 Task: Look for space in Ishikawa, Japan from 2nd June, 2023 to 9th June, 2023 for 5 adults in price range Rs.7000 to Rs.13000. Place can be shared room with 2 bedrooms having 5 beds and 2 bathrooms. Property type can be house, flat, guest house. Amenities needed are: wifi. Booking option can be shelf check-in. Required host language is English.
Action: Mouse moved to (584, 155)
Screenshot: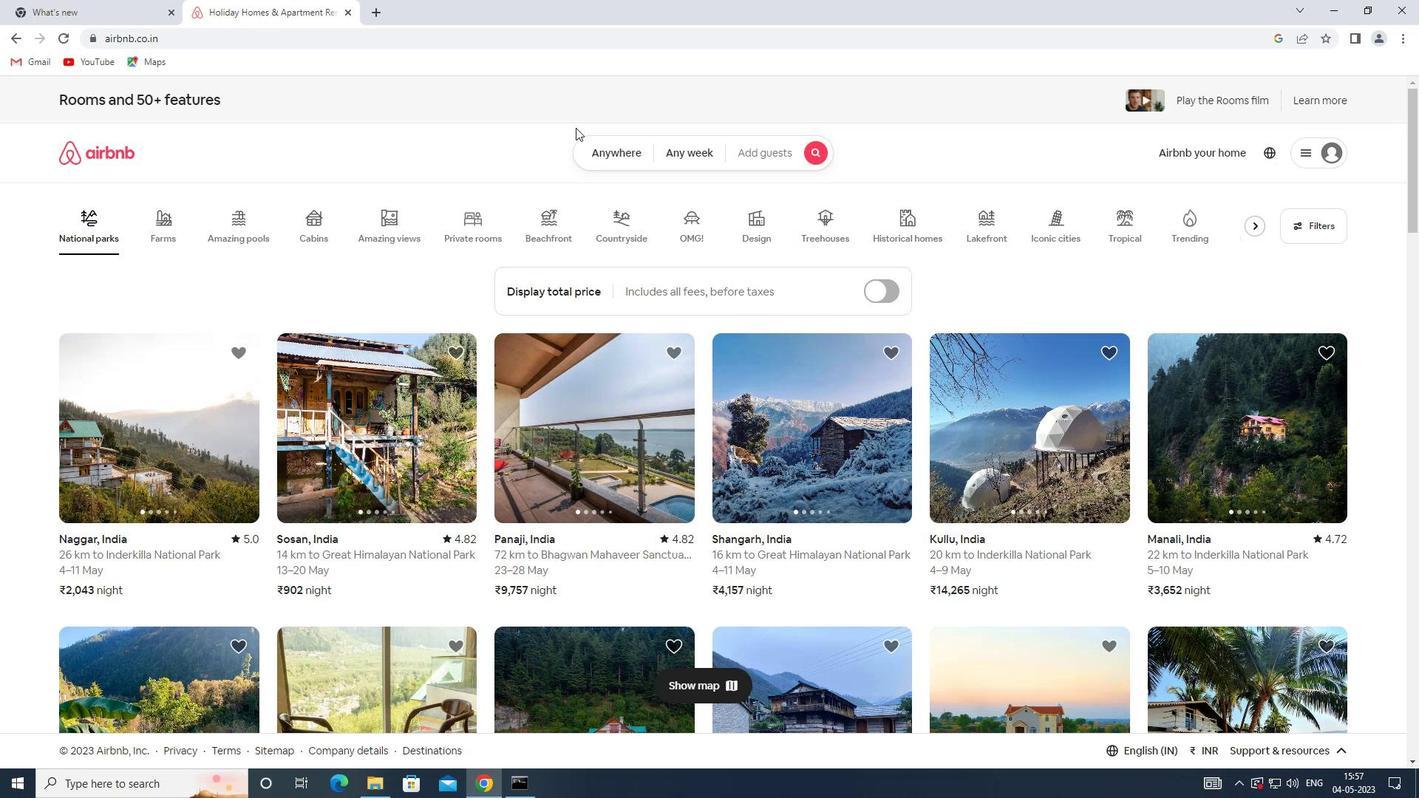 
Action: Mouse pressed left at (584, 155)
Screenshot: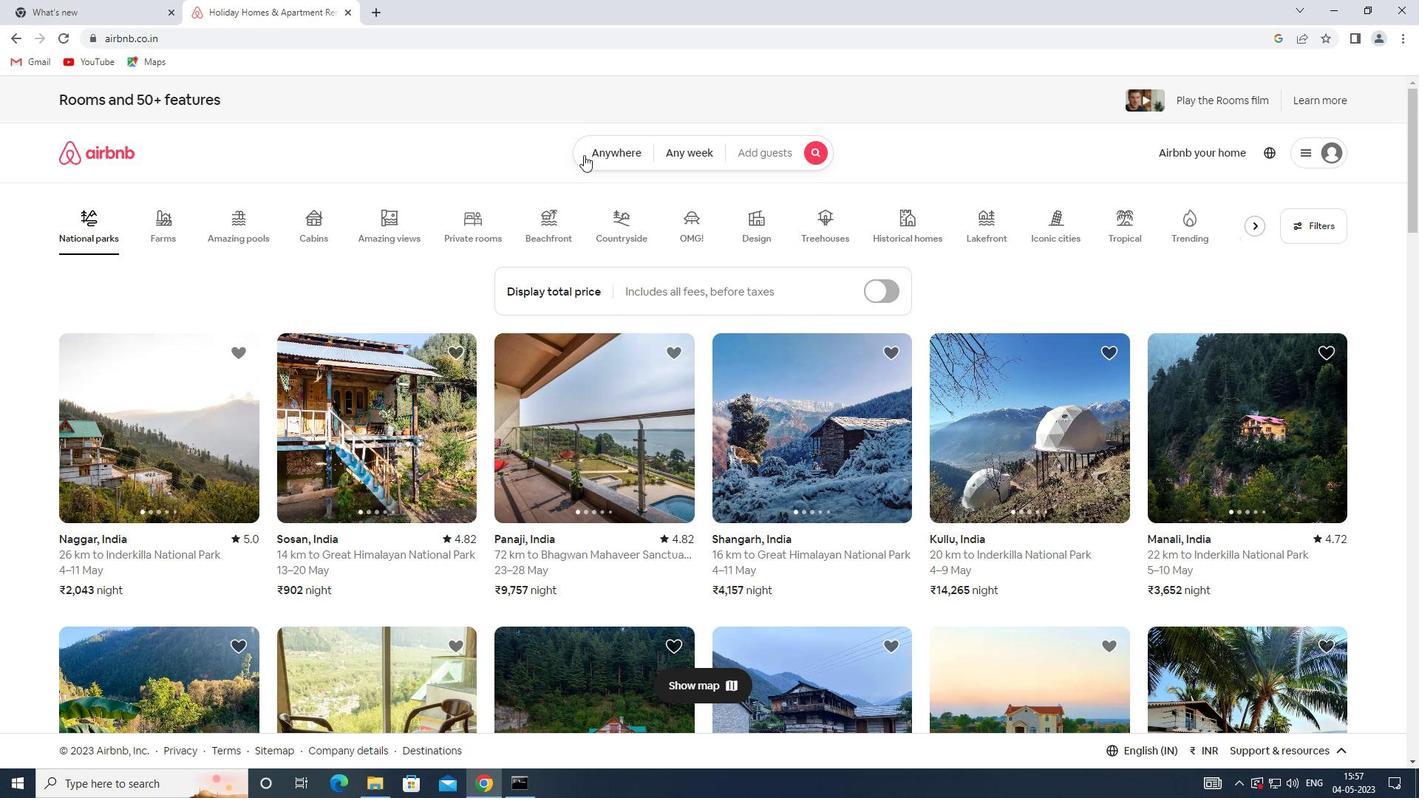 
Action: Mouse moved to (448, 217)
Screenshot: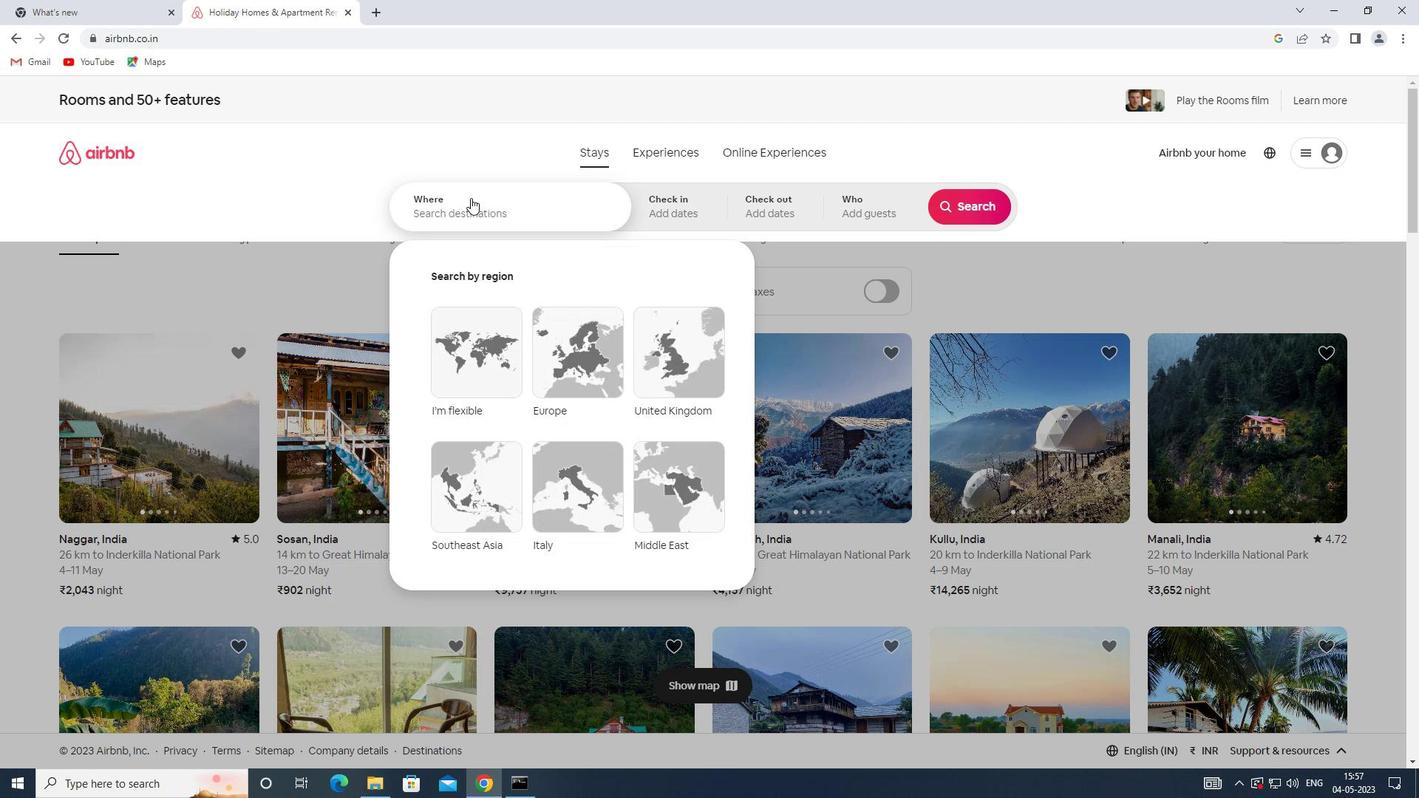 
Action: Mouse pressed left at (448, 217)
Screenshot: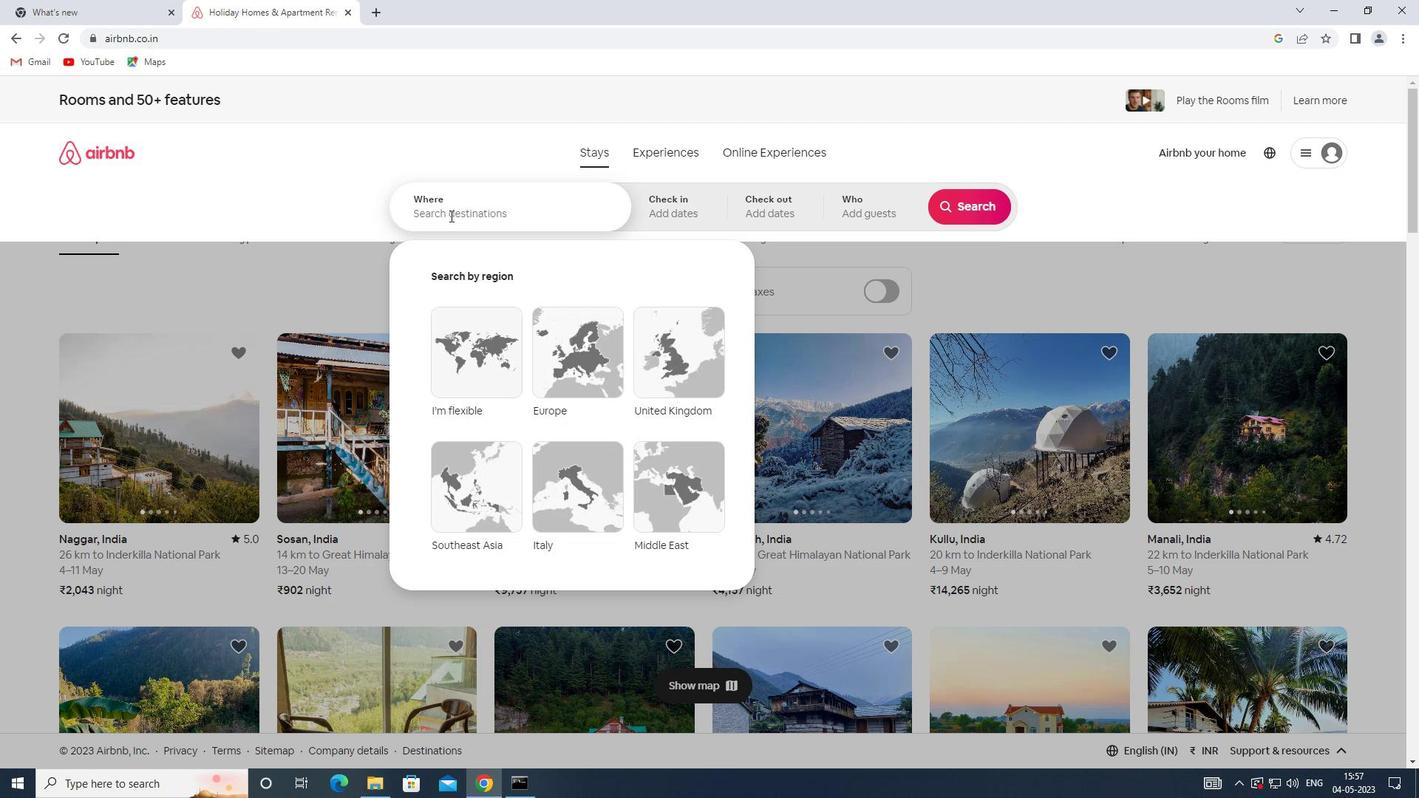 
Action: Key pressed <Key.shift>ISHIKAWA,<Key.shift>JAPAN
Screenshot: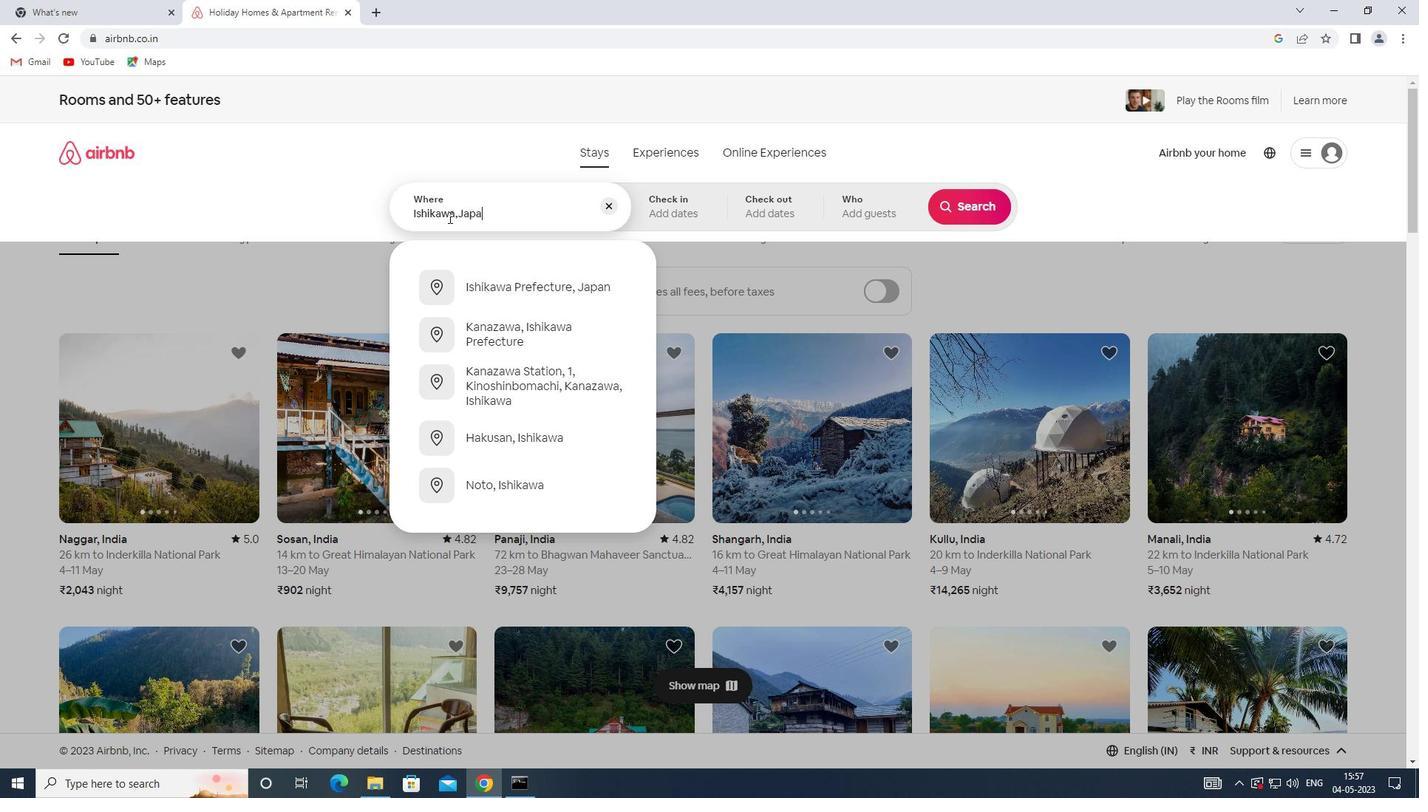 
Action: Mouse moved to (672, 218)
Screenshot: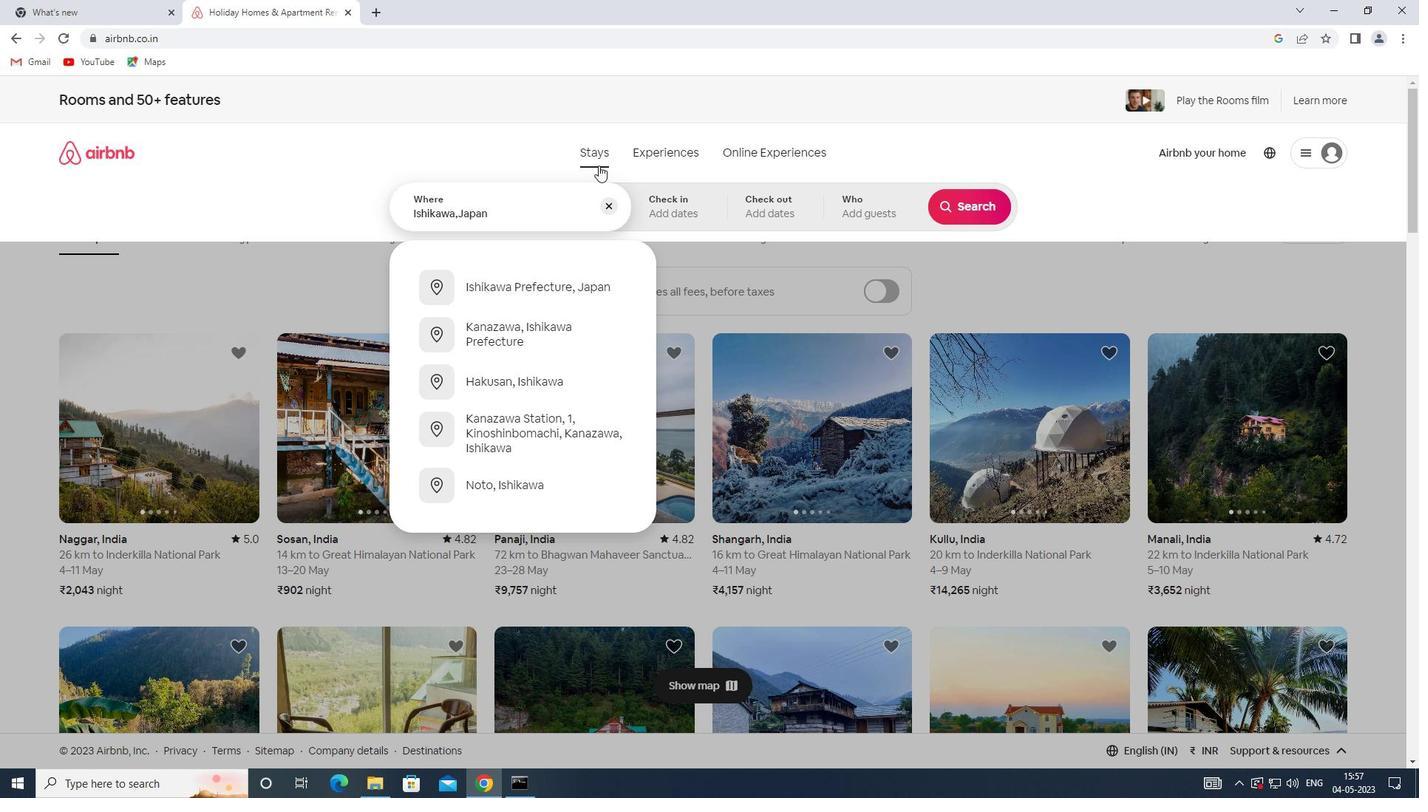 
Action: Mouse pressed left at (672, 218)
Screenshot: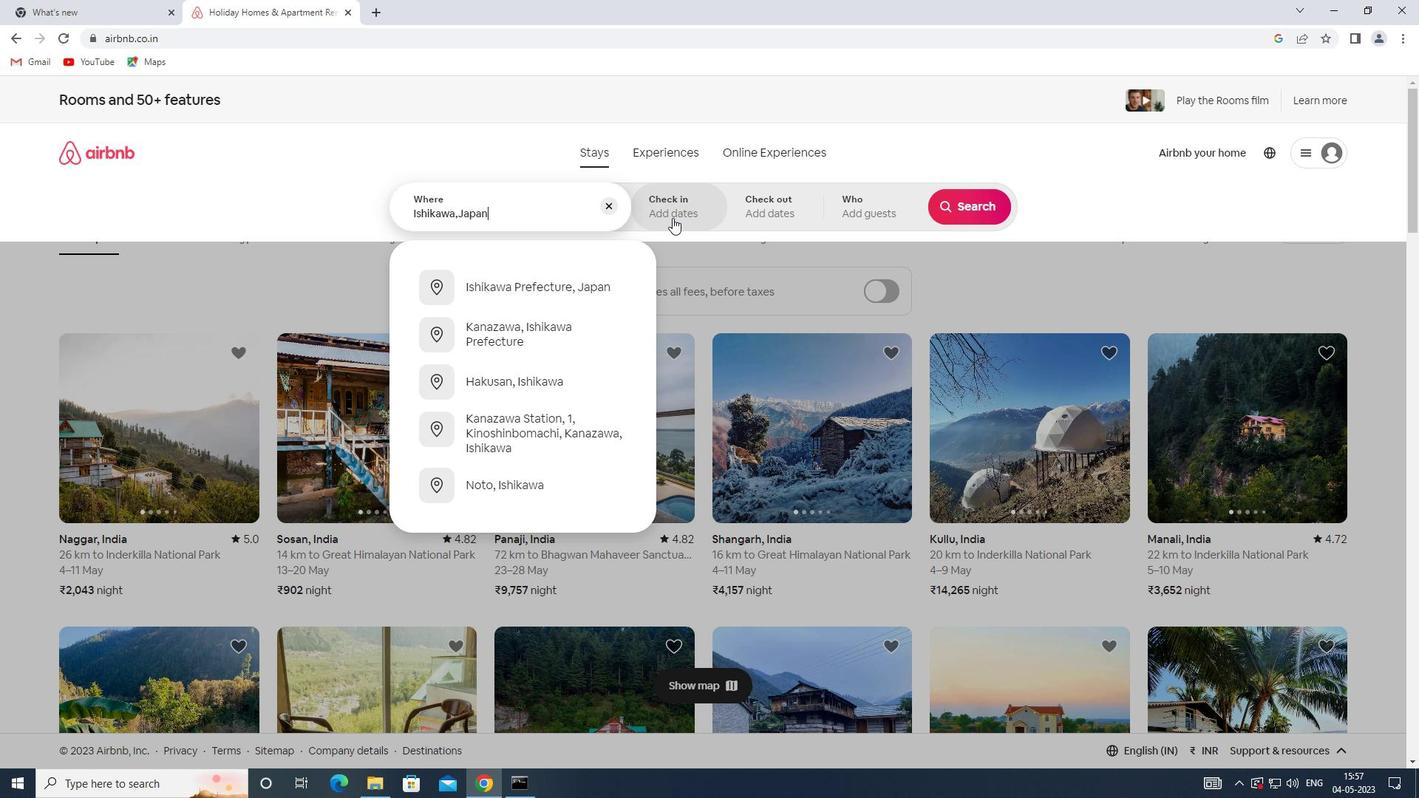 
Action: Mouse moved to (910, 381)
Screenshot: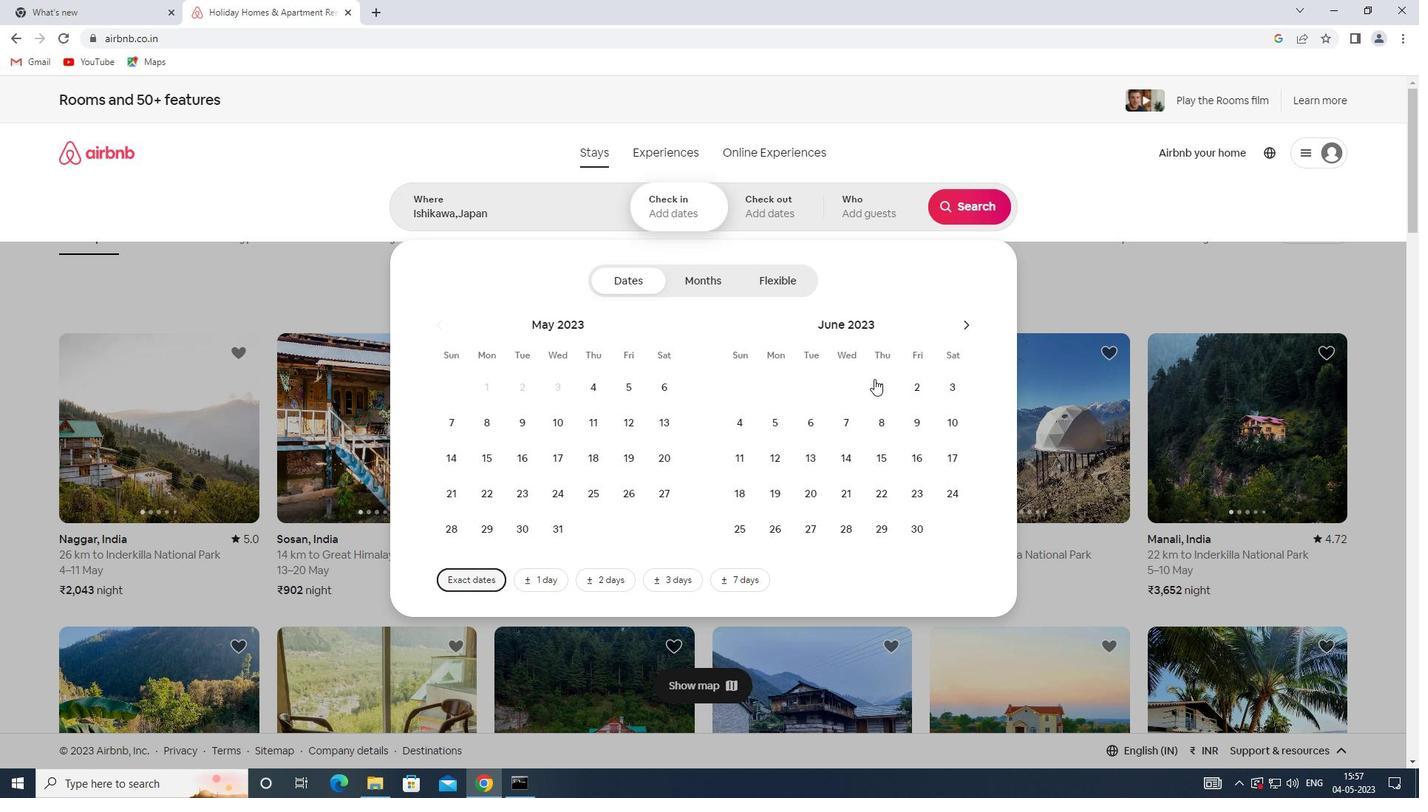 
Action: Mouse pressed left at (910, 381)
Screenshot: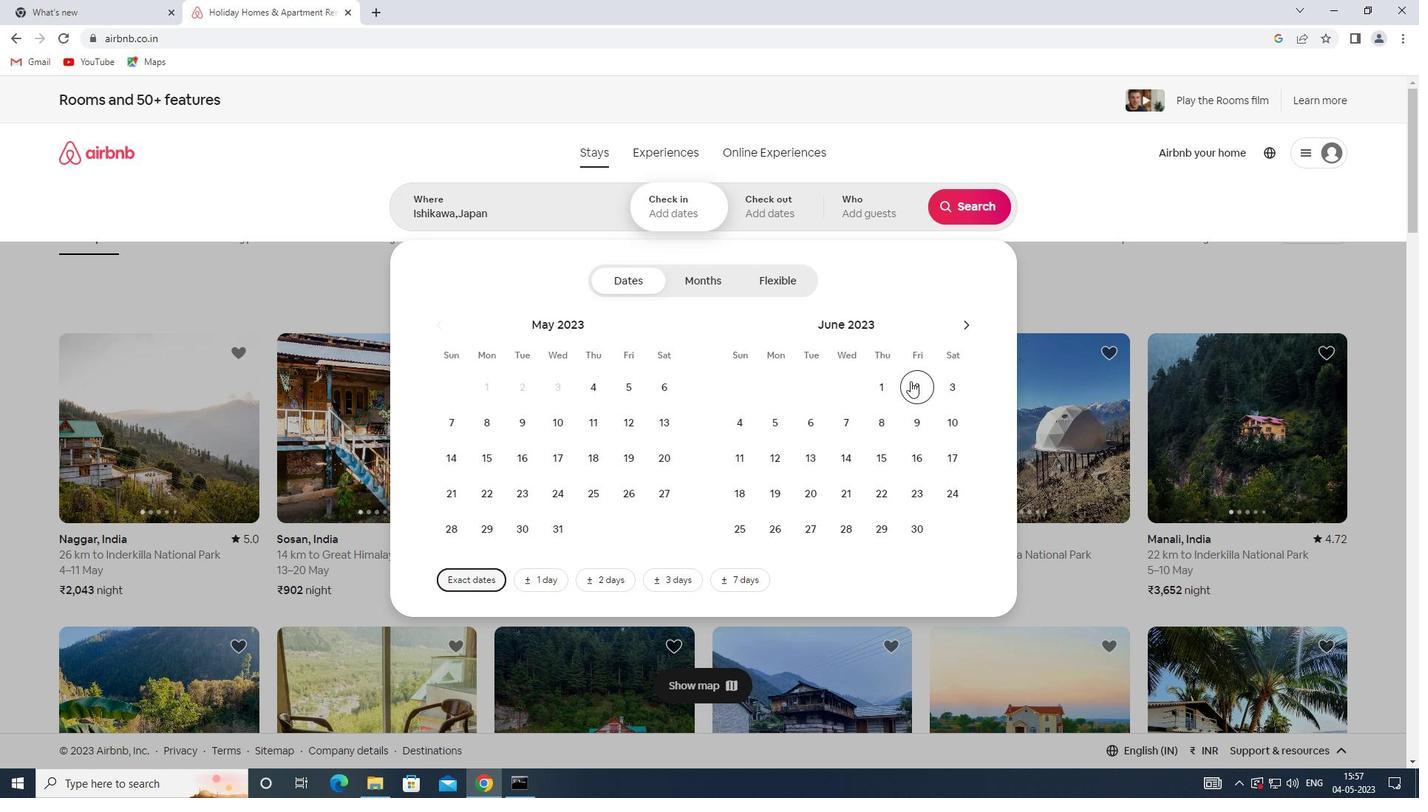 
Action: Mouse moved to (912, 420)
Screenshot: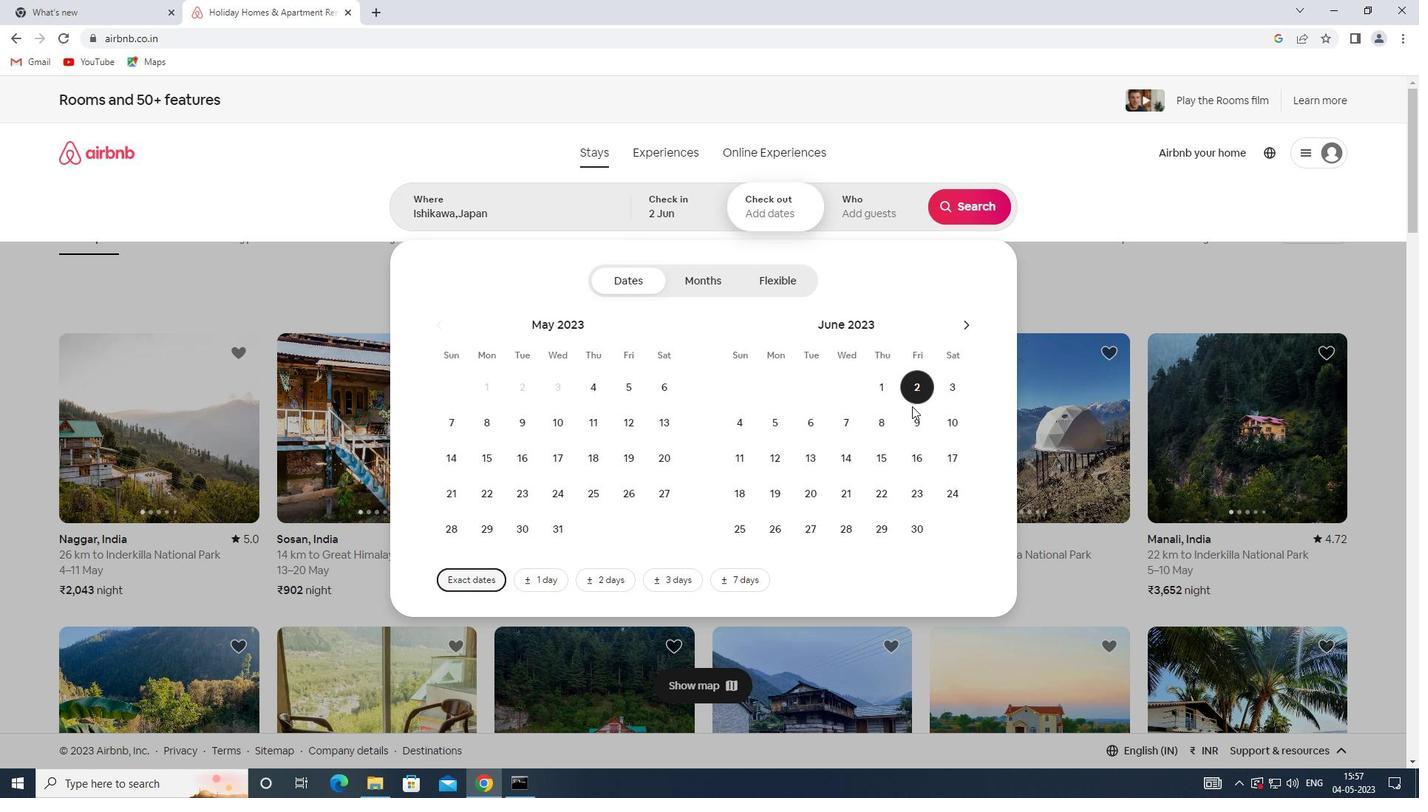 
Action: Mouse pressed left at (912, 420)
Screenshot: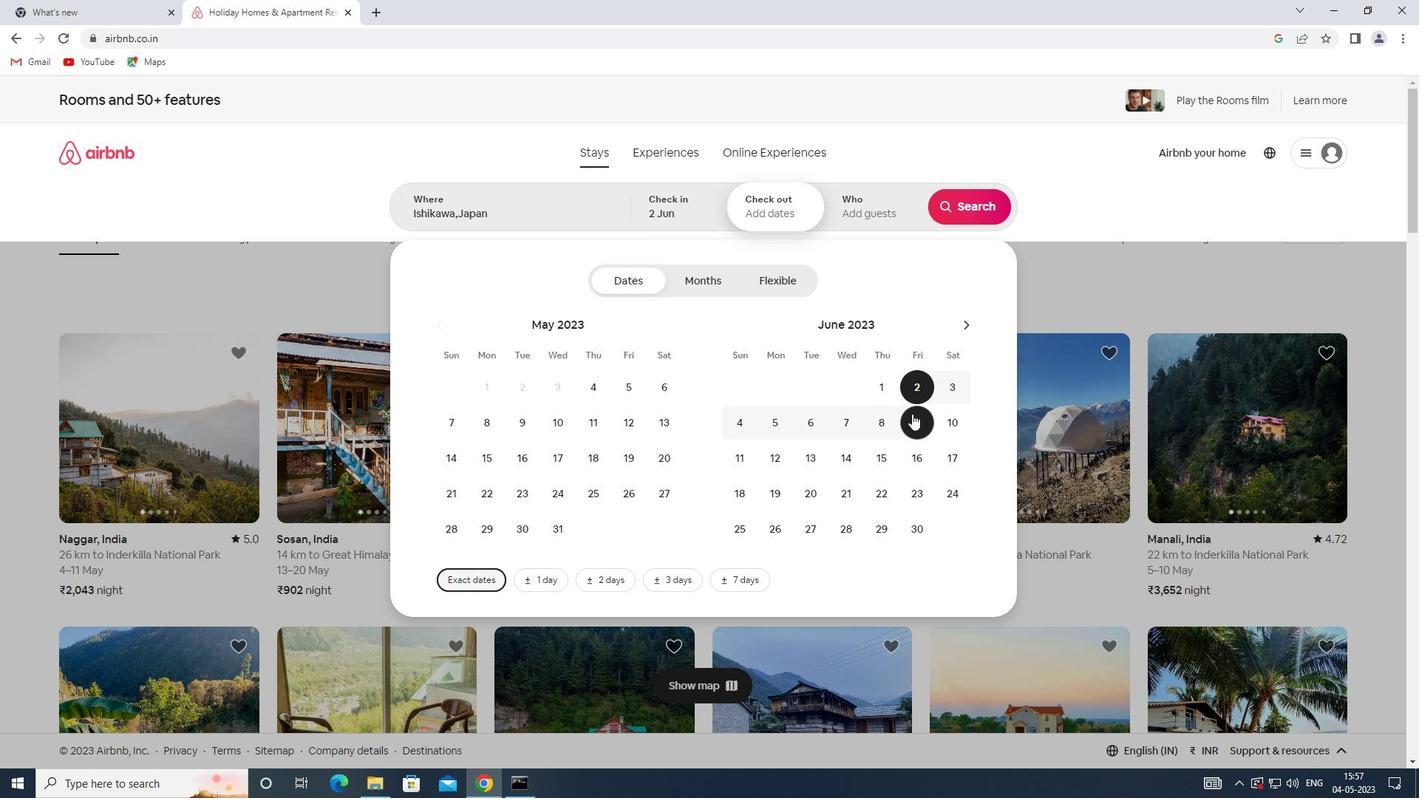 
Action: Mouse moved to (833, 206)
Screenshot: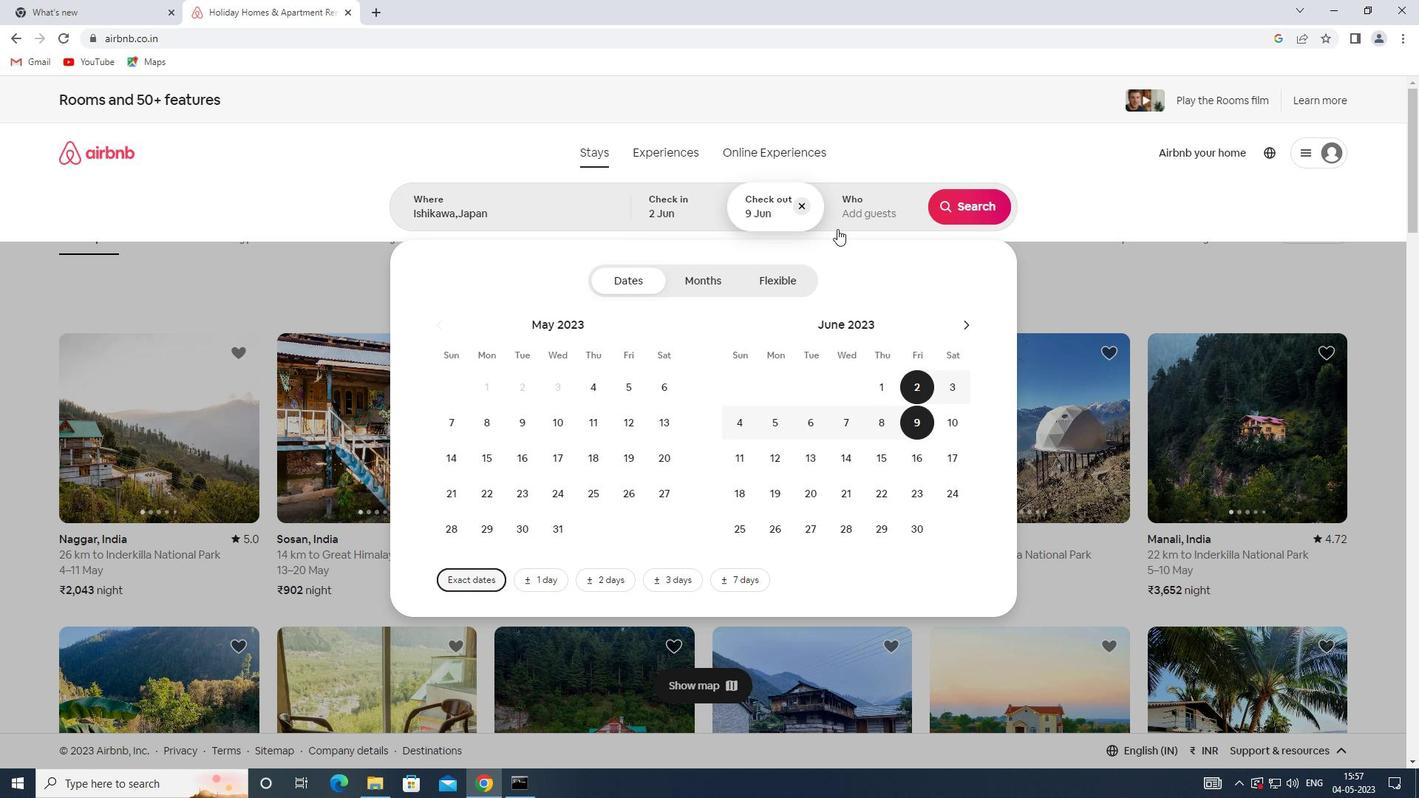 
Action: Mouse pressed left at (833, 206)
Screenshot: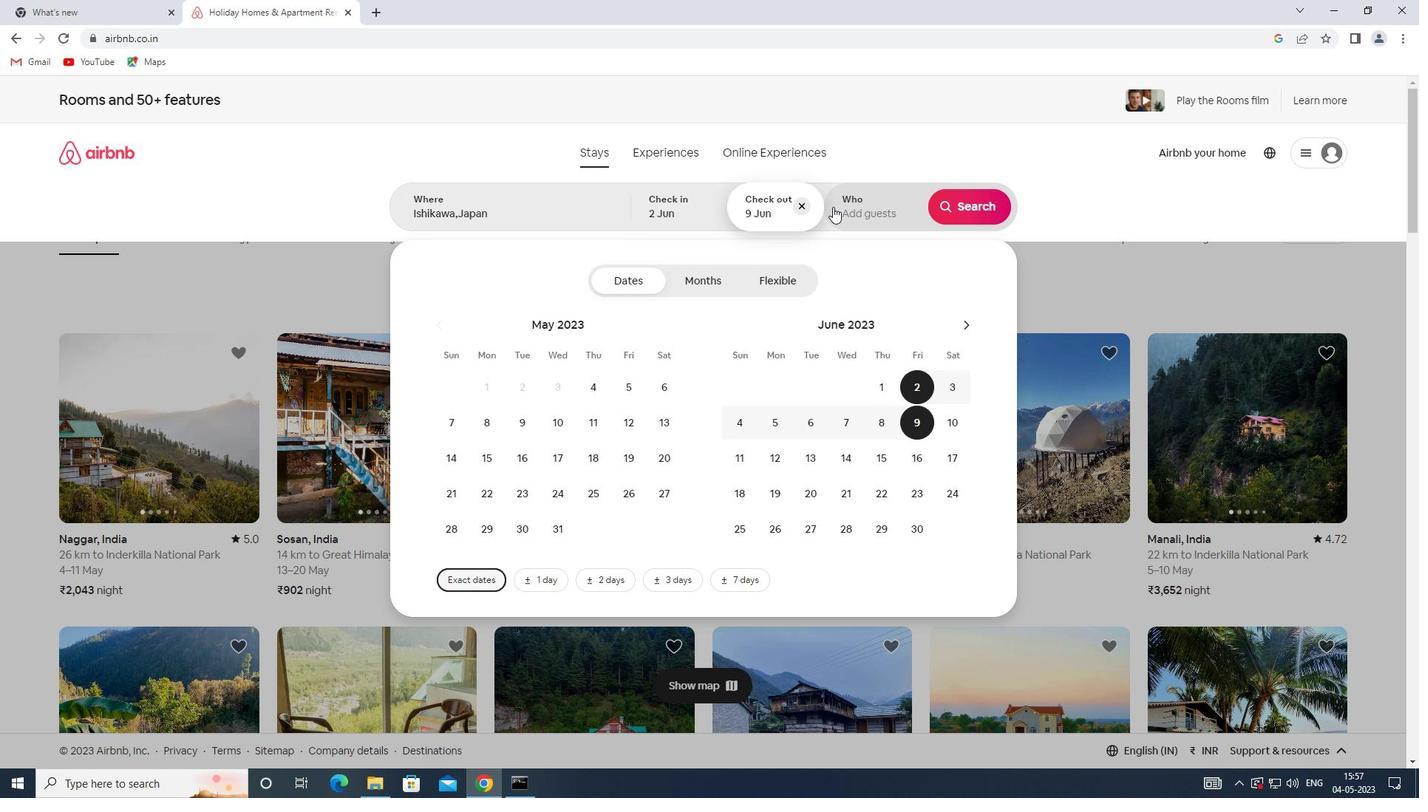 
Action: Mouse moved to (971, 284)
Screenshot: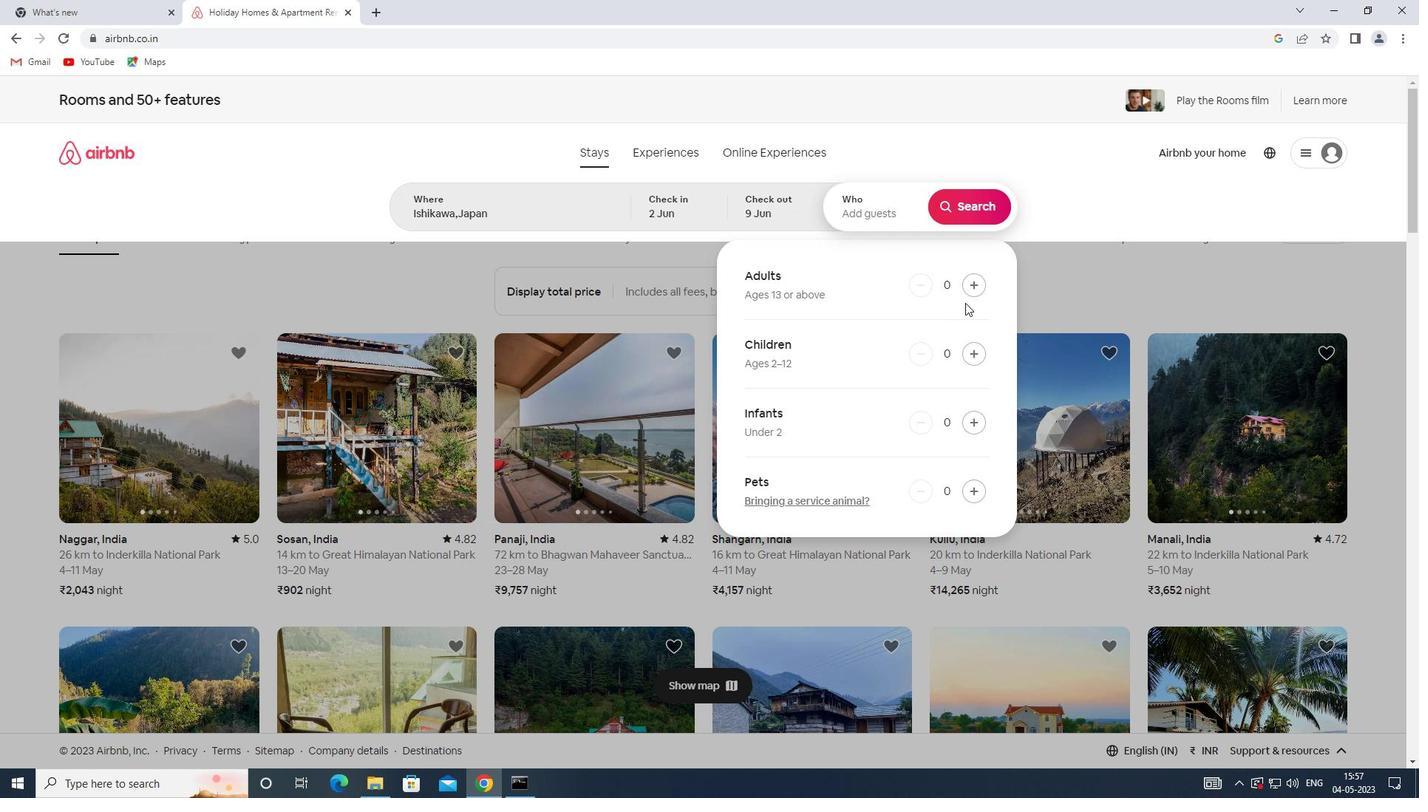 
Action: Mouse pressed left at (971, 284)
Screenshot: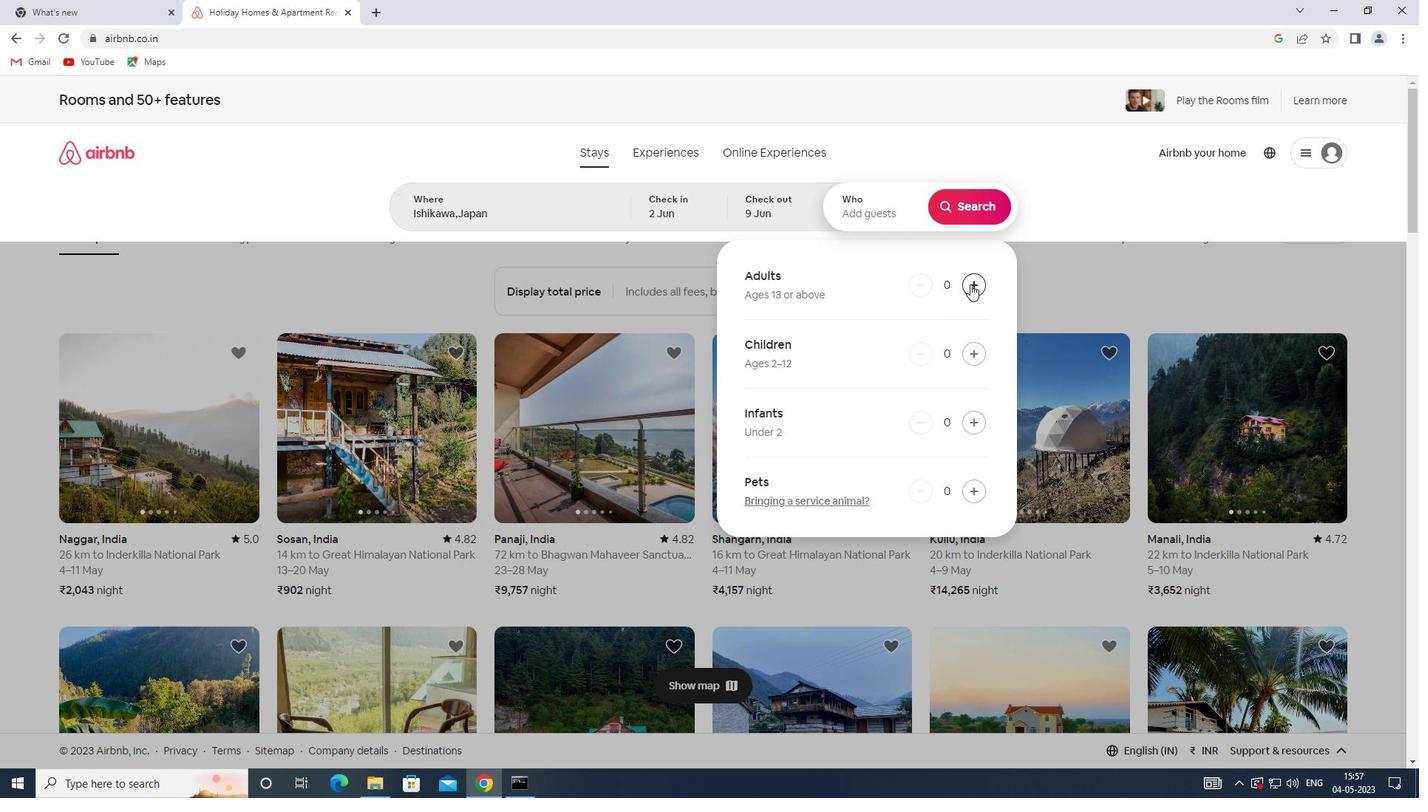 
Action: Mouse pressed left at (971, 284)
Screenshot: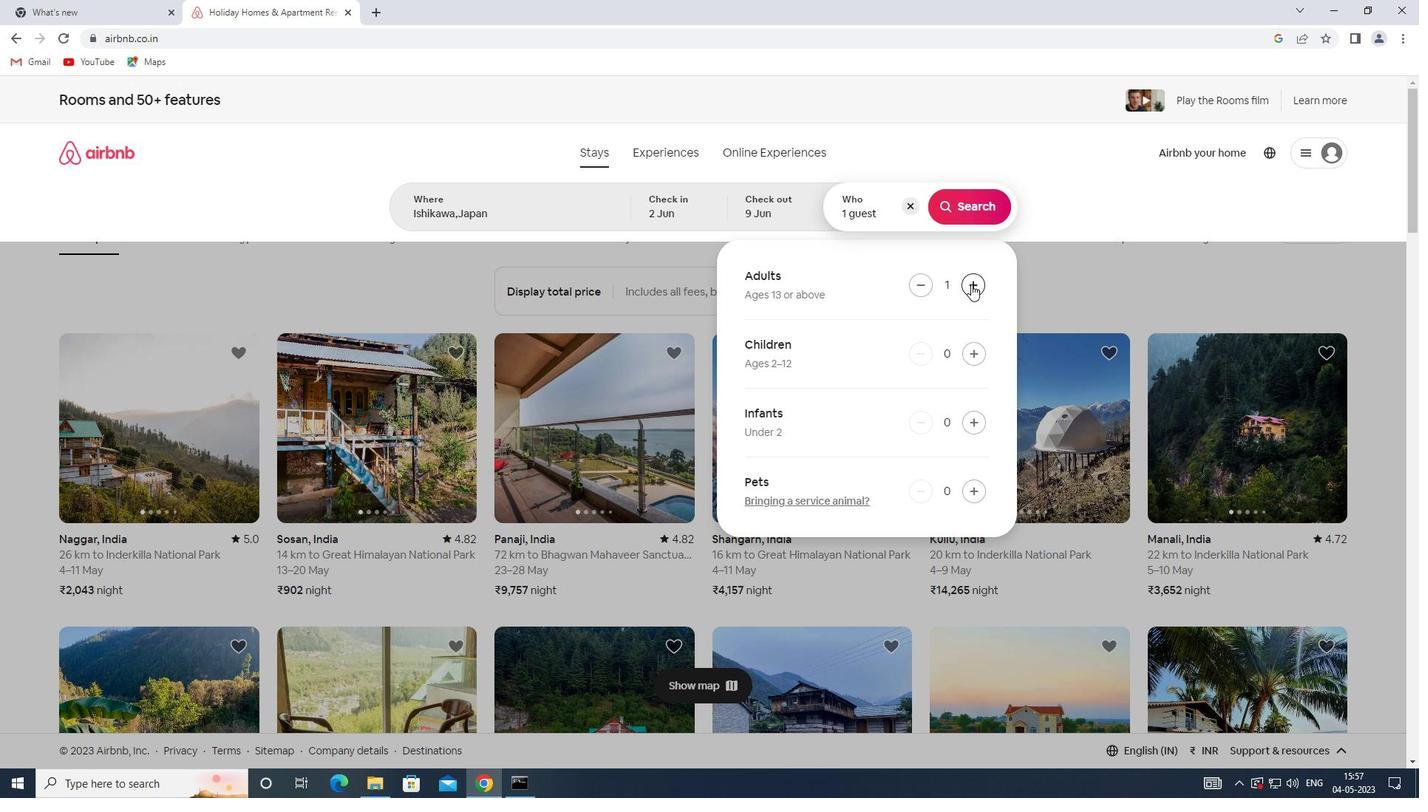 
Action: Mouse pressed left at (971, 284)
Screenshot: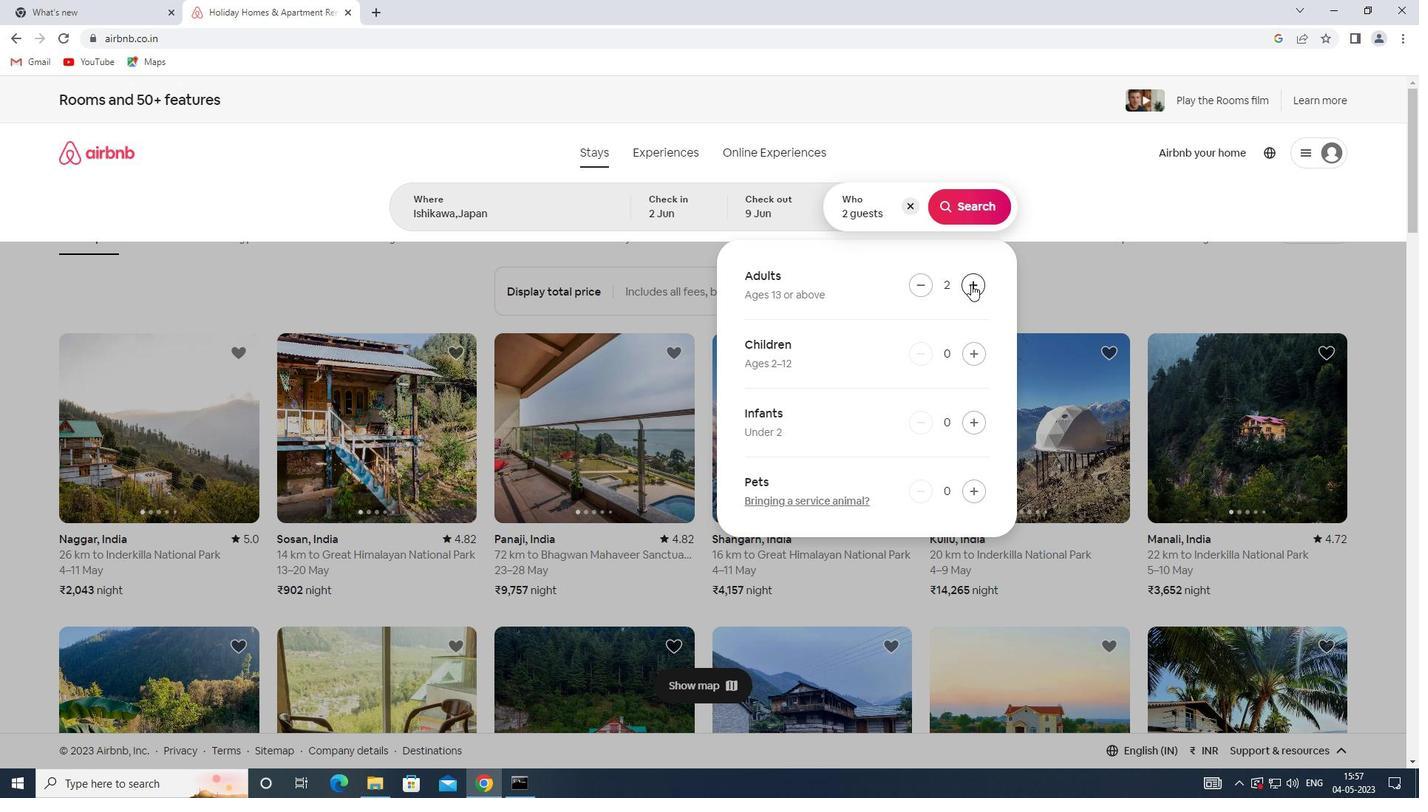 
Action: Mouse pressed left at (971, 284)
Screenshot: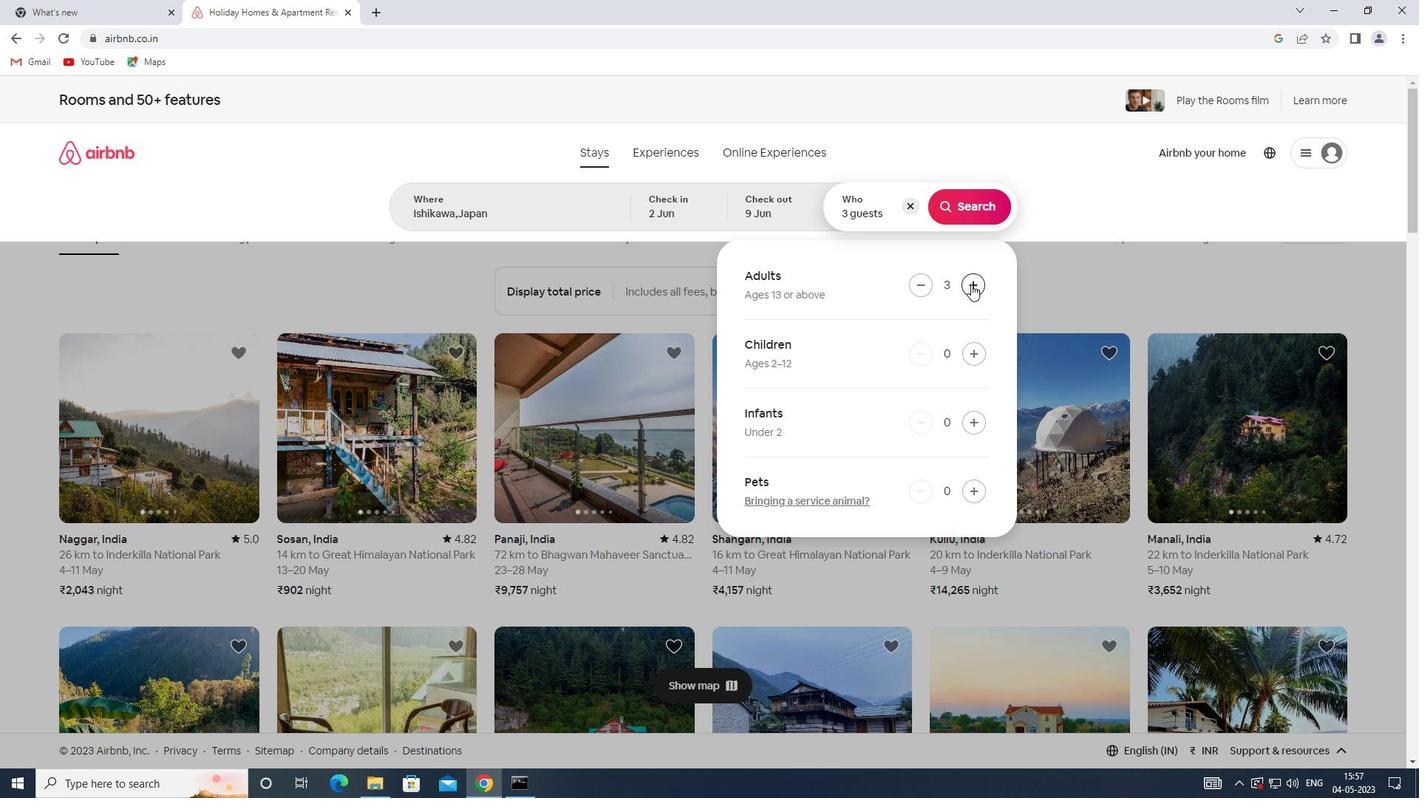 
Action: Mouse pressed left at (971, 284)
Screenshot: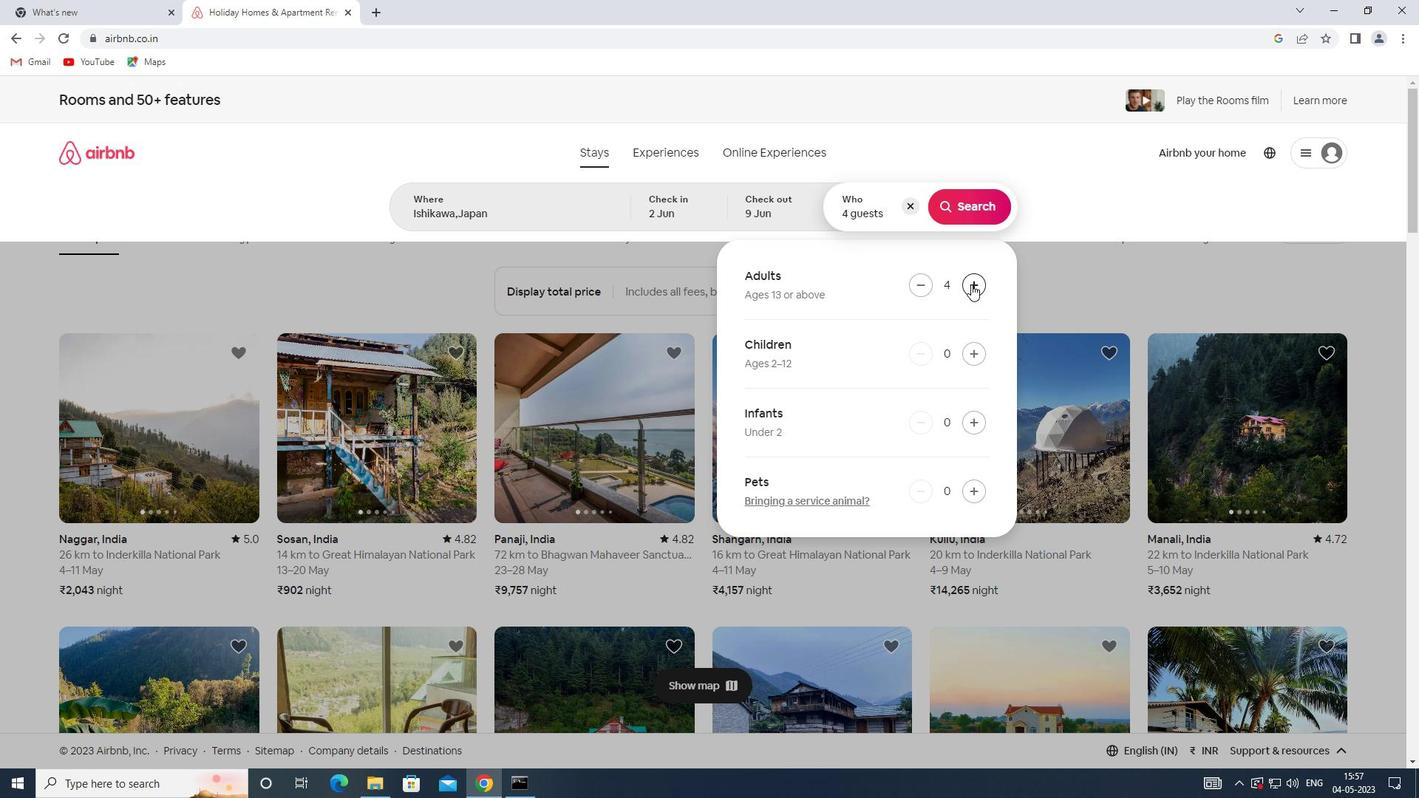 
Action: Mouse moved to (963, 215)
Screenshot: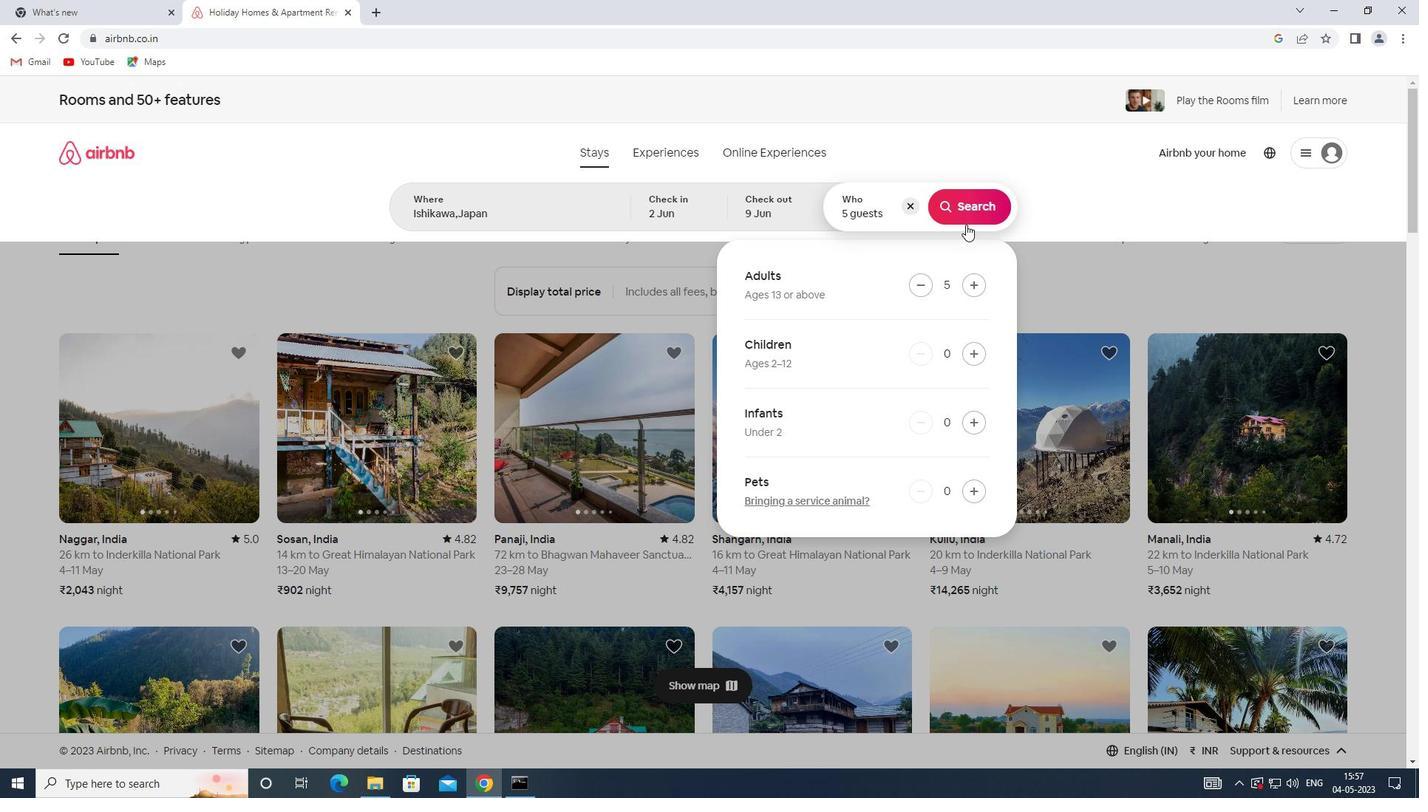 
Action: Mouse pressed left at (963, 215)
Screenshot: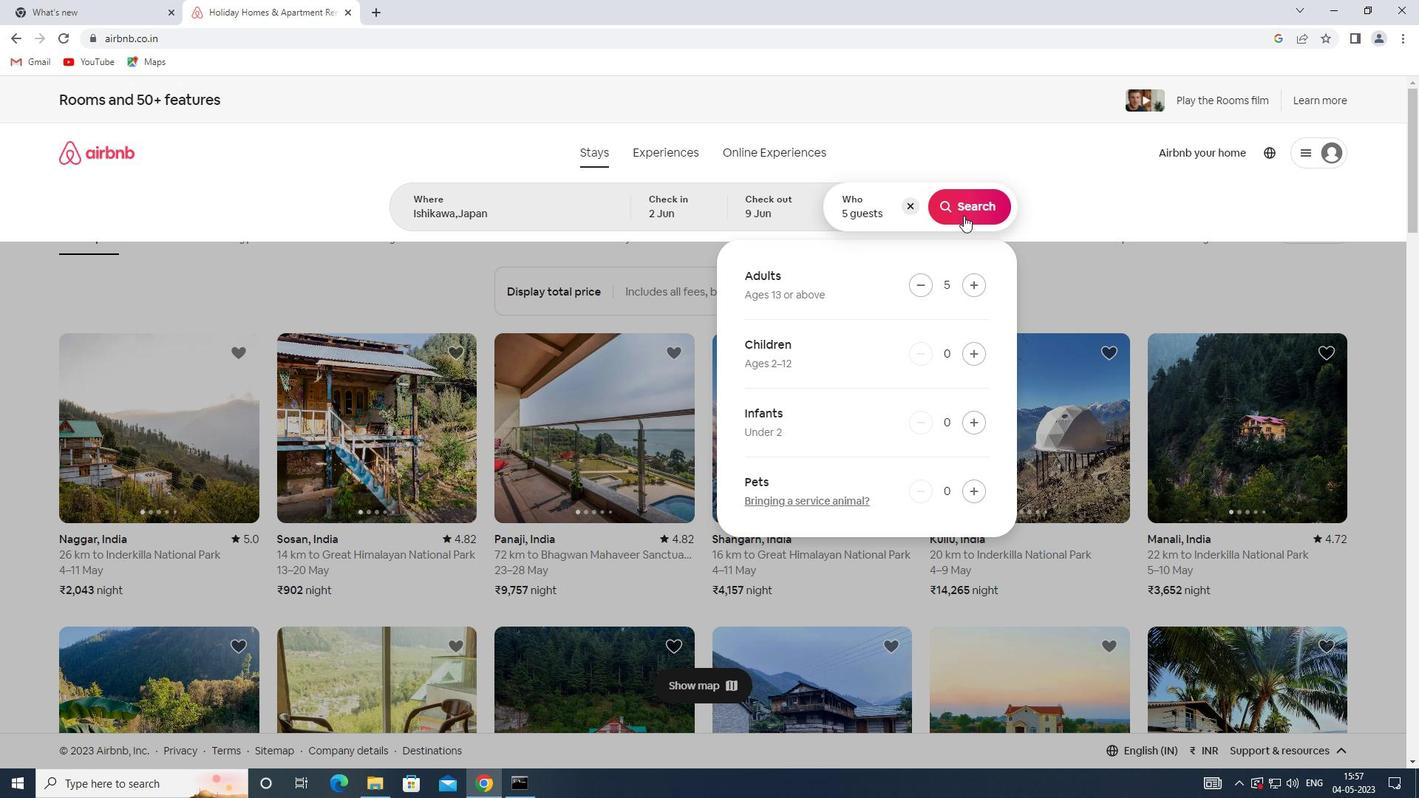 
Action: Mouse moved to (1366, 165)
Screenshot: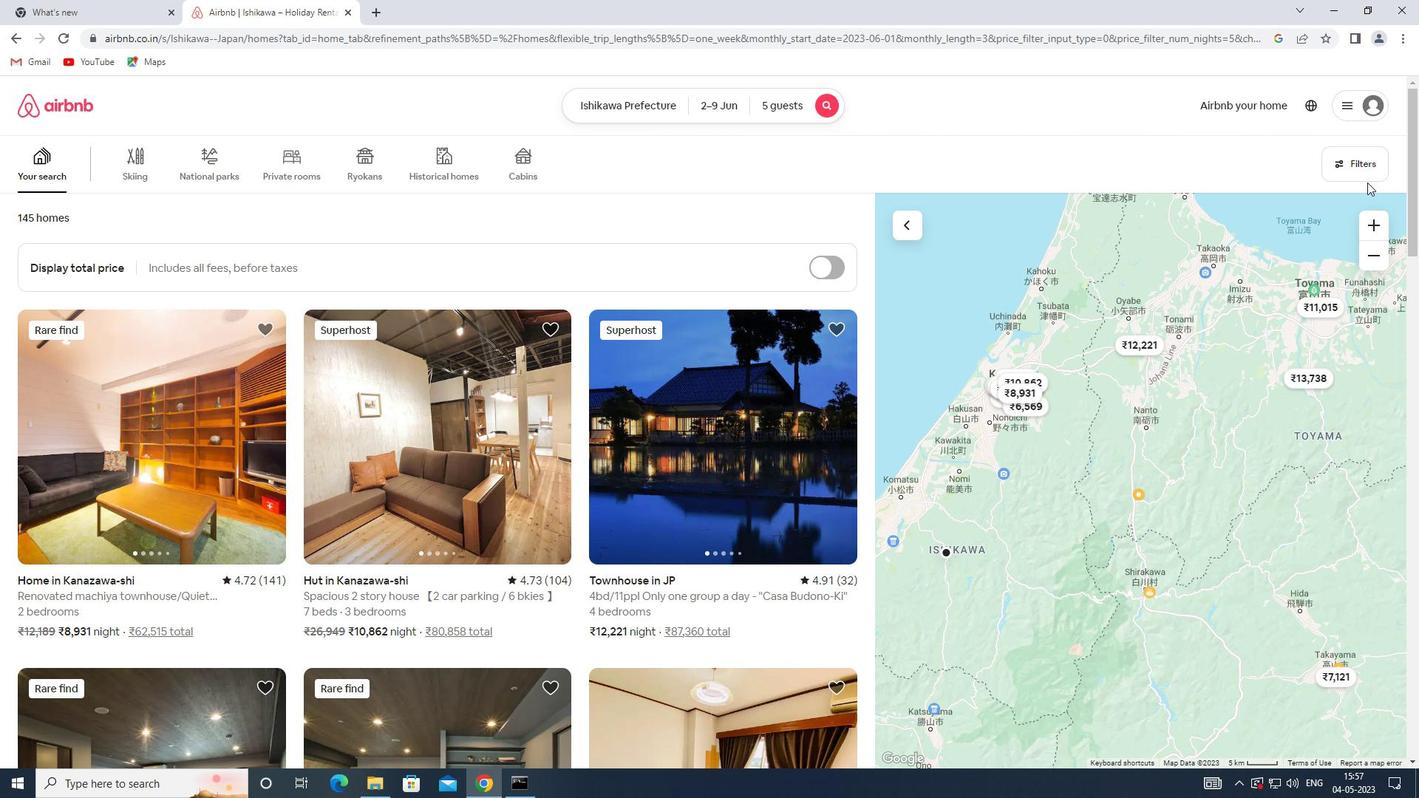 
Action: Mouse pressed left at (1366, 165)
Screenshot: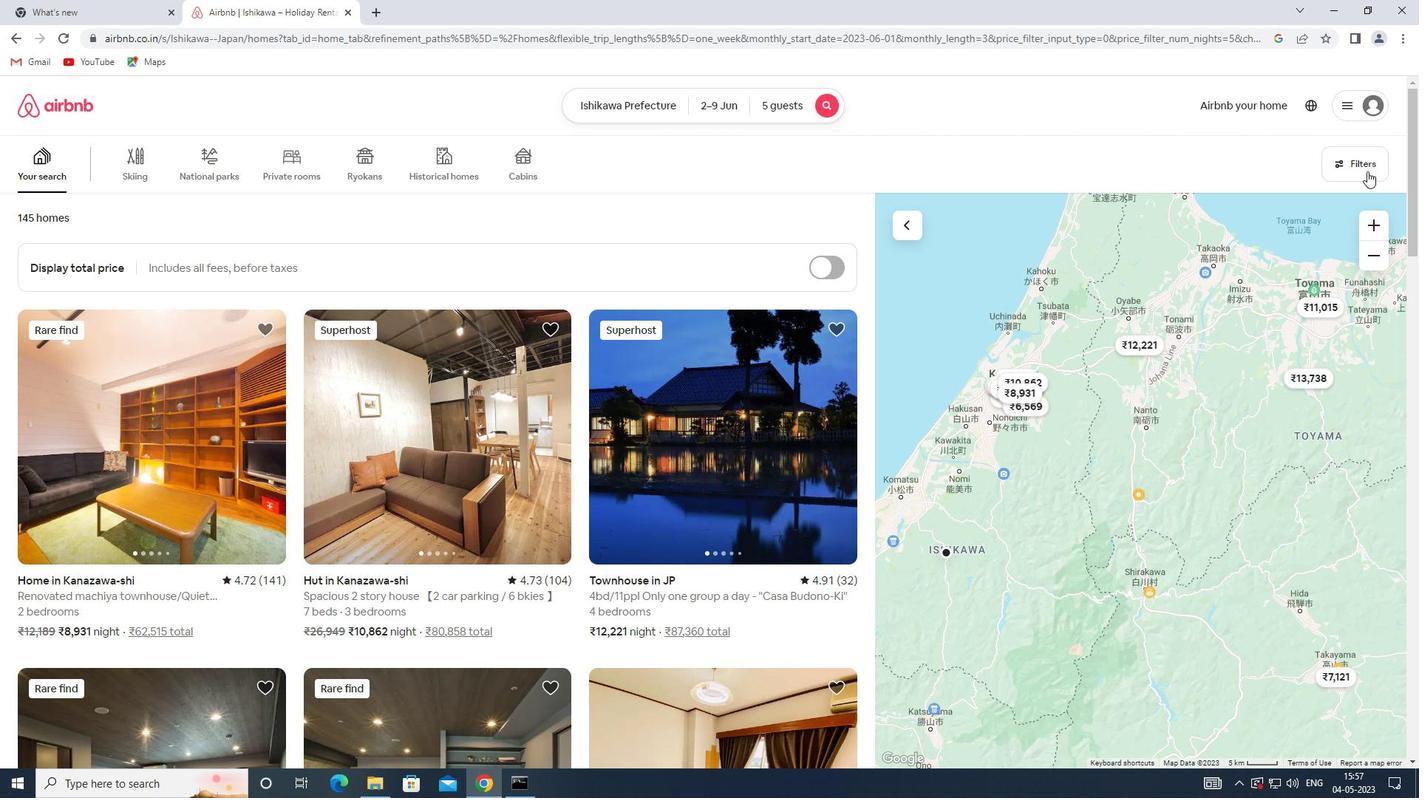 
Action: Mouse moved to (521, 347)
Screenshot: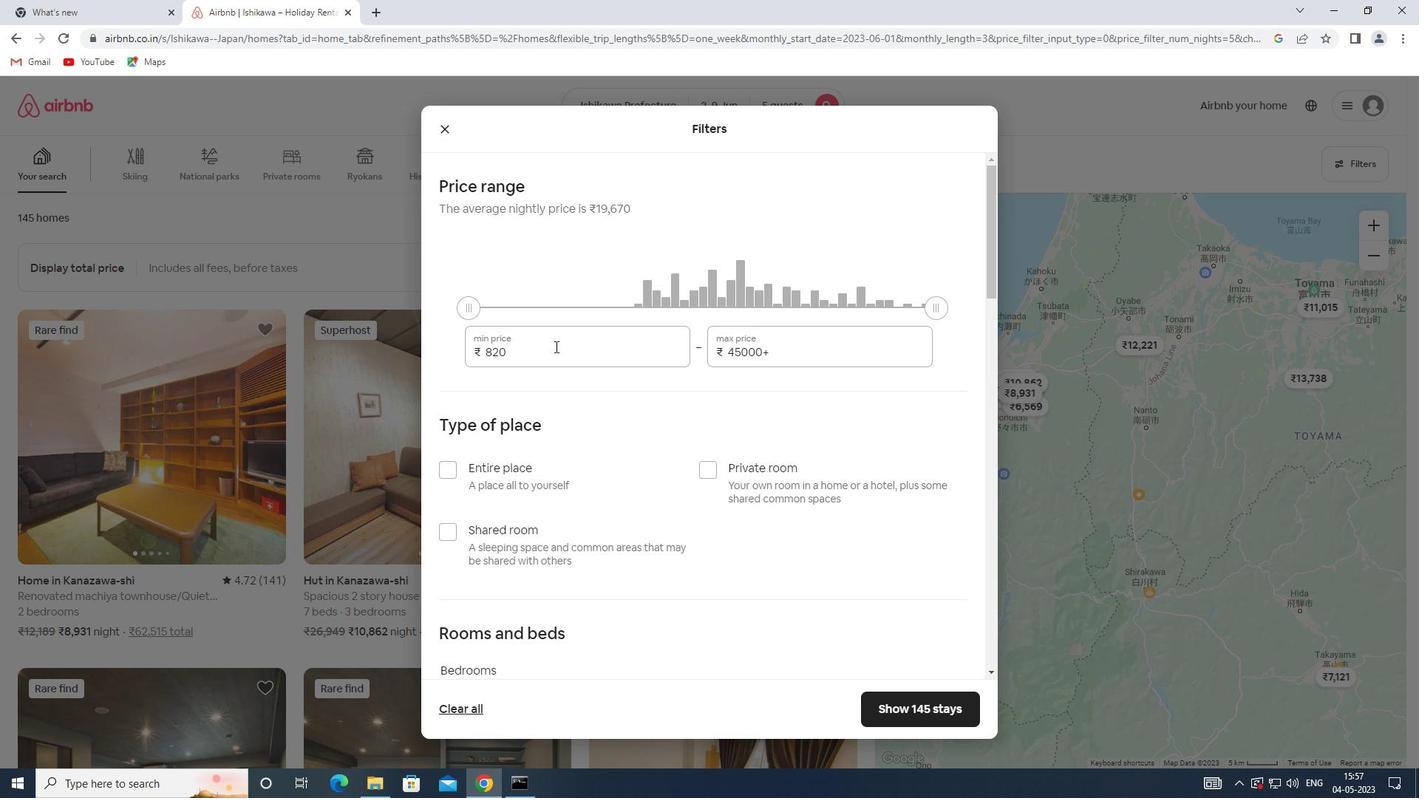 
Action: Mouse pressed left at (521, 347)
Screenshot: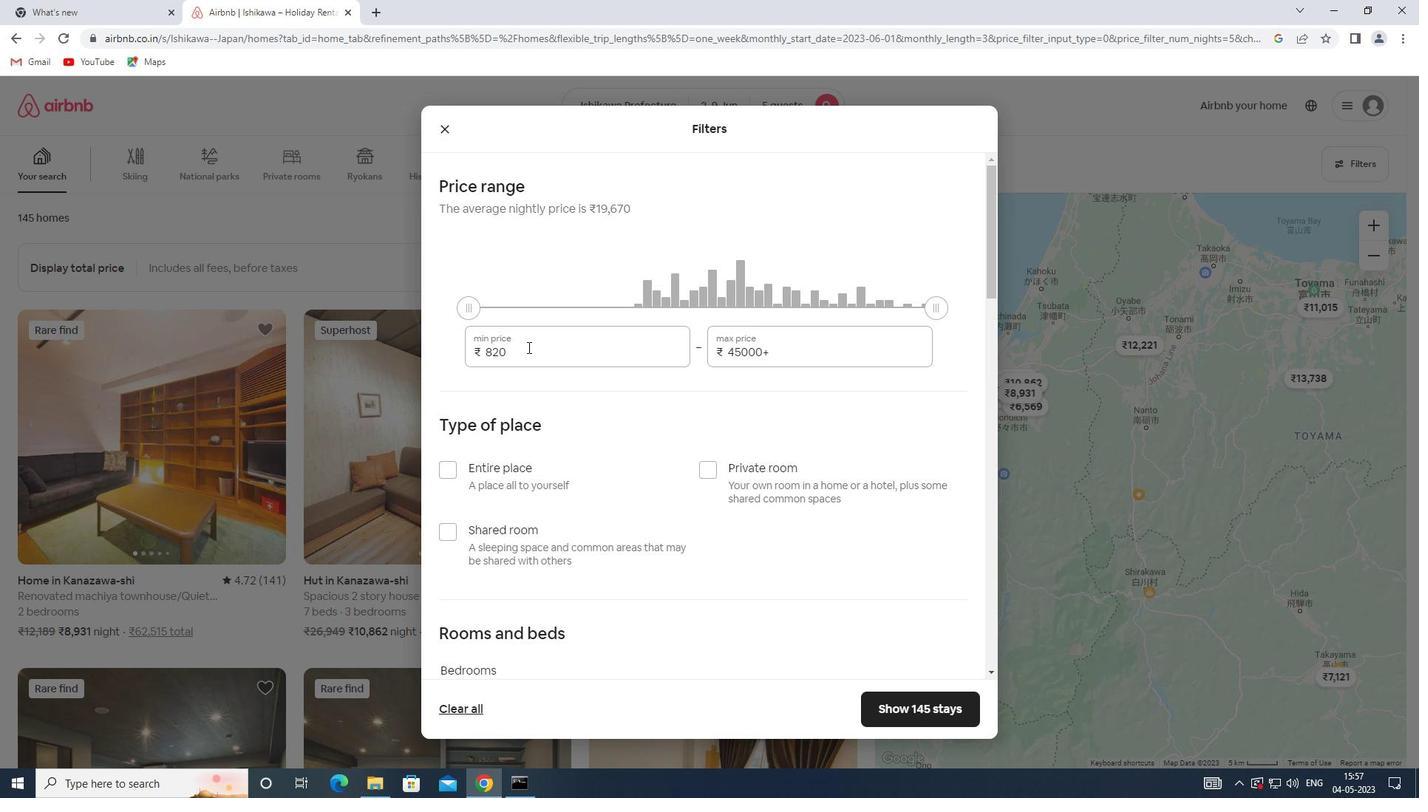 
Action: Mouse moved to (432, 355)
Screenshot: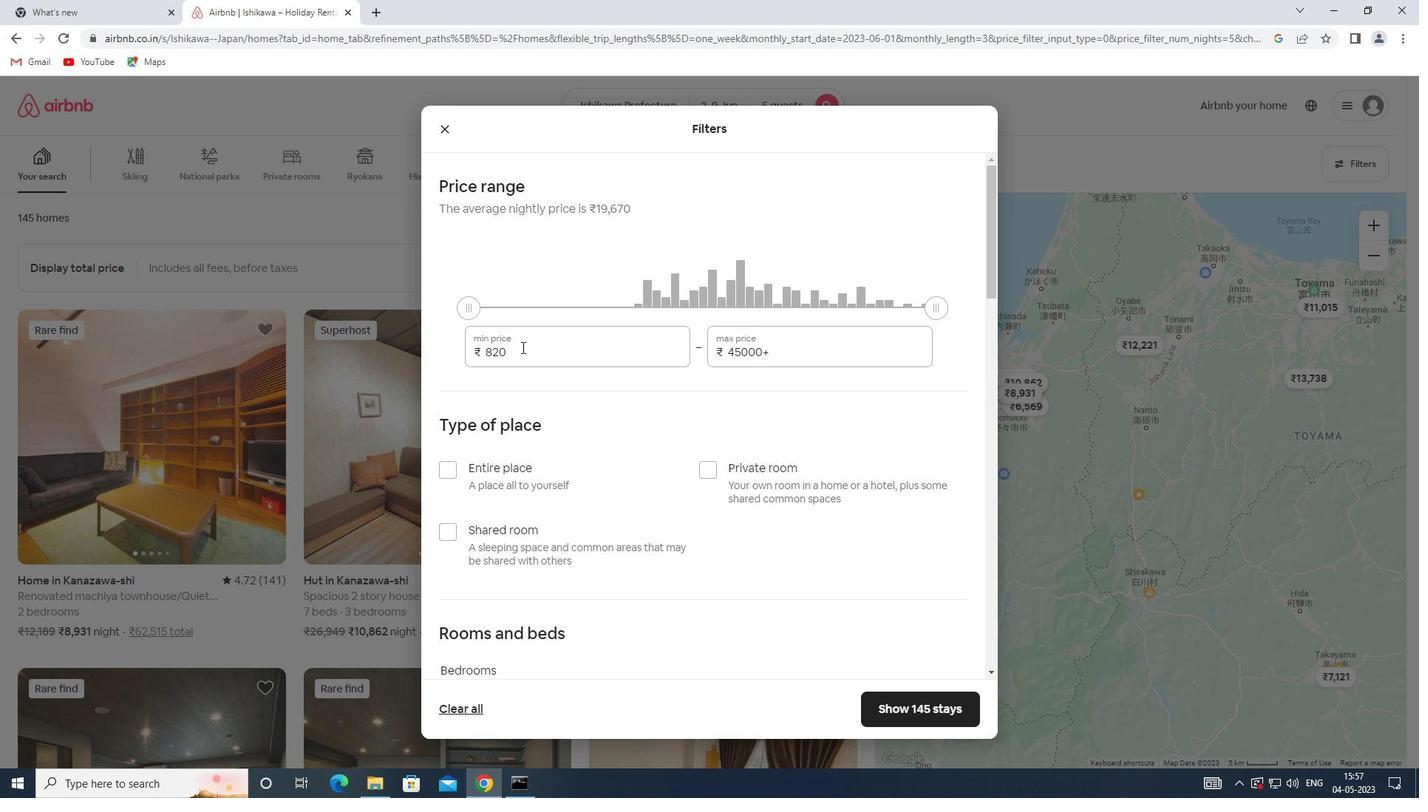 
Action: Key pressed 7000
Screenshot: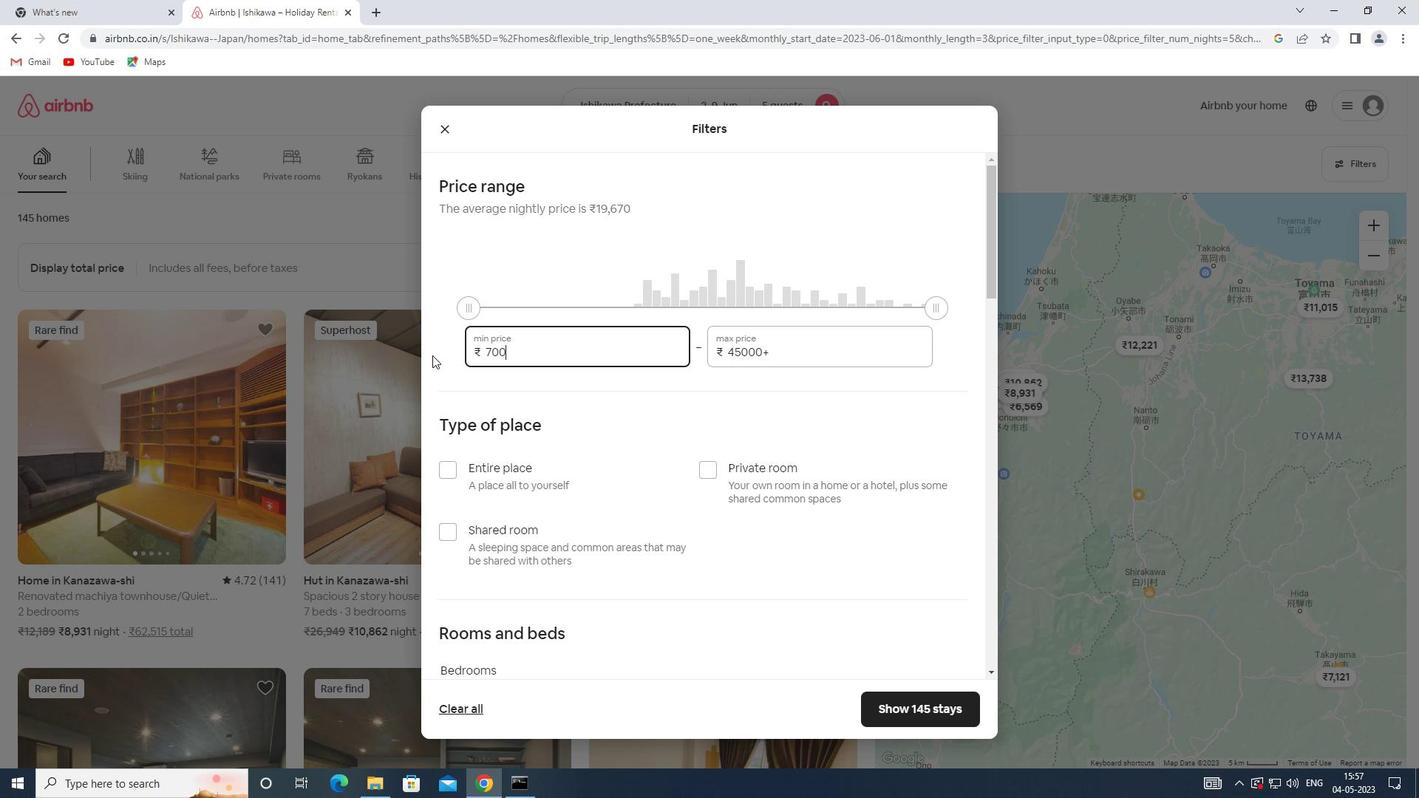 
Action: Mouse moved to (791, 353)
Screenshot: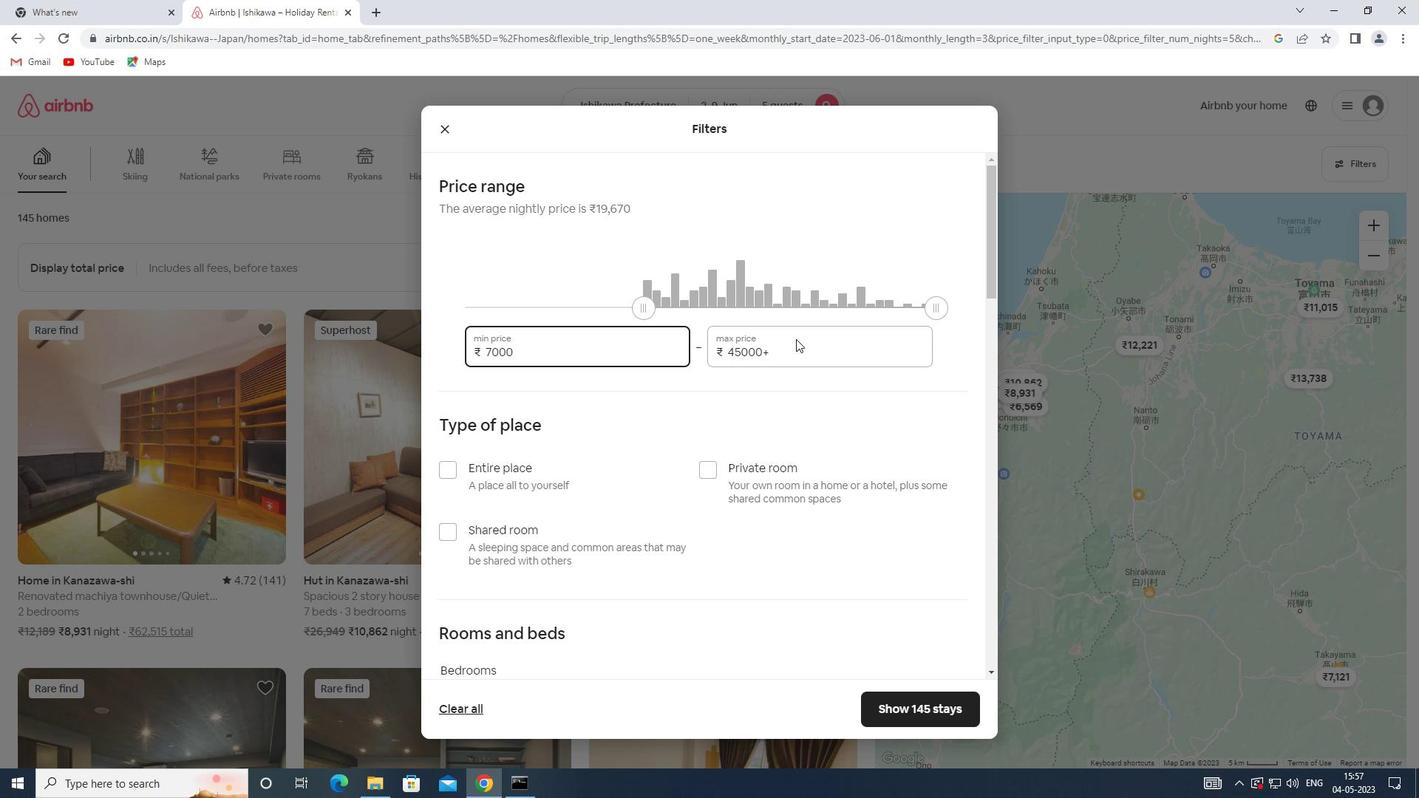 
Action: Mouse pressed left at (791, 353)
Screenshot: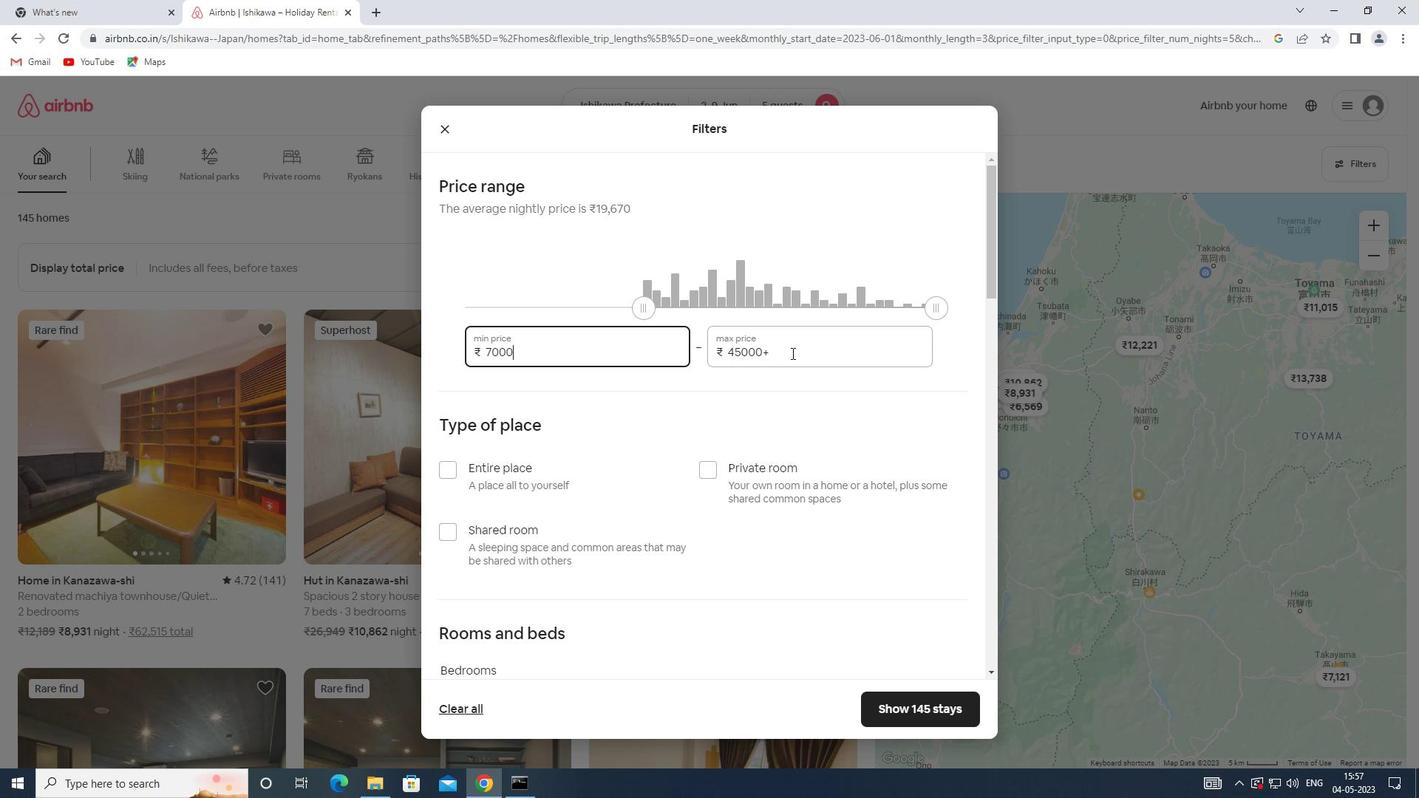 
Action: Mouse moved to (650, 355)
Screenshot: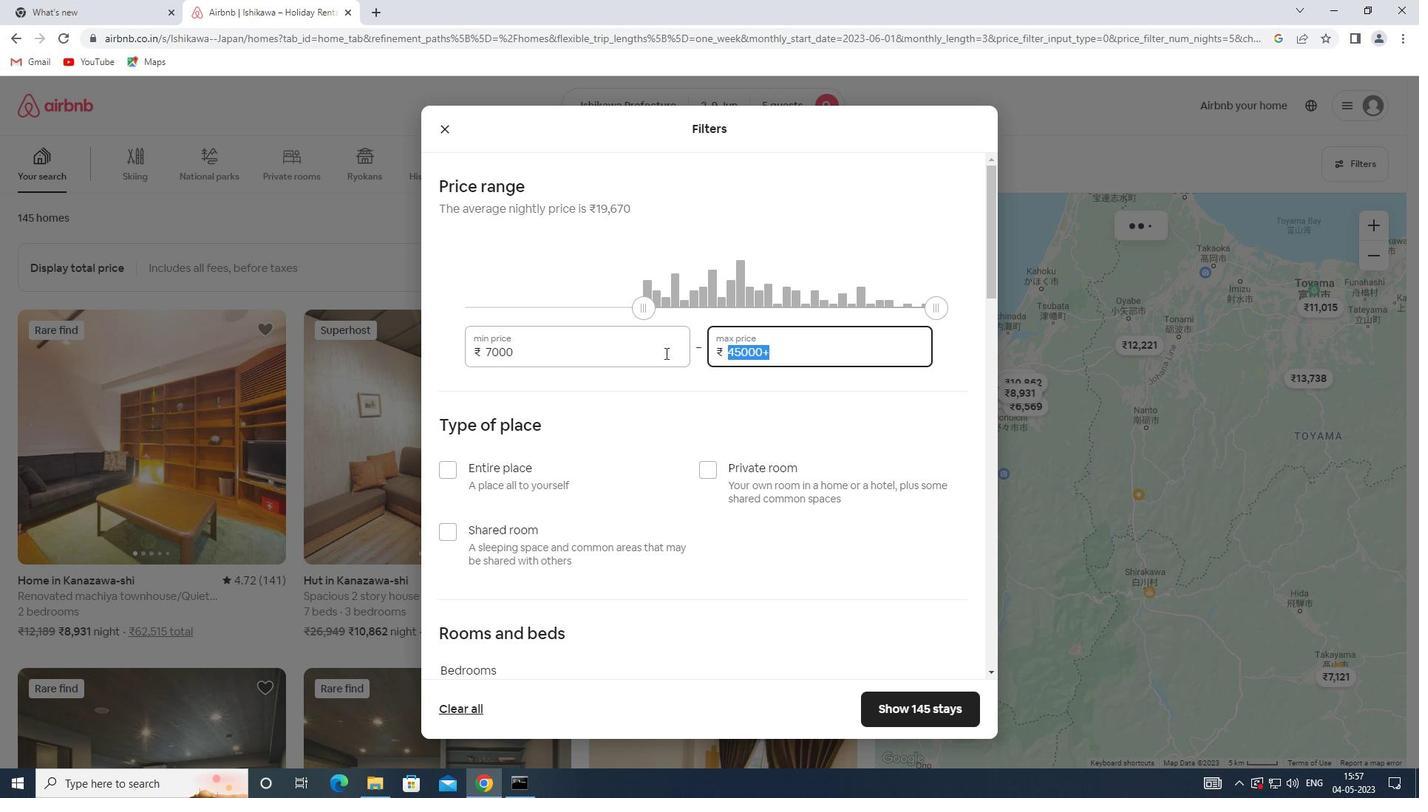 
Action: Key pressed 13000
Screenshot: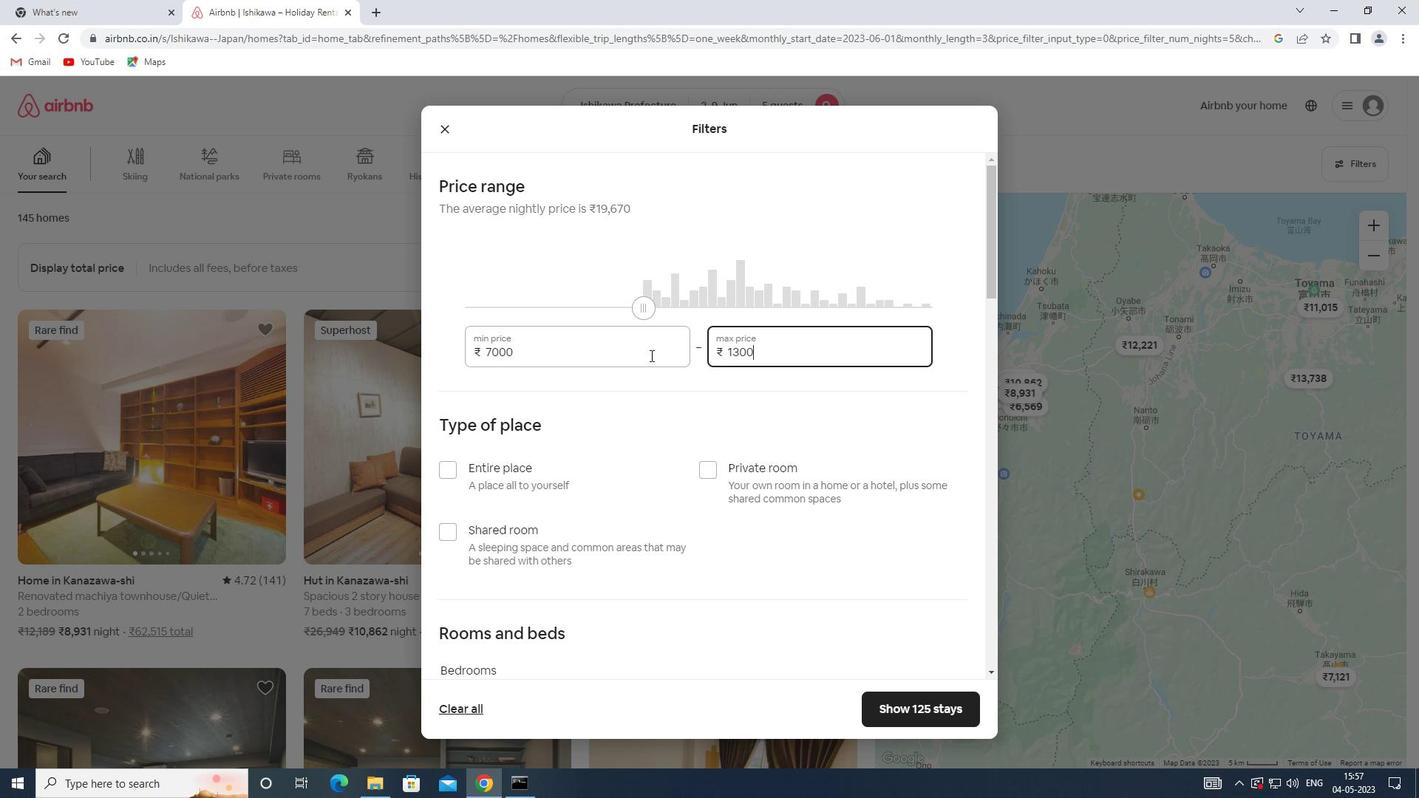 
Action: Mouse moved to (617, 379)
Screenshot: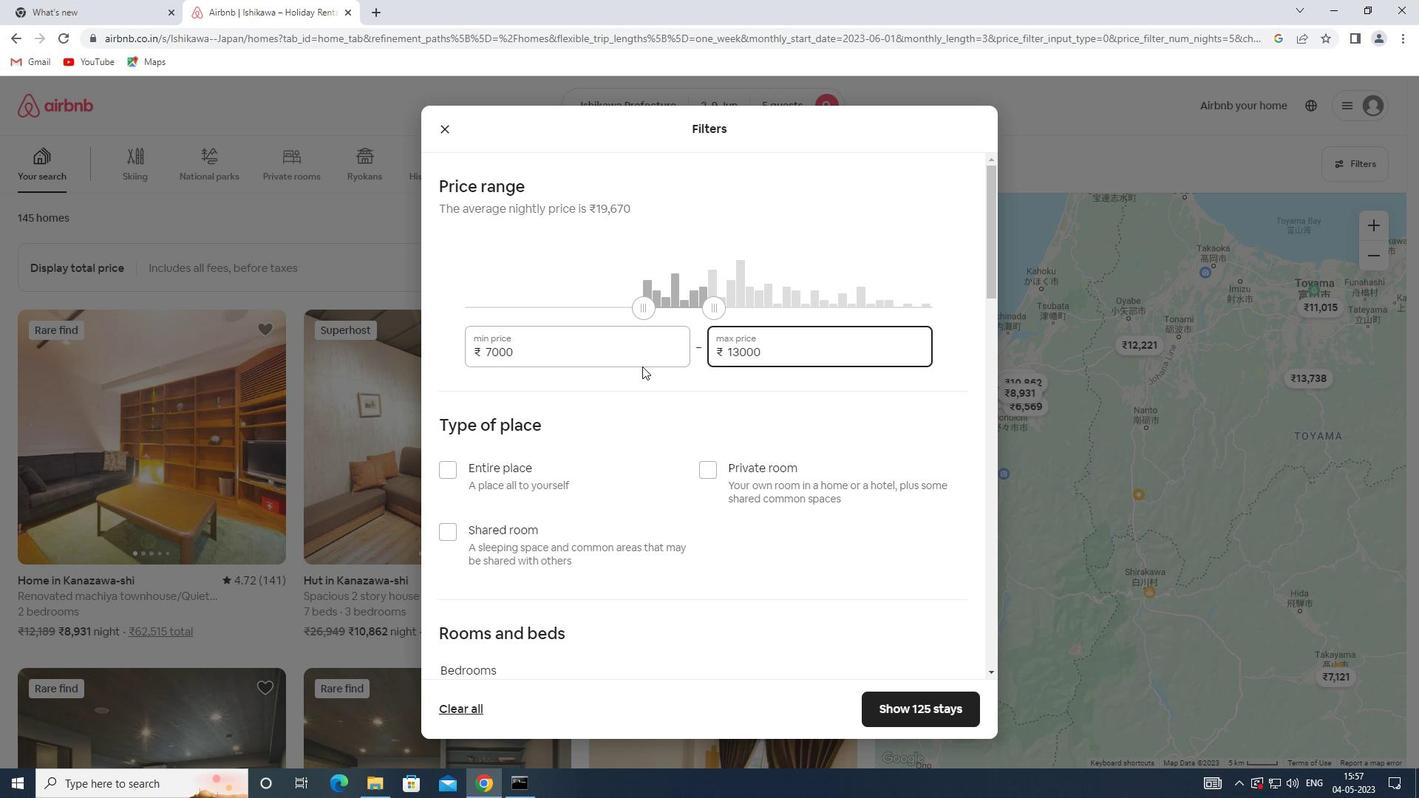 
Action: Mouse scrolled (617, 379) with delta (0, 0)
Screenshot: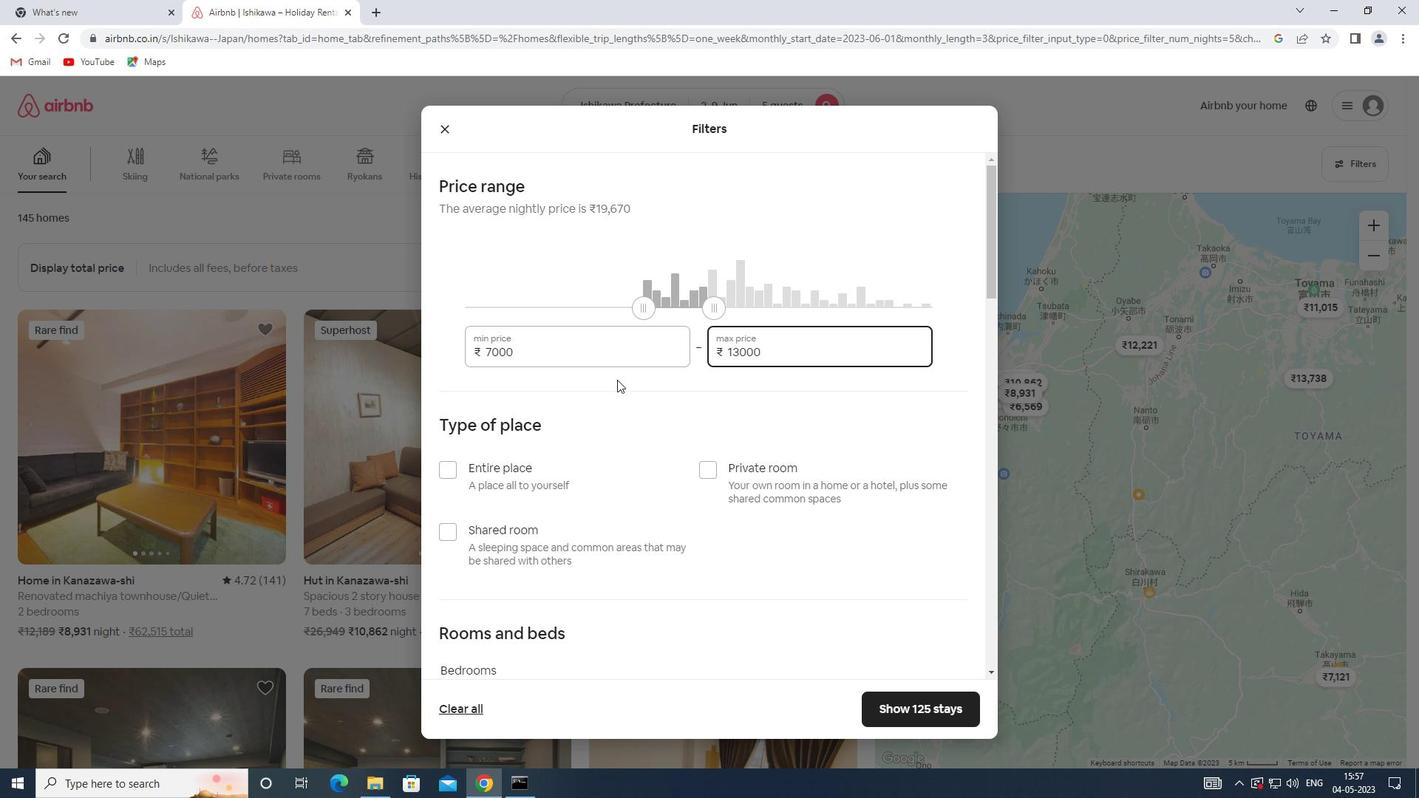 
Action: Mouse scrolled (617, 379) with delta (0, 0)
Screenshot: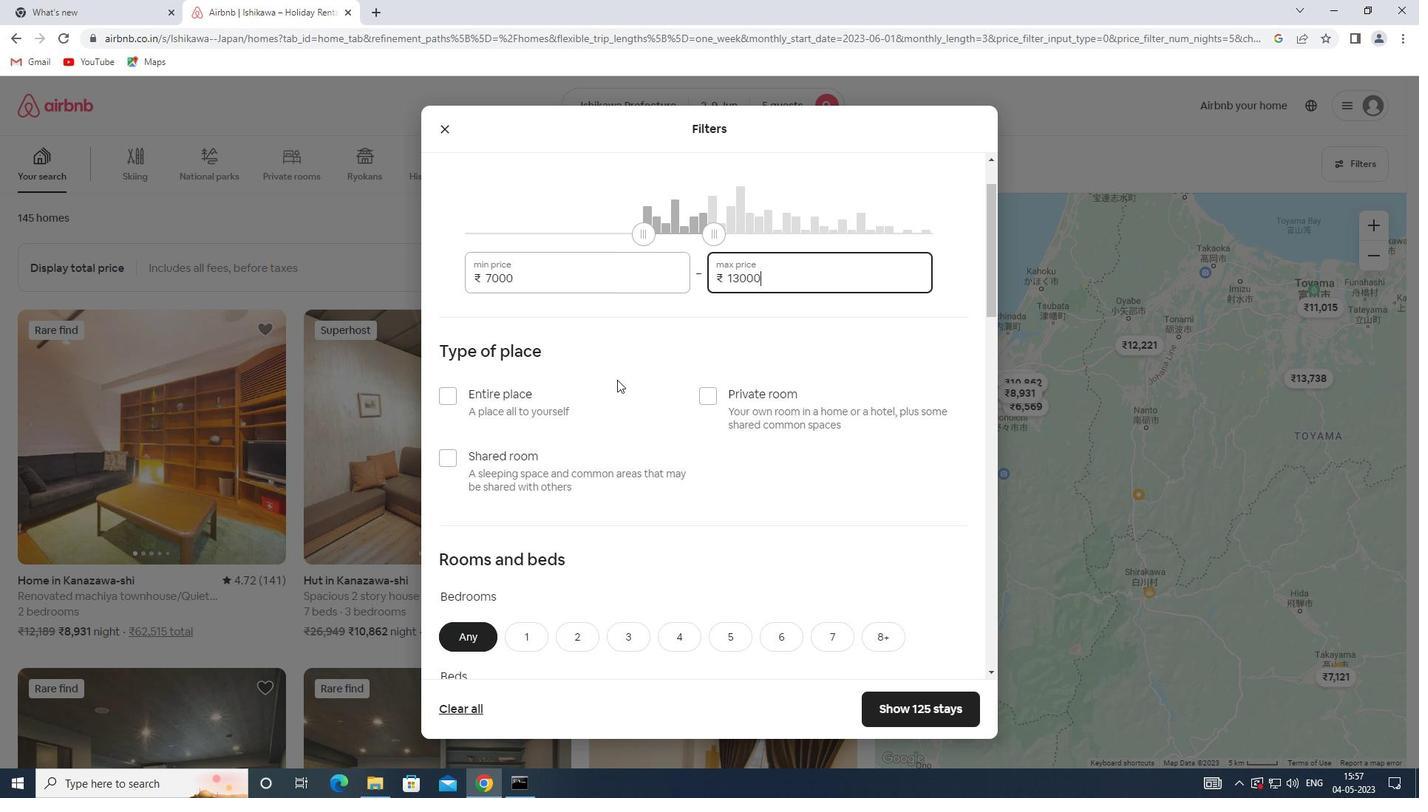 
Action: Mouse moved to (447, 383)
Screenshot: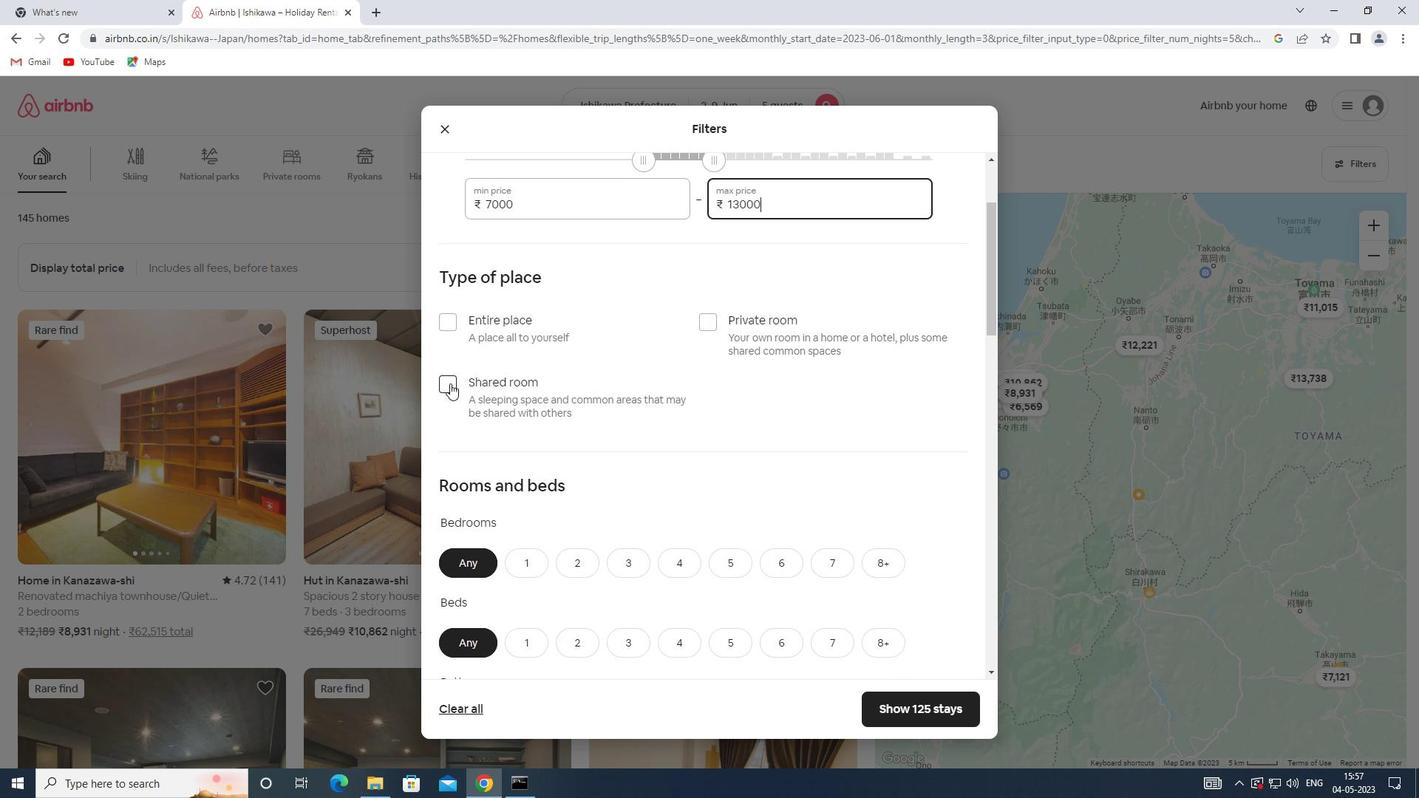 
Action: Mouse pressed left at (447, 383)
Screenshot: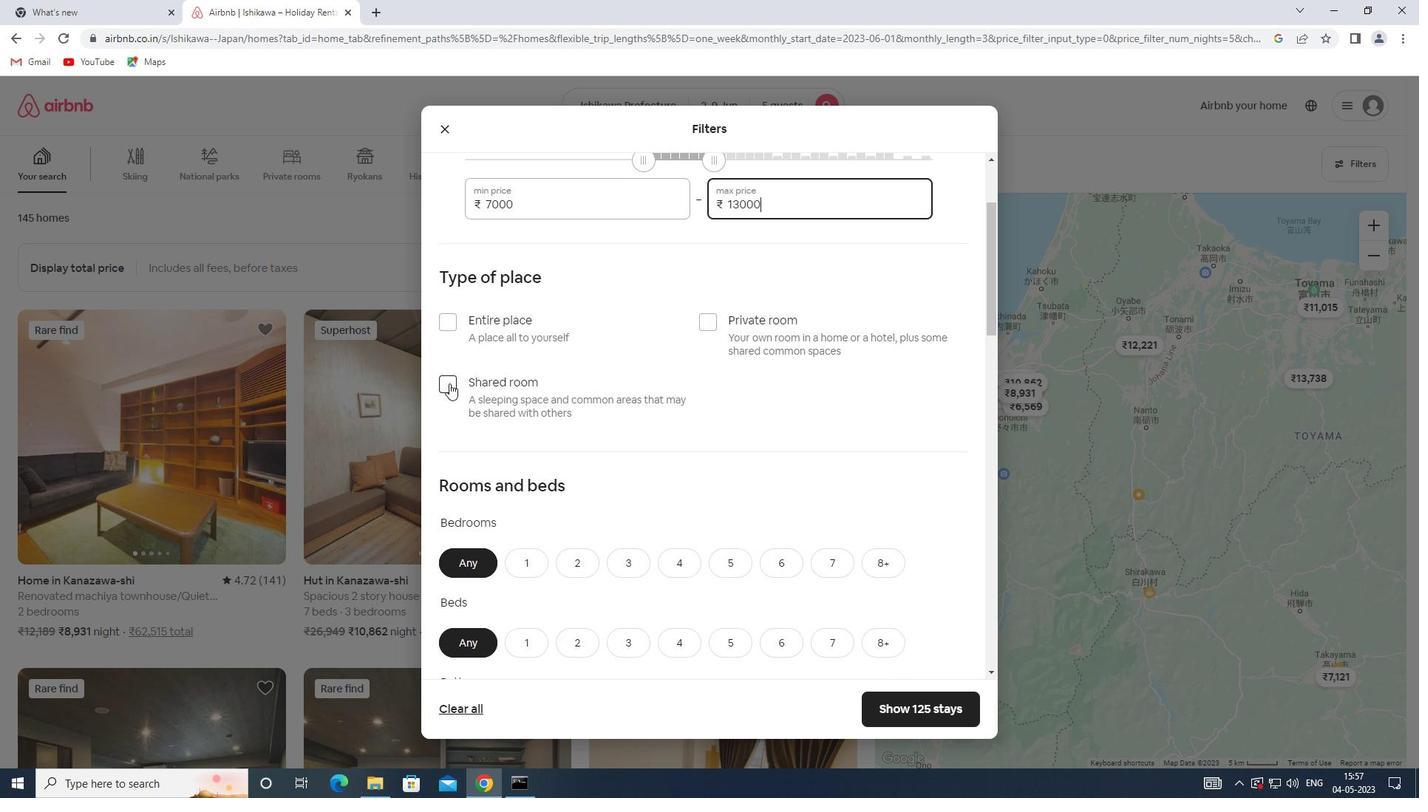 
Action: Mouse moved to (450, 383)
Screenshot: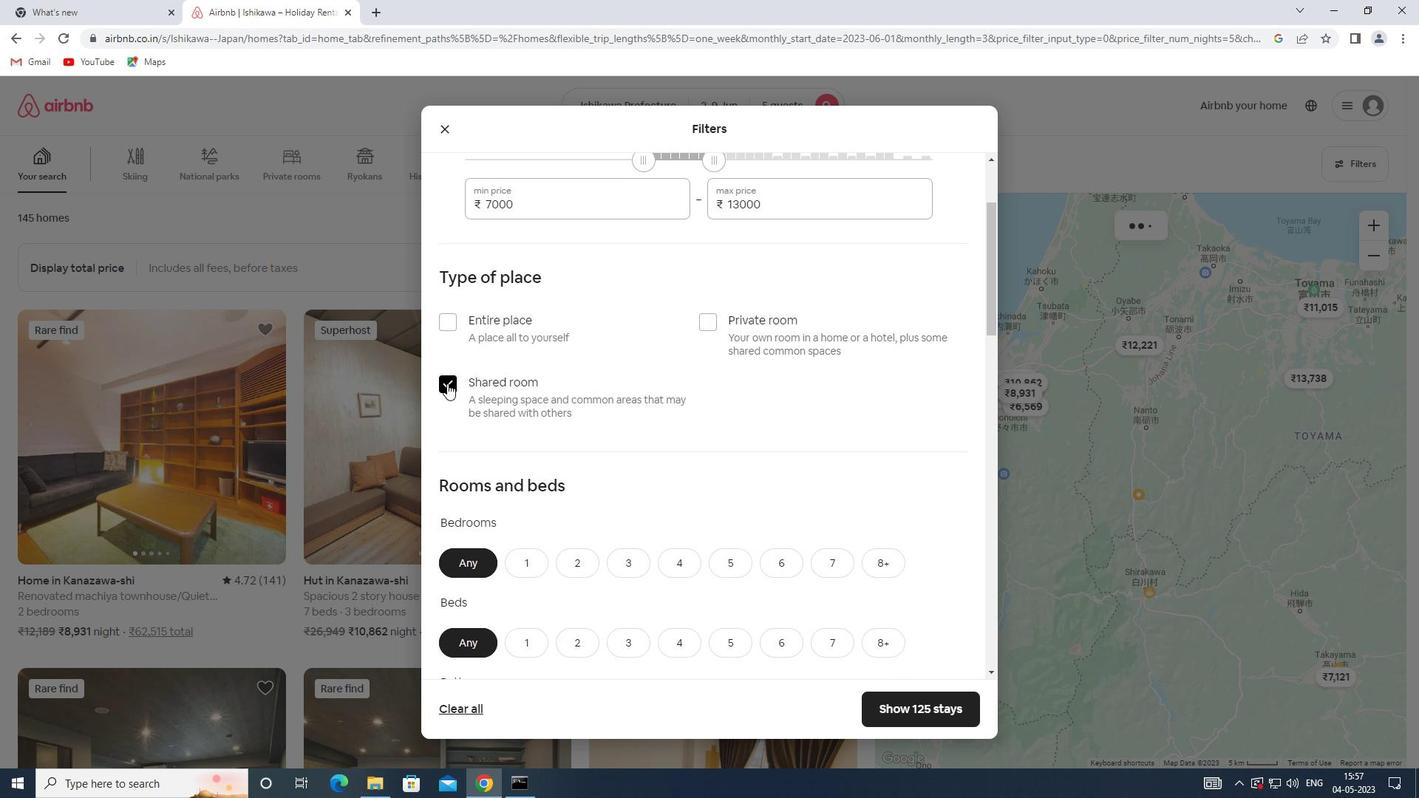 
Action: Mouse scrolled (450, 382) with delta (0, 0)
Screenshot: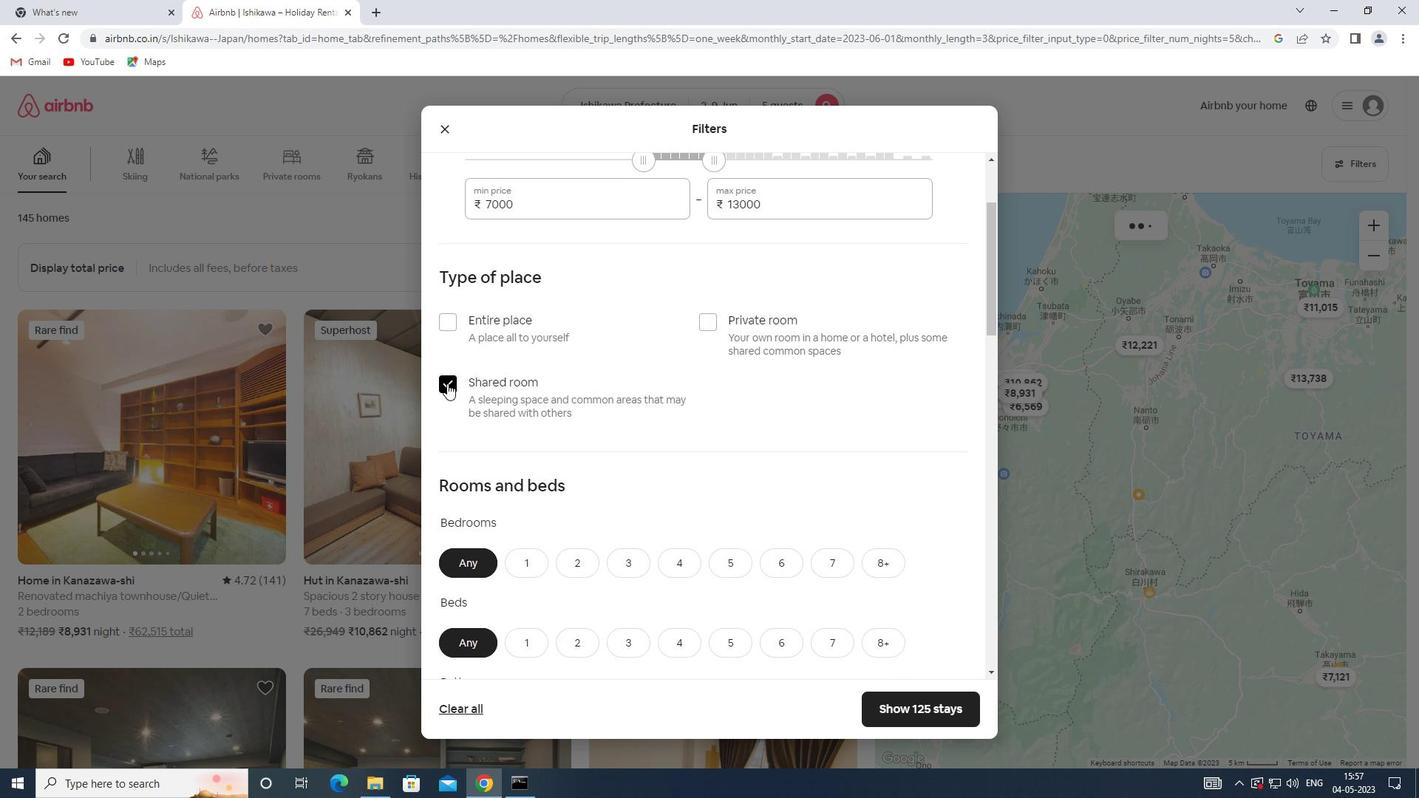 
Action: Mouse moved to (455, 387)
Screenshot: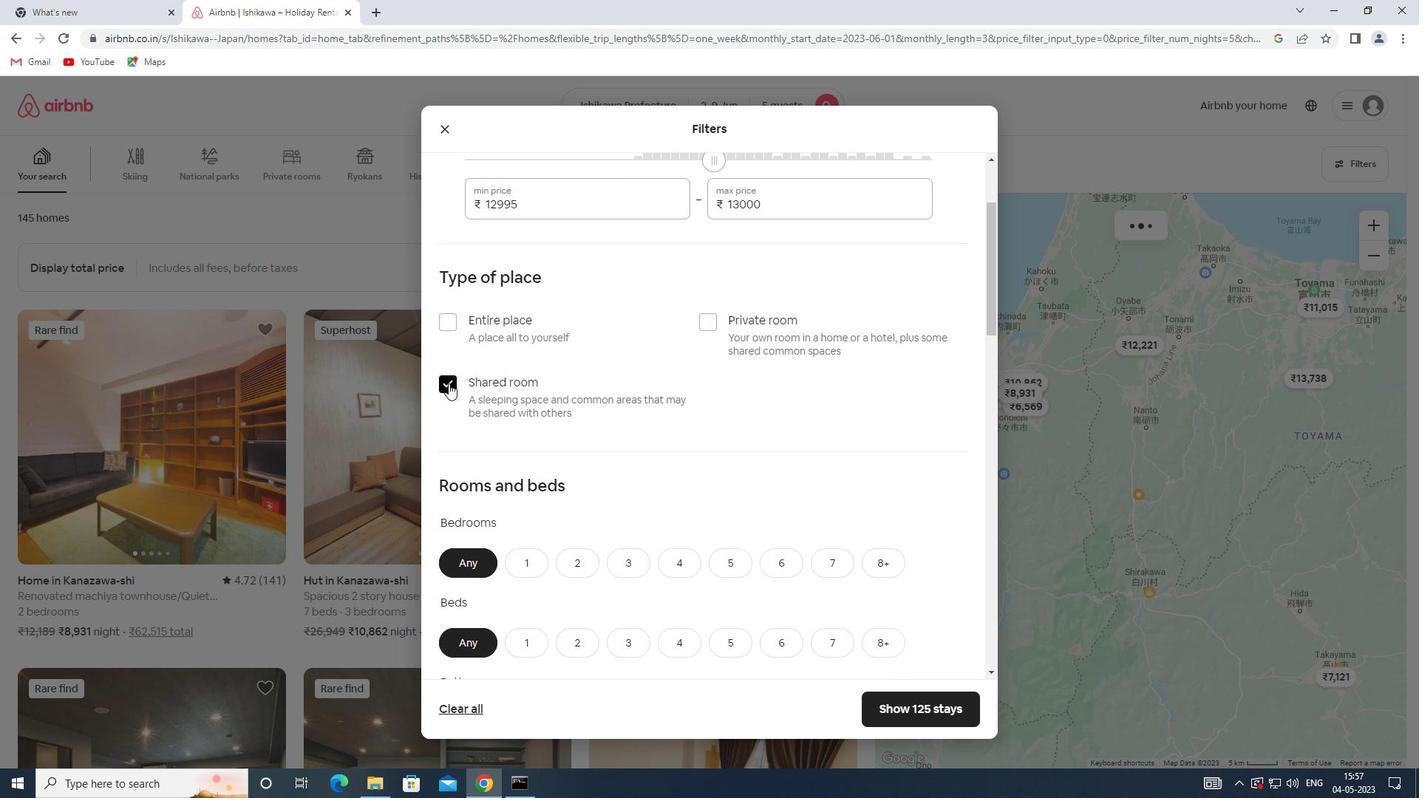 
Action: Mouse scrolled (455, 386) with delta (0, 0)
Screenshot: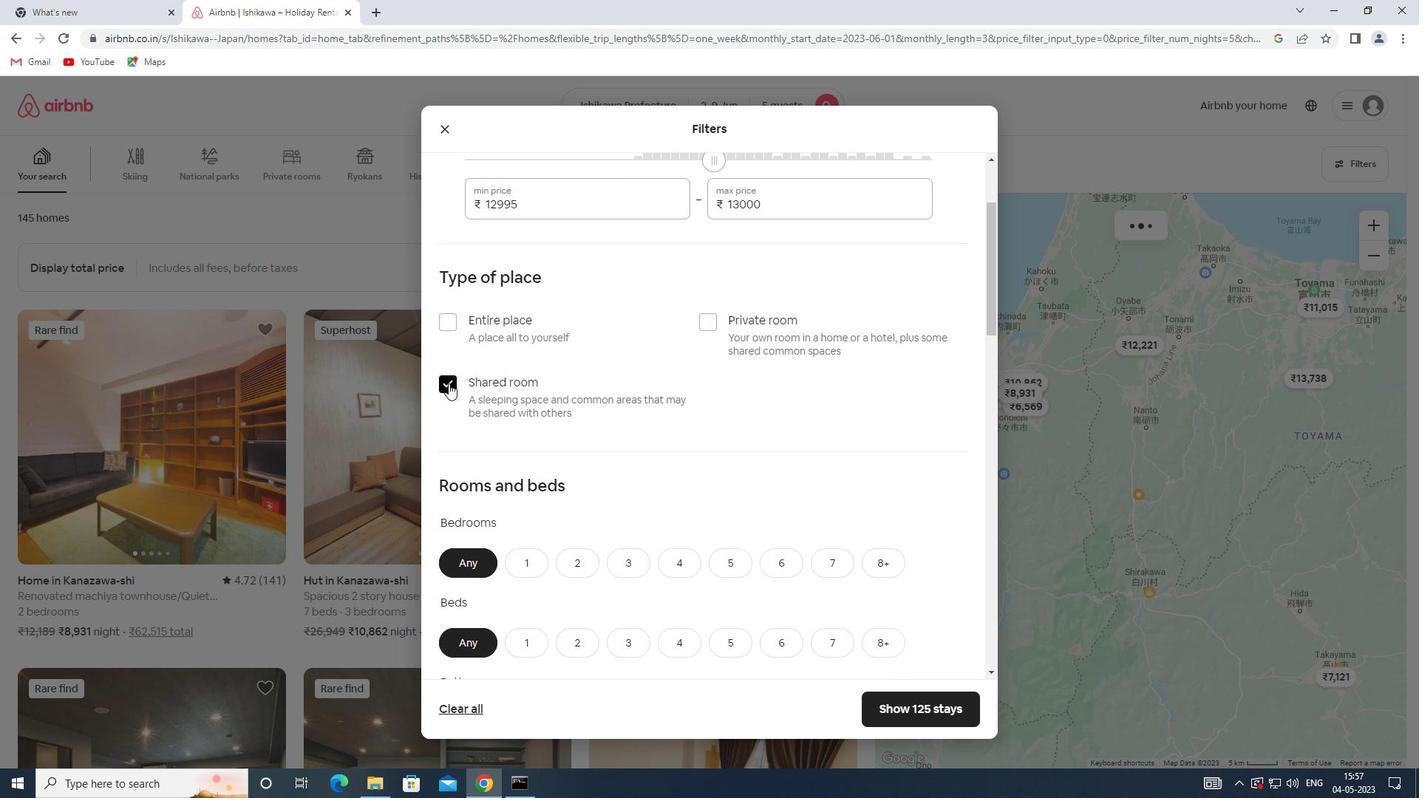 
Action: Mouse moved to (583, 413)
Screenshot: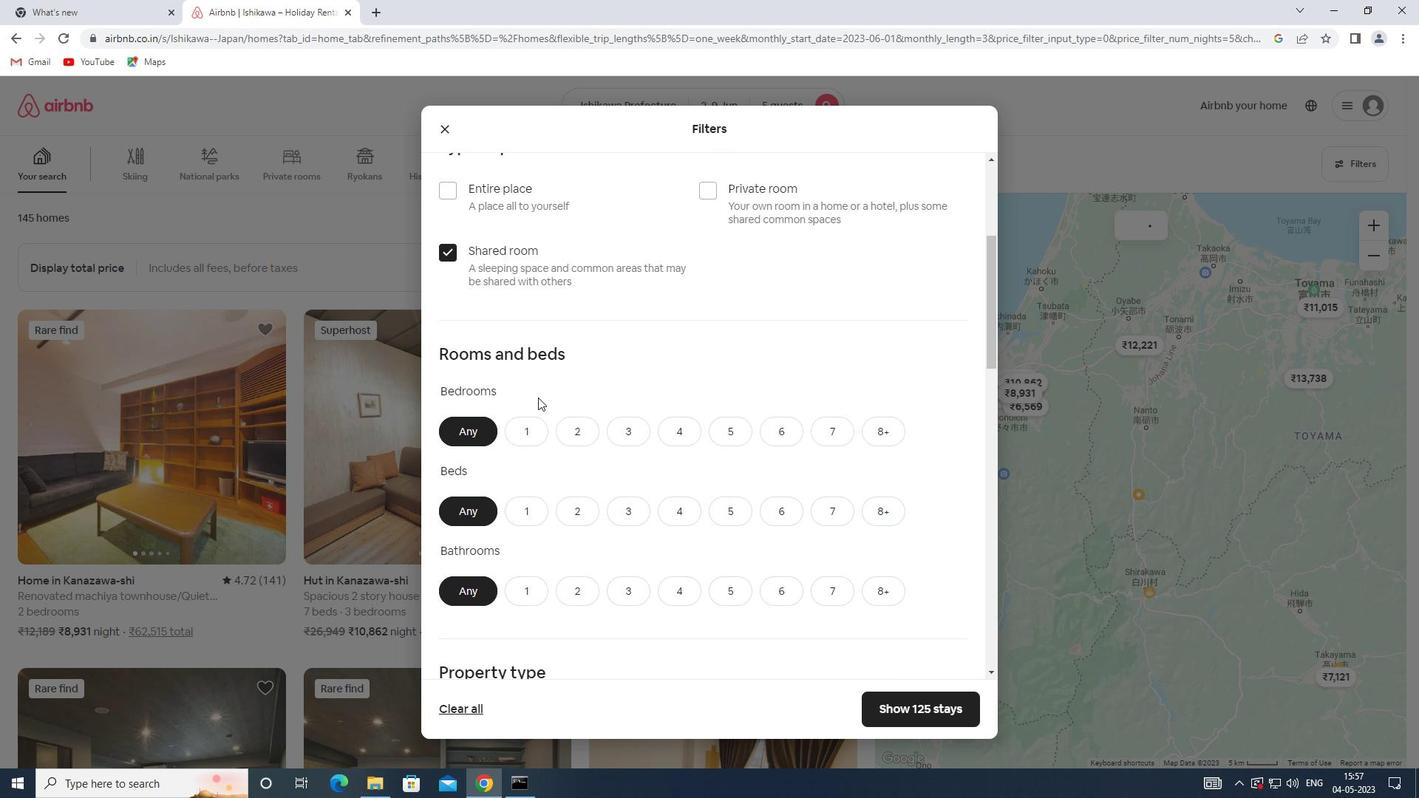 
Action: Mouse pressed left at (583, 413)
Screenshot: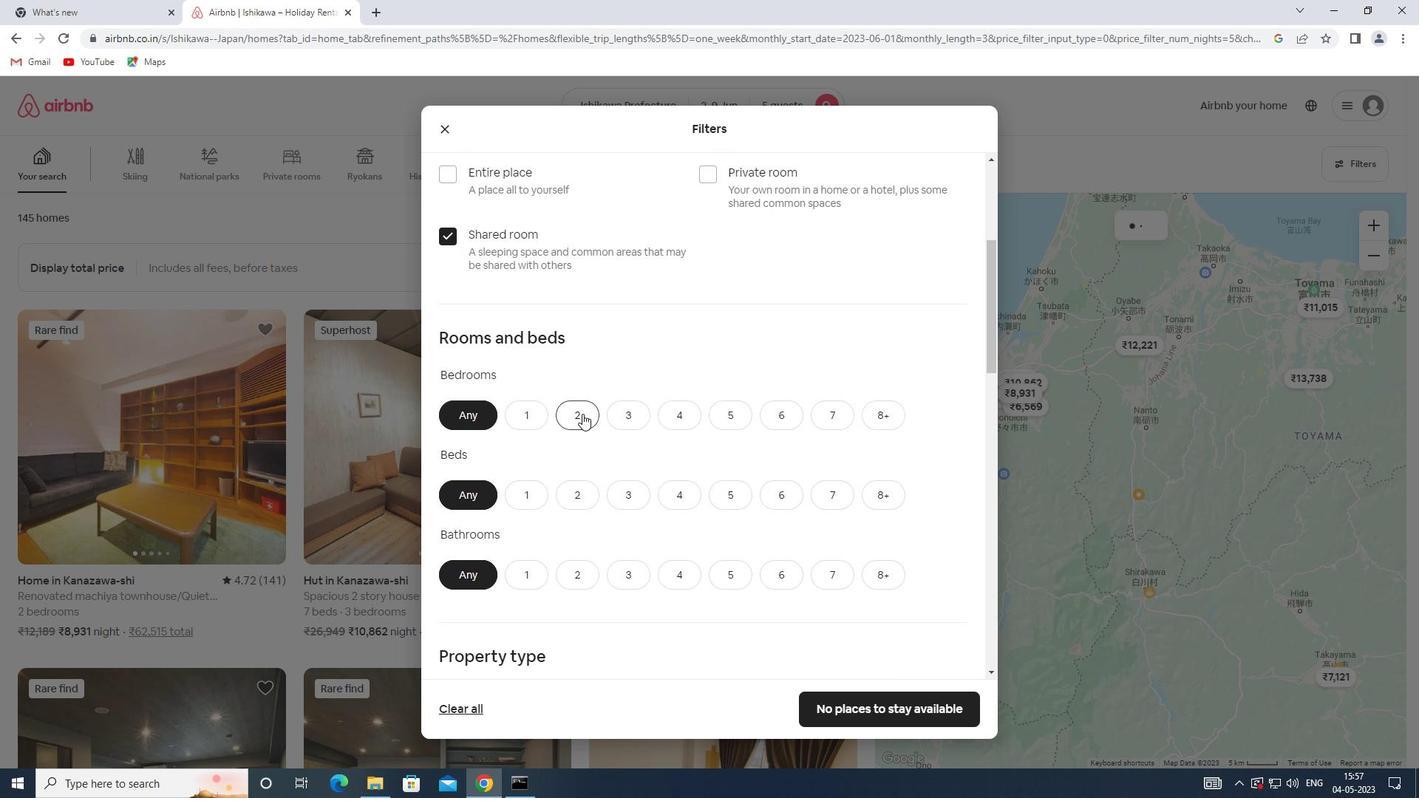 
Action: Mouse moved to (718, 496)
Screenshot: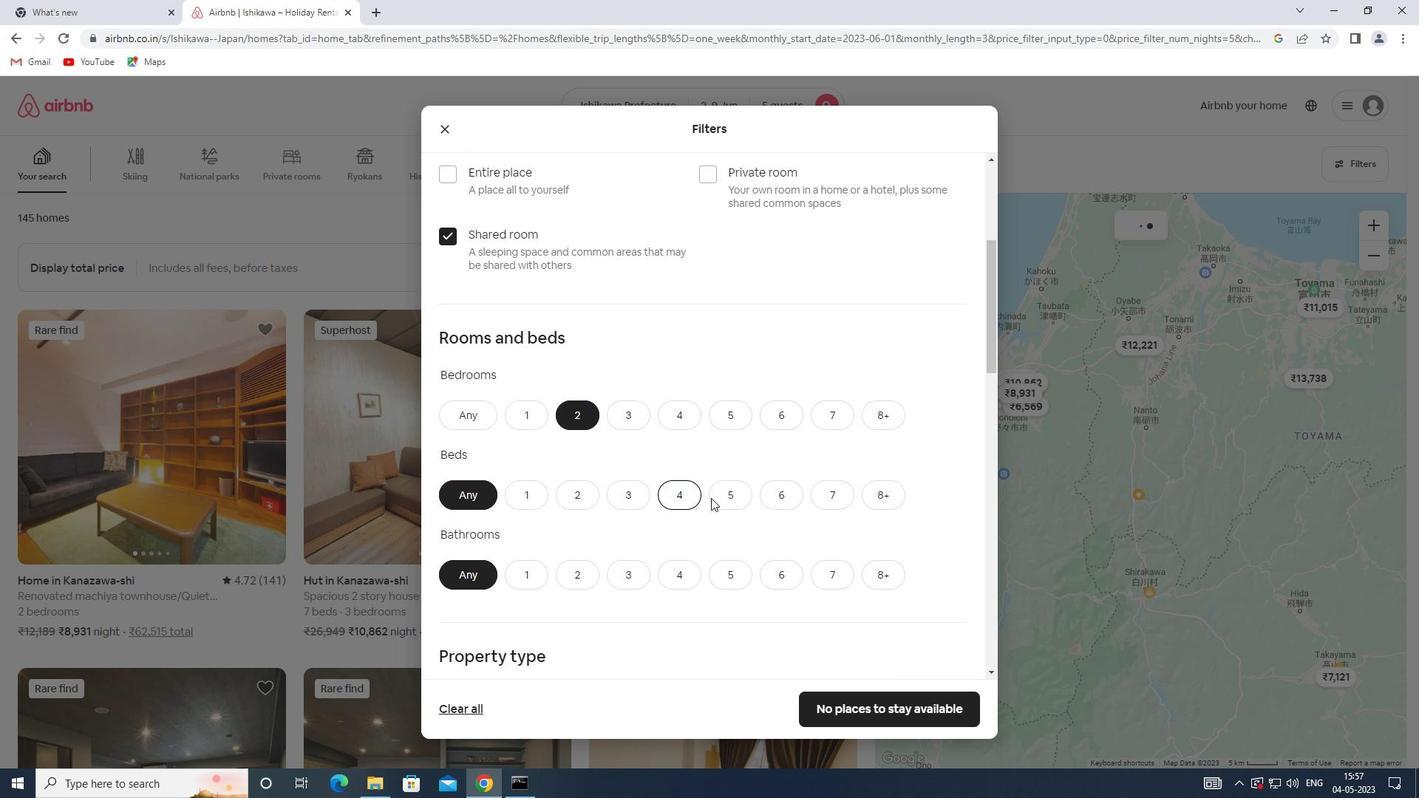
Action: Mouse pressed left at (718, 496)
Screenshot: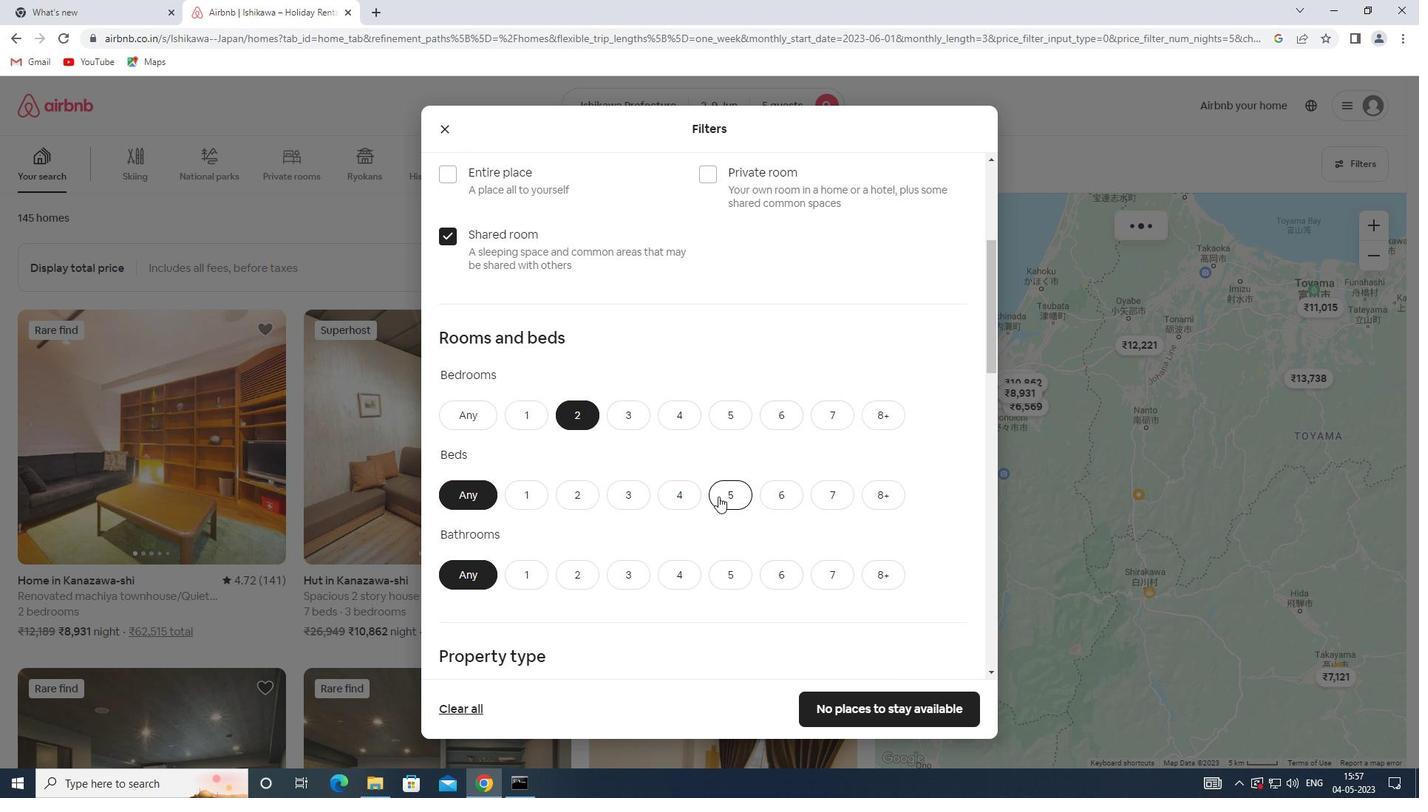 
Action: Mouse scrolled (718, 496) with delta (0, 0)
Screenshot: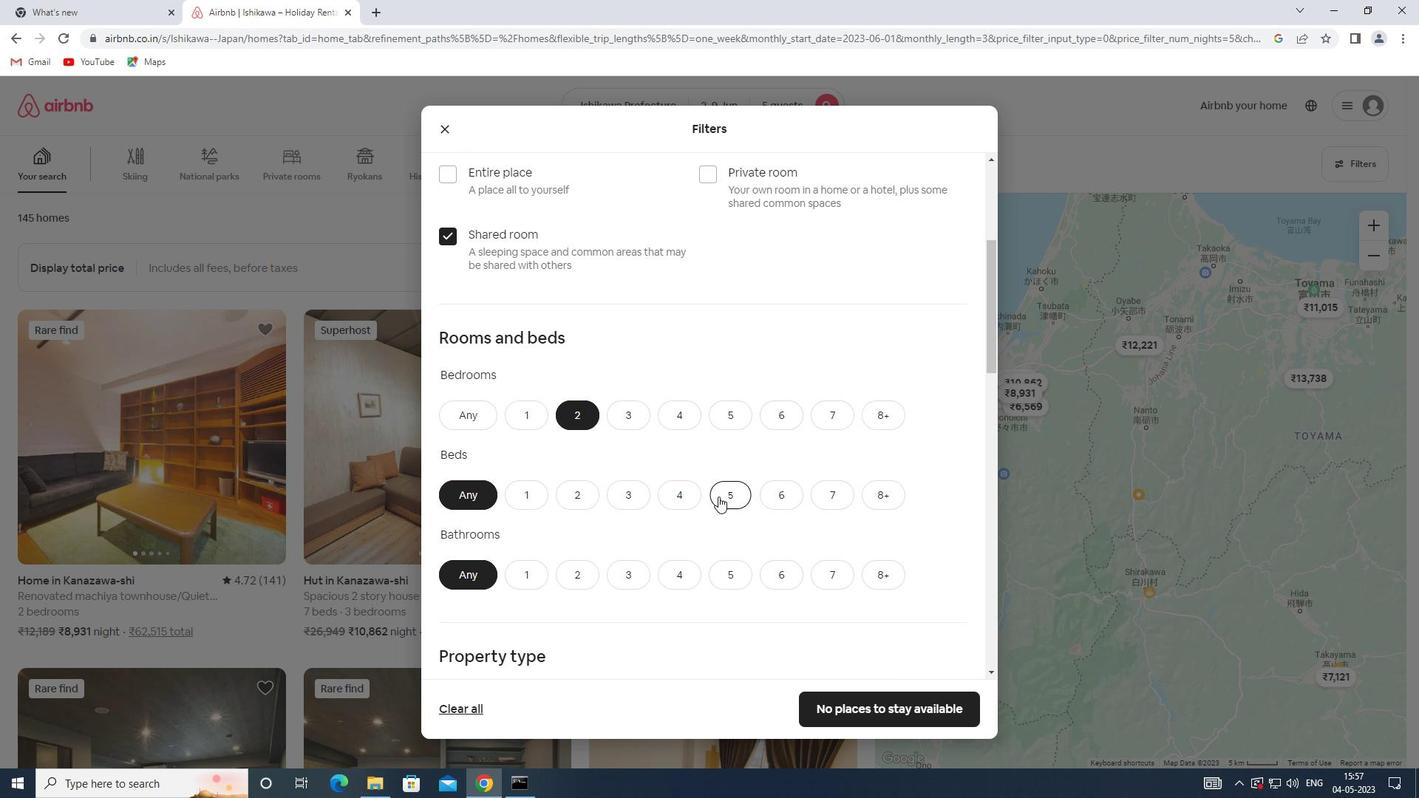 
Action: Mouse scrolled (718, 496) with delta (0, 0)
Screenshot: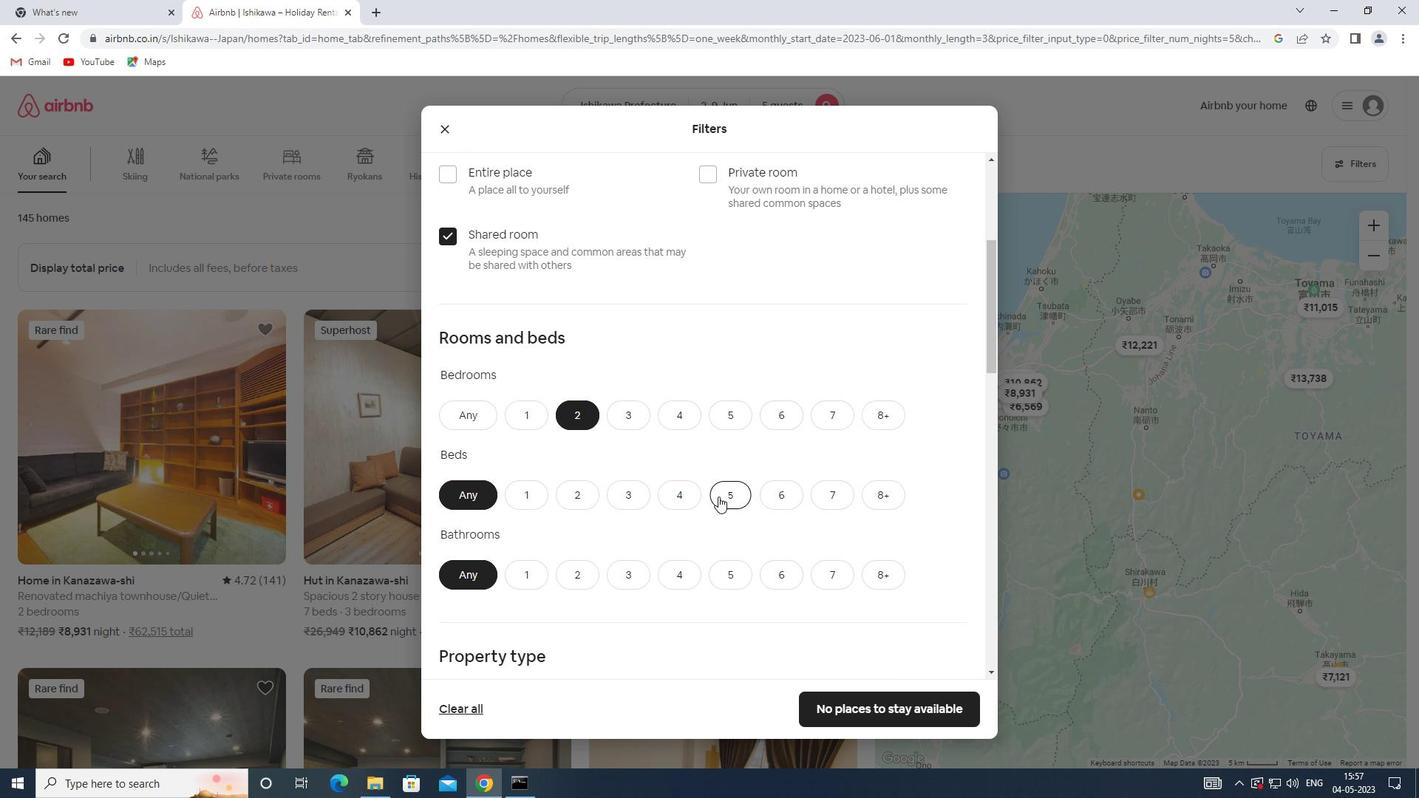 
Action: Mouse scrolled (718, 496) with delta (0, 0)
Screenshot: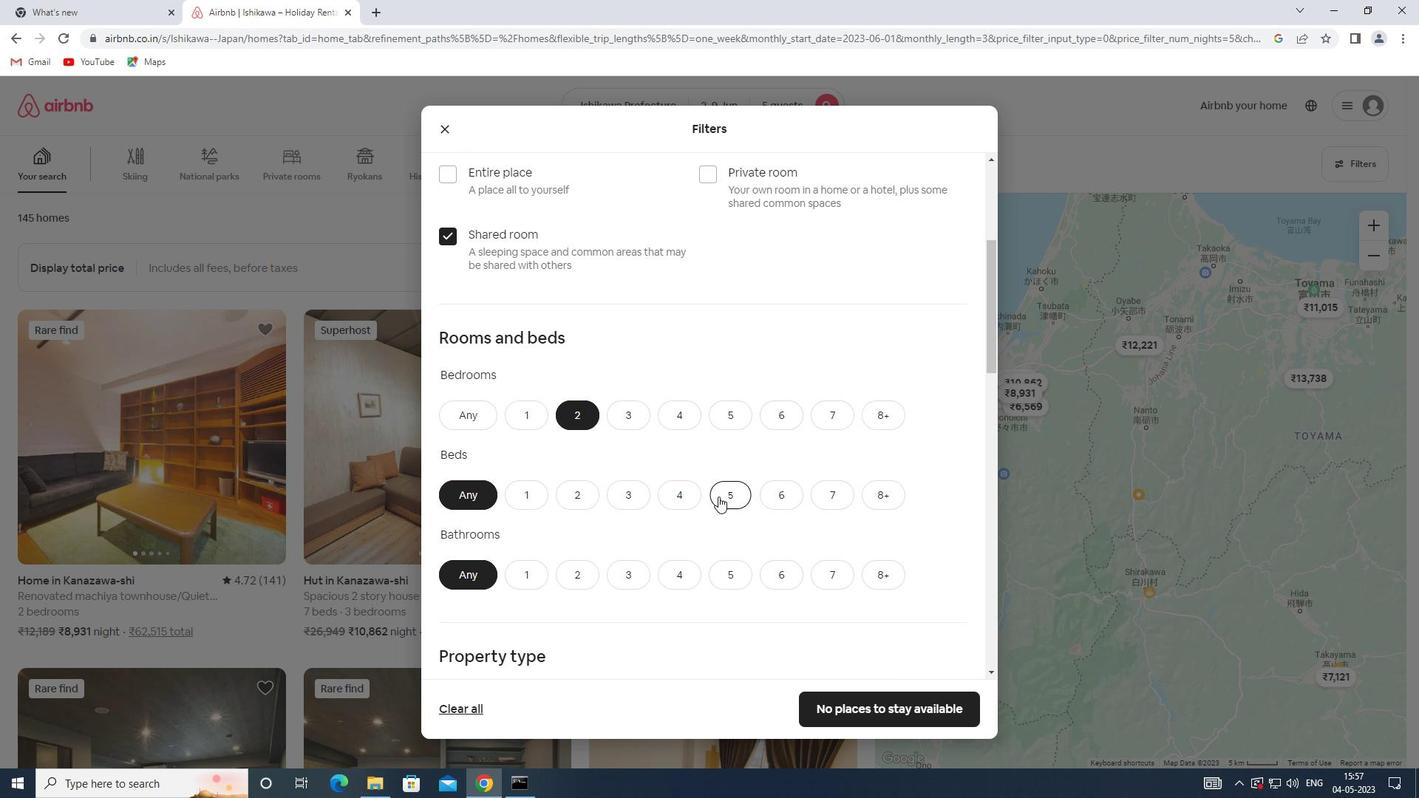 
Action: Mouse moved to (576, 348)
Screenshot: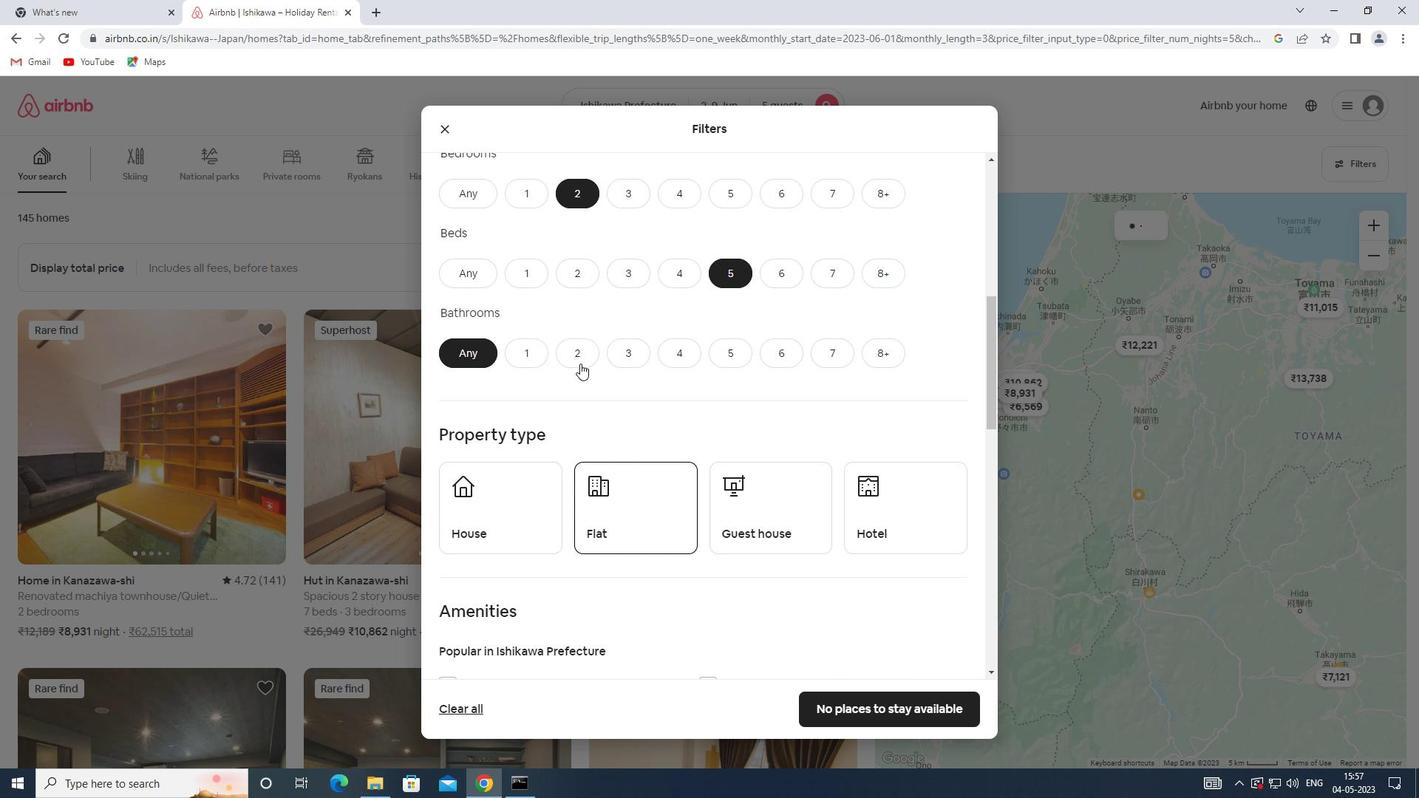 
Action: Mouse pressed left at (576, 348)
Screenshot: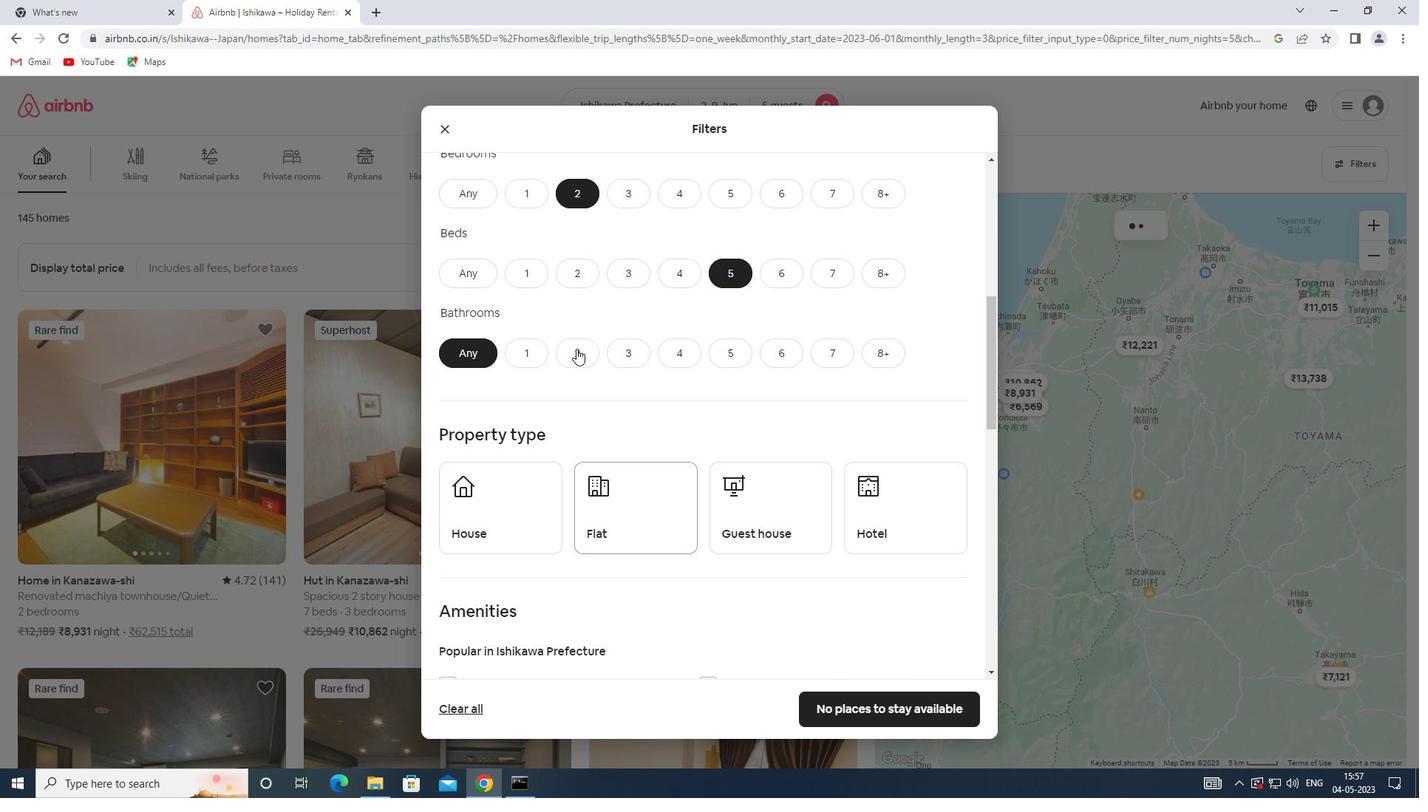 
Action: Mouse scrolled (576, 348) with delta (0, 0)
Screenshot: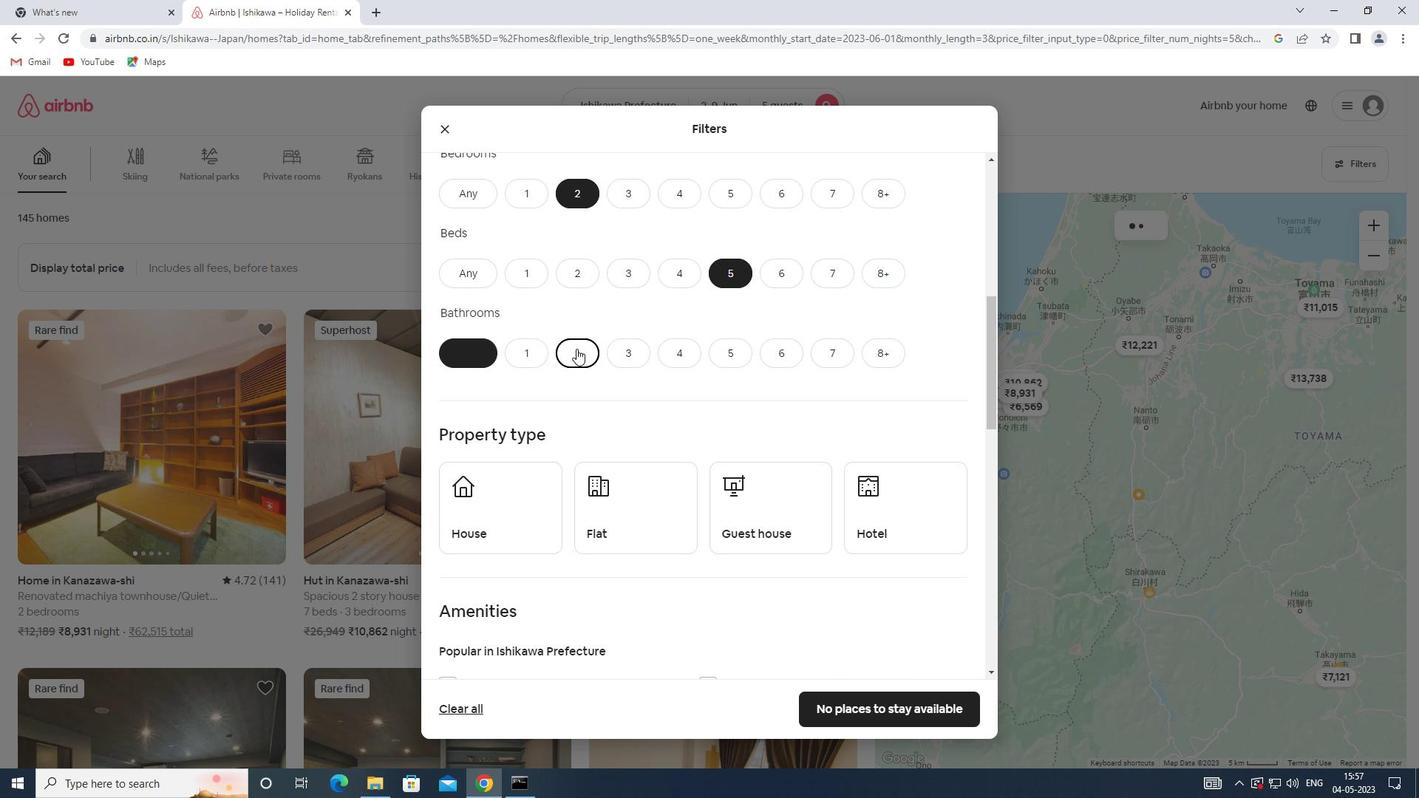 
Action: Mouse moved to (508, 430)
Screenshot: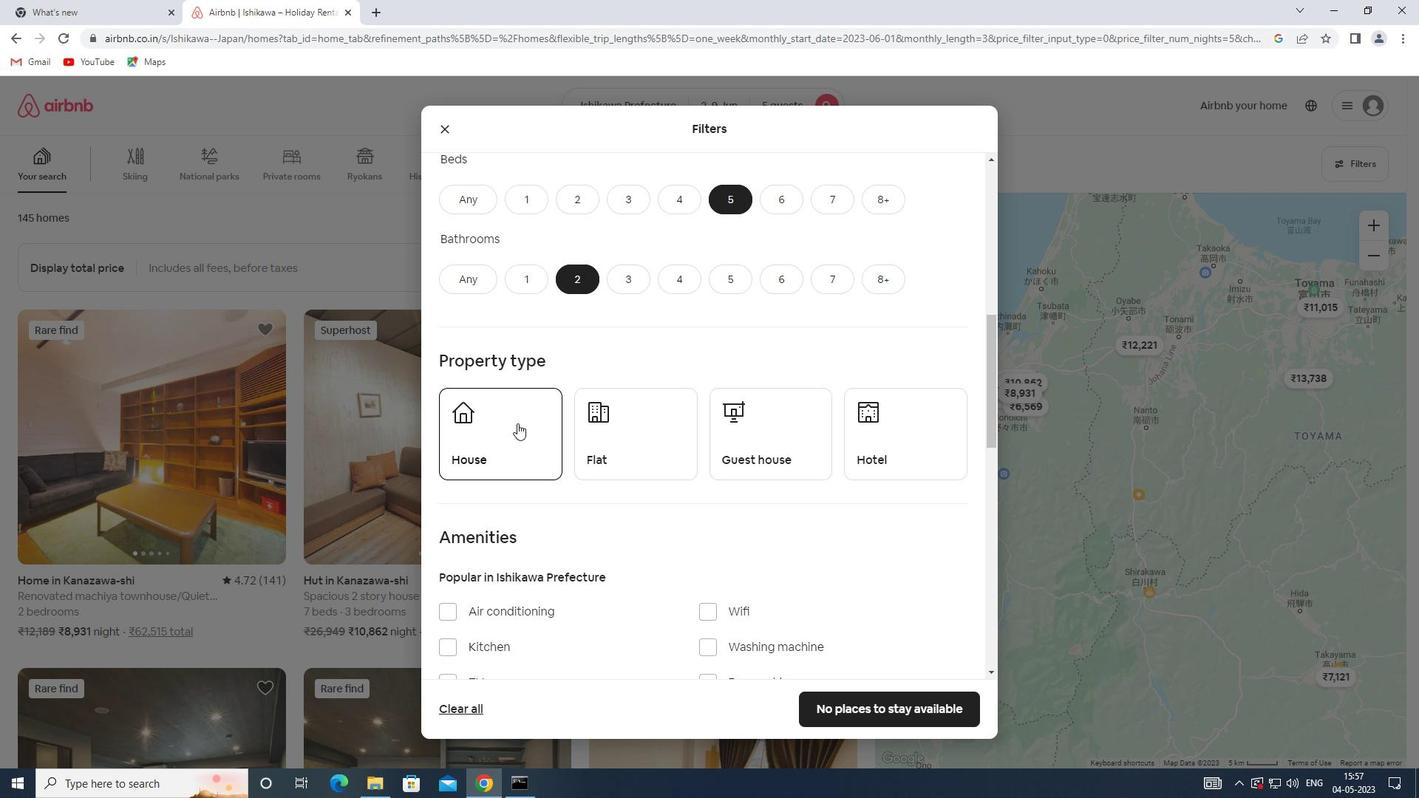 
Action: Mouse pressed left at (508, 430)
Screenshot: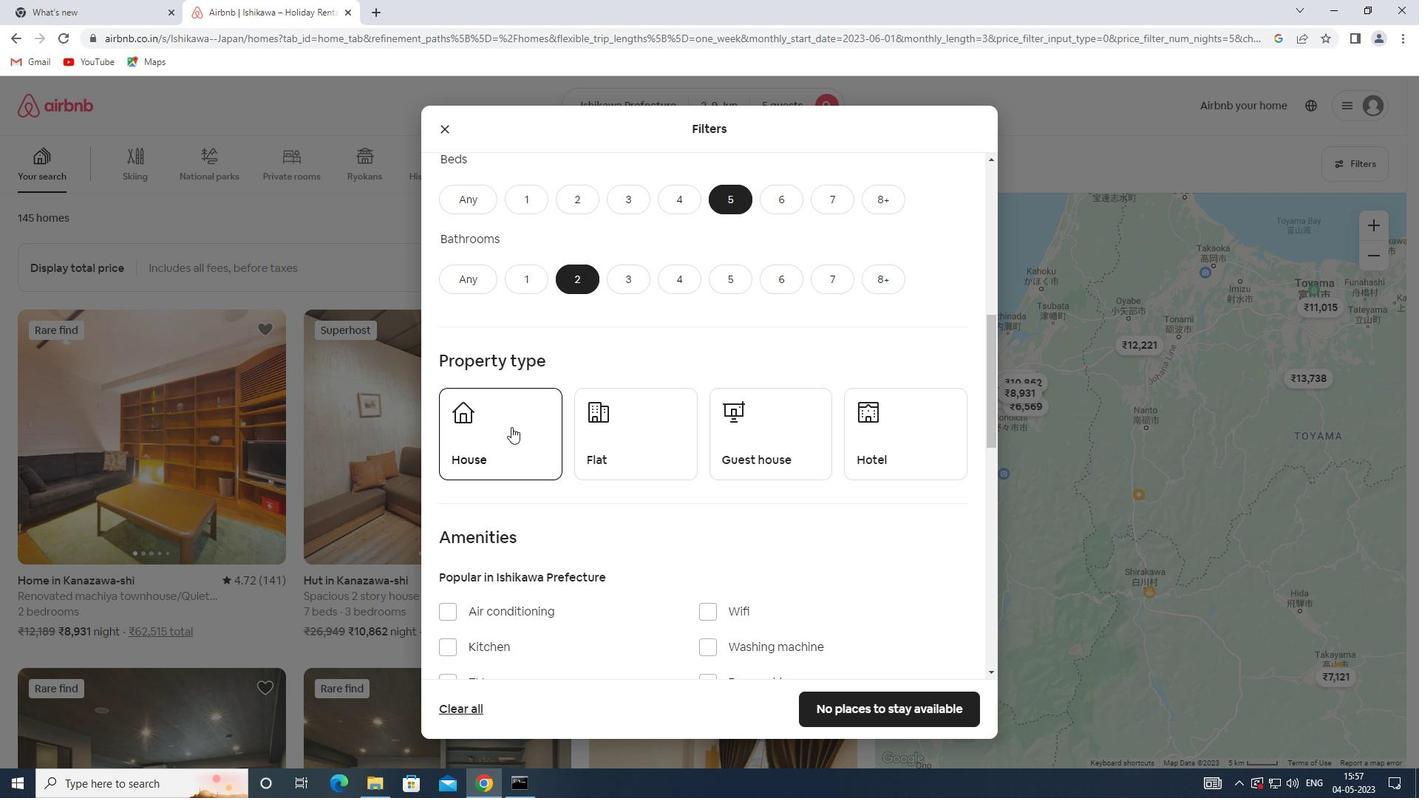 
Action: Mouse moved to (683, 433)
Screenshot: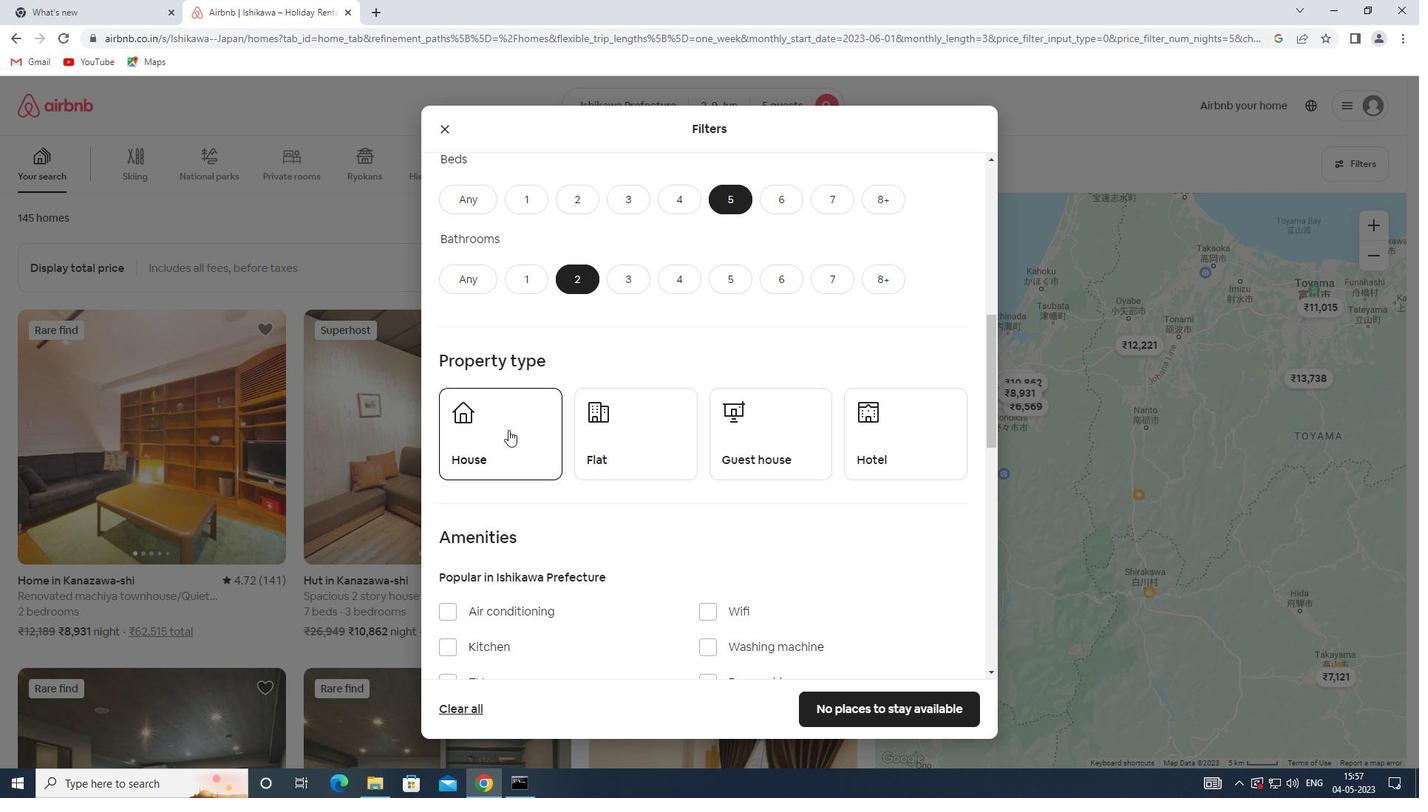 
Action: Mouse pressed left at (683, 433)
Screenshot: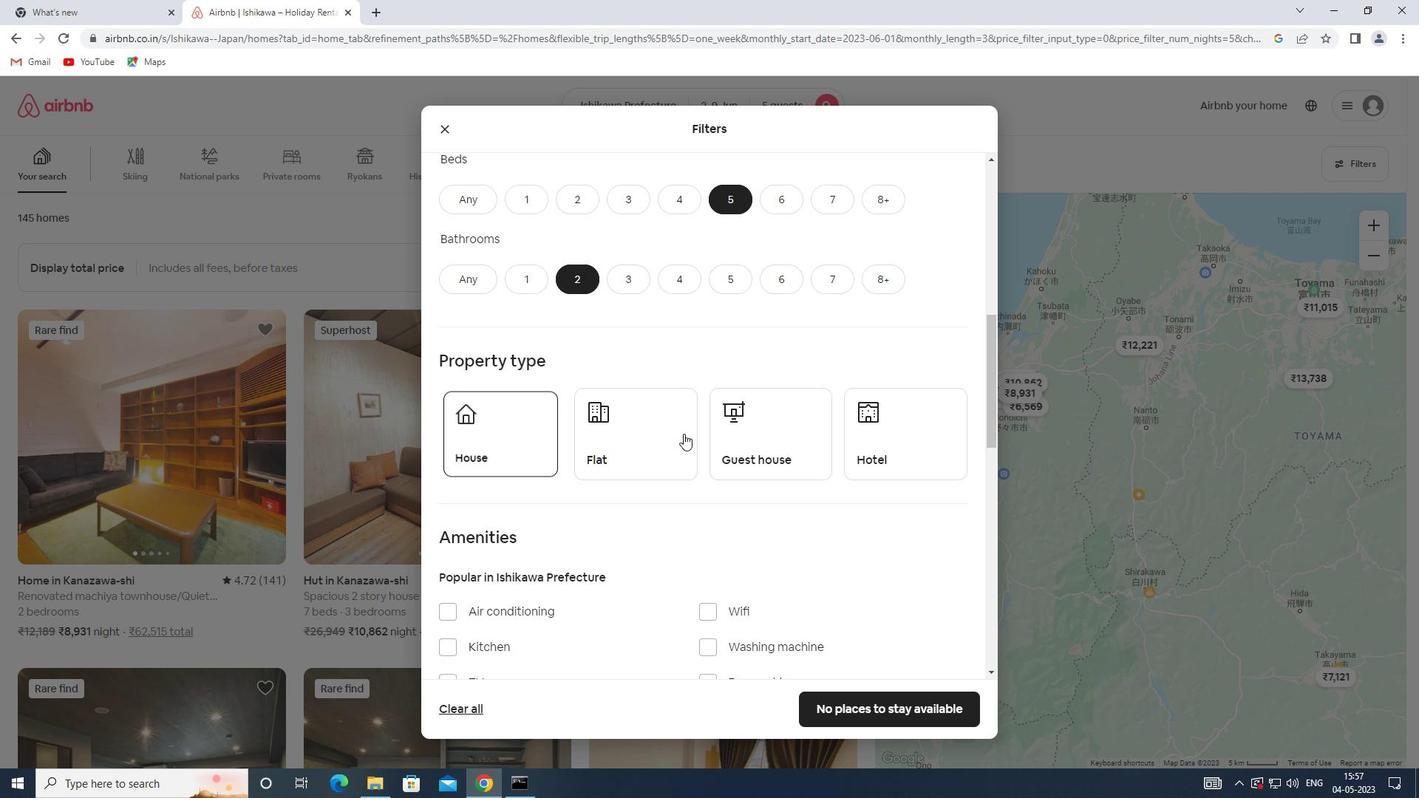 
Action: Mouse moved to (774, 436)
Screenshot: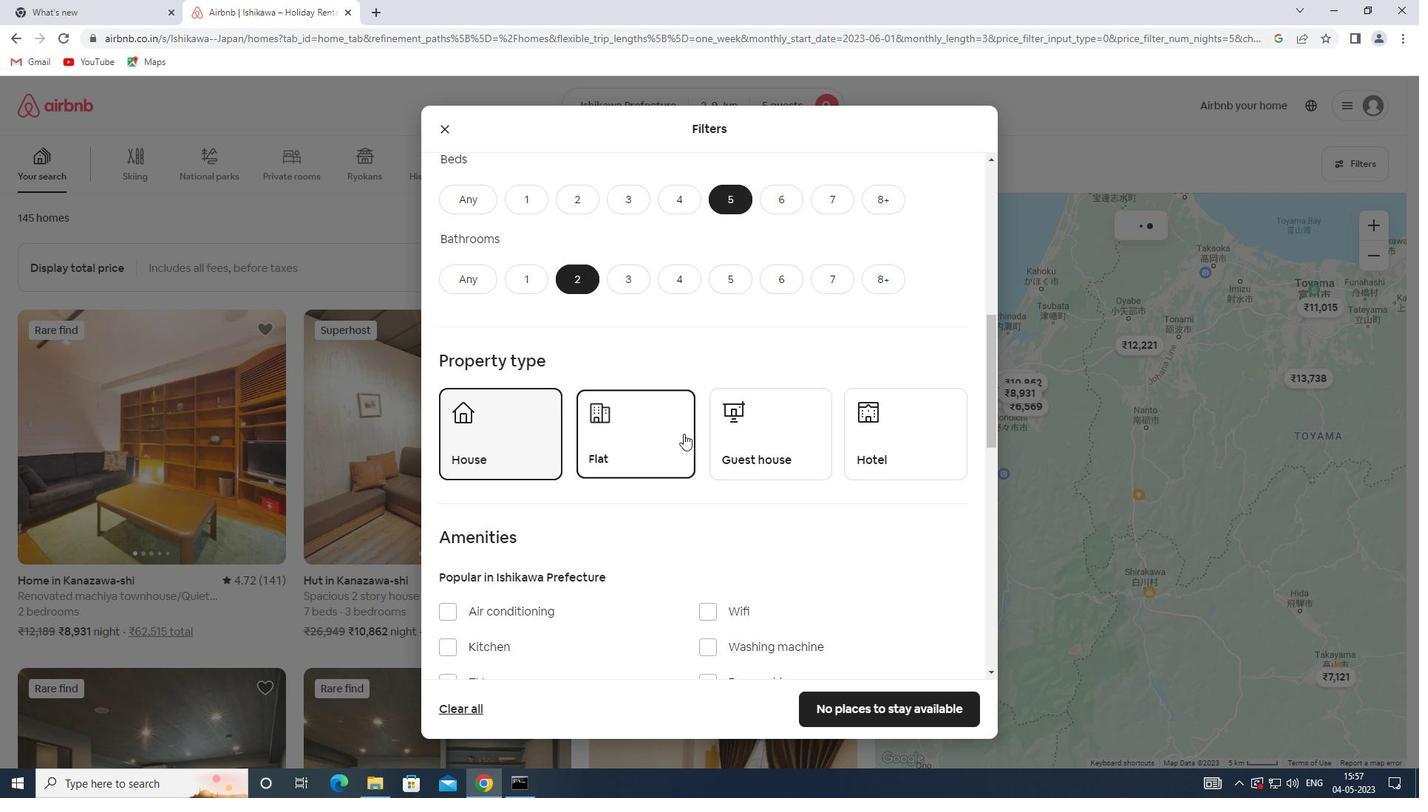 
Action: Mouse pressed left at (774, 436)
Screenshot: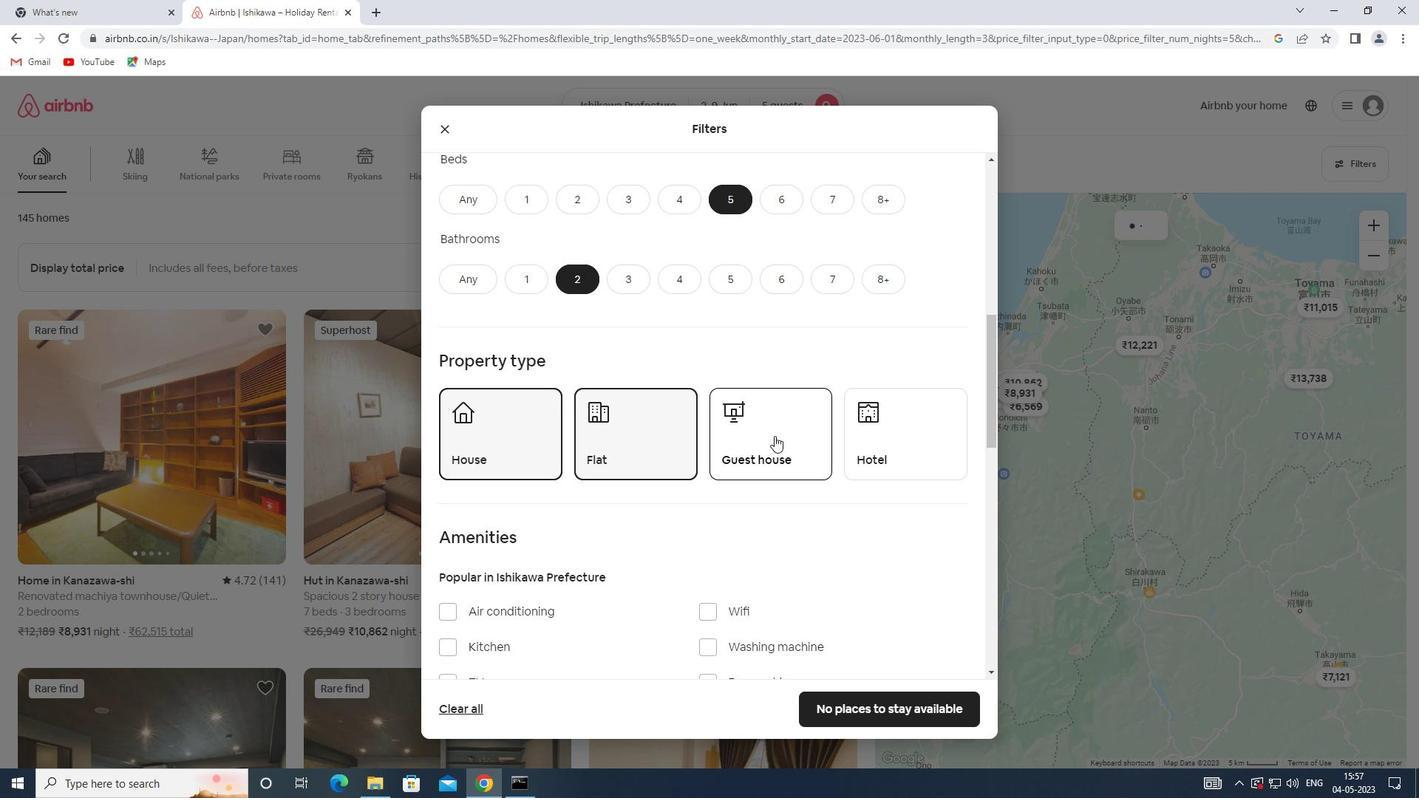 
Action: Mouse moved to (714, 438)
Screenshot: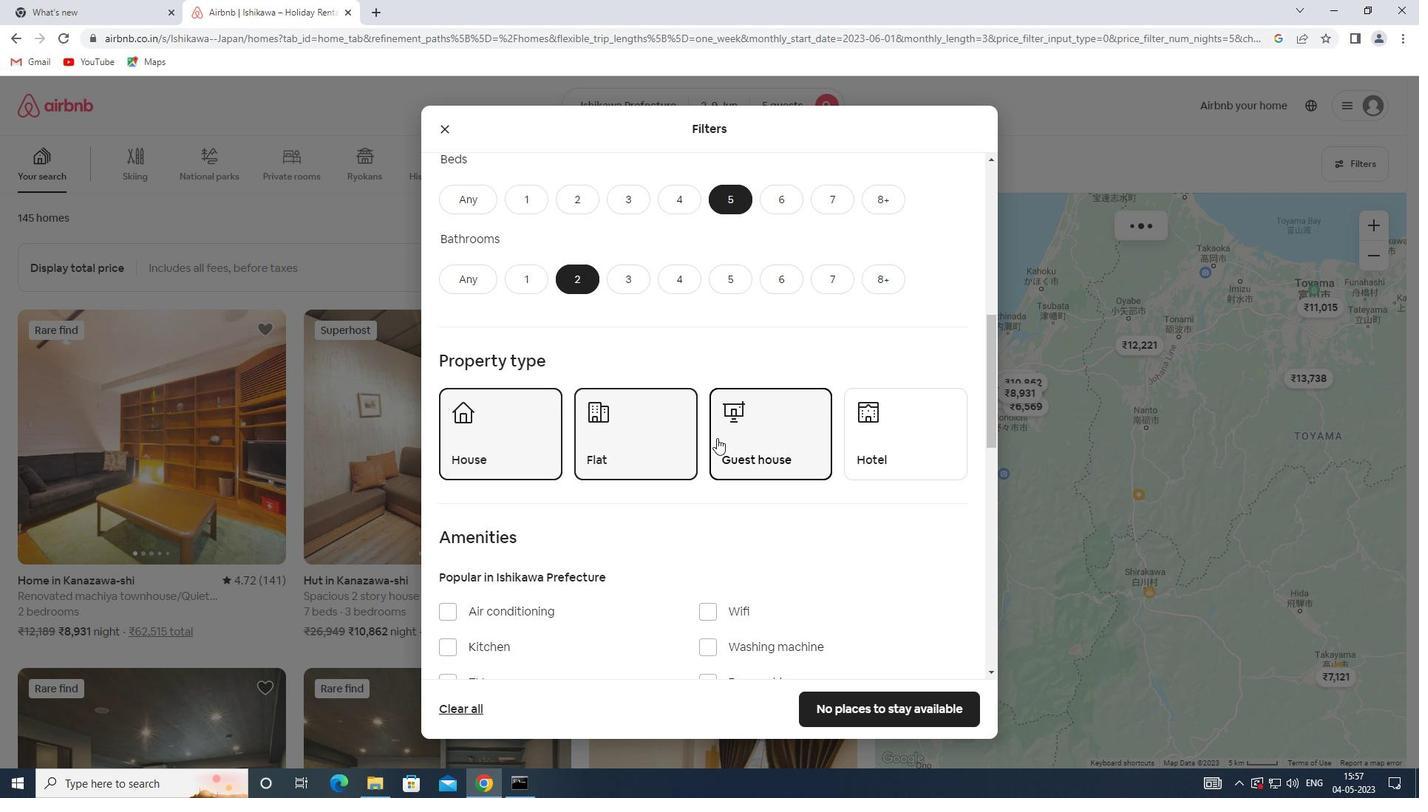 
Action: Mouse scrolled (714, 437) with delta (0, 0)
Screenshot: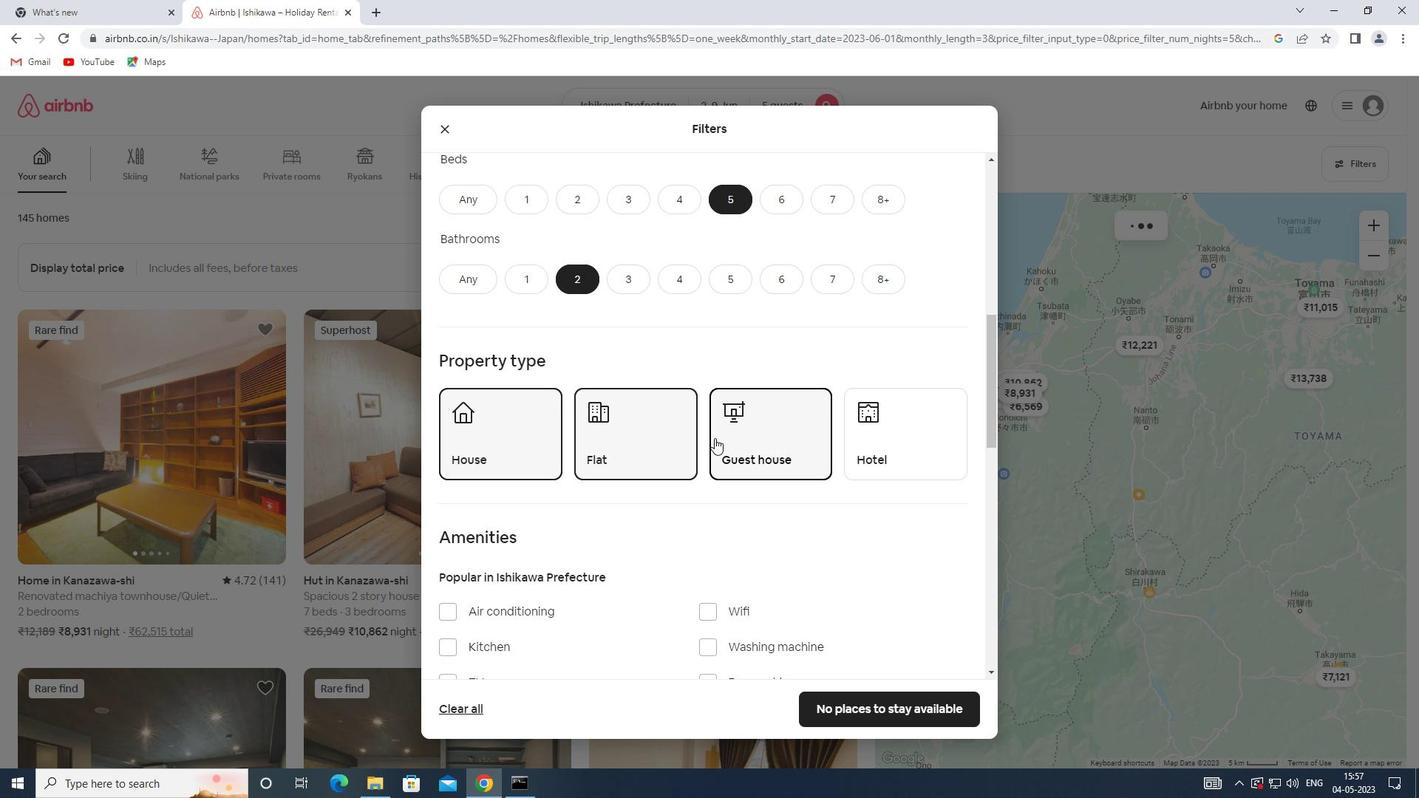 
Action: Mouse scrolled (714, 437) with delta (0, 0)
Screenshot: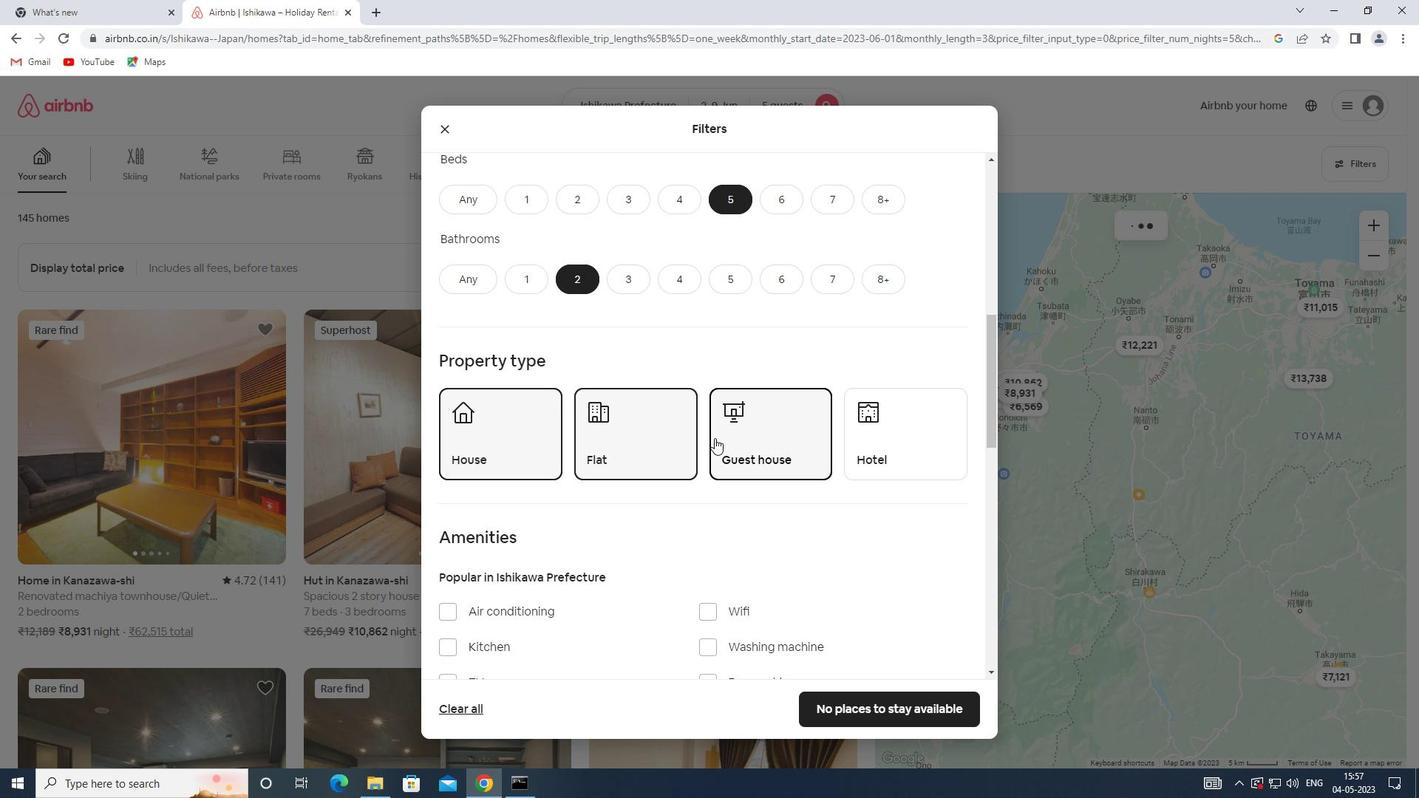 
Action: Mouse moved to (706, 459)
Screenshot: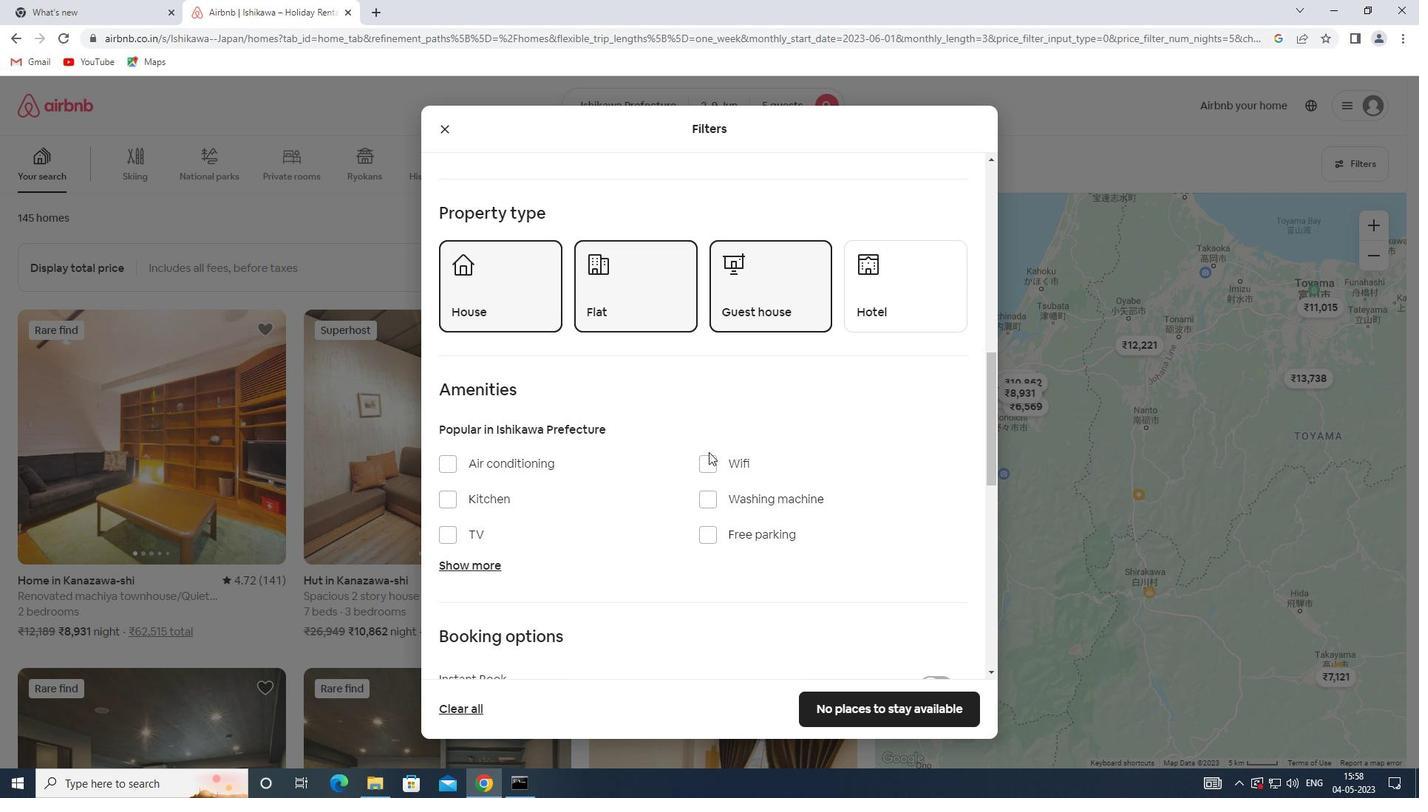 
Action: Mouse pressed left at (706, 459)
Screenshot: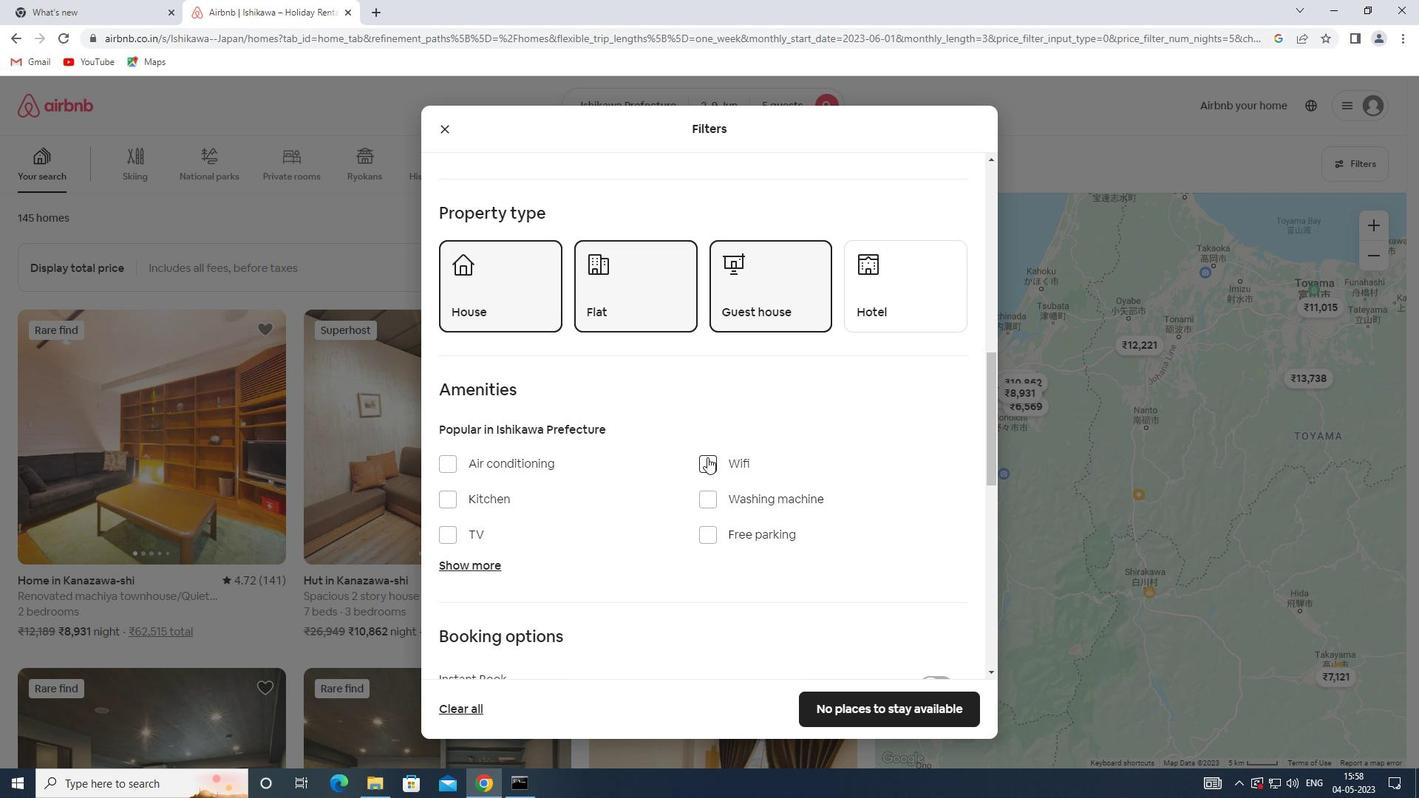 
Action: Mouse moved to (705, 452)
Screenshot: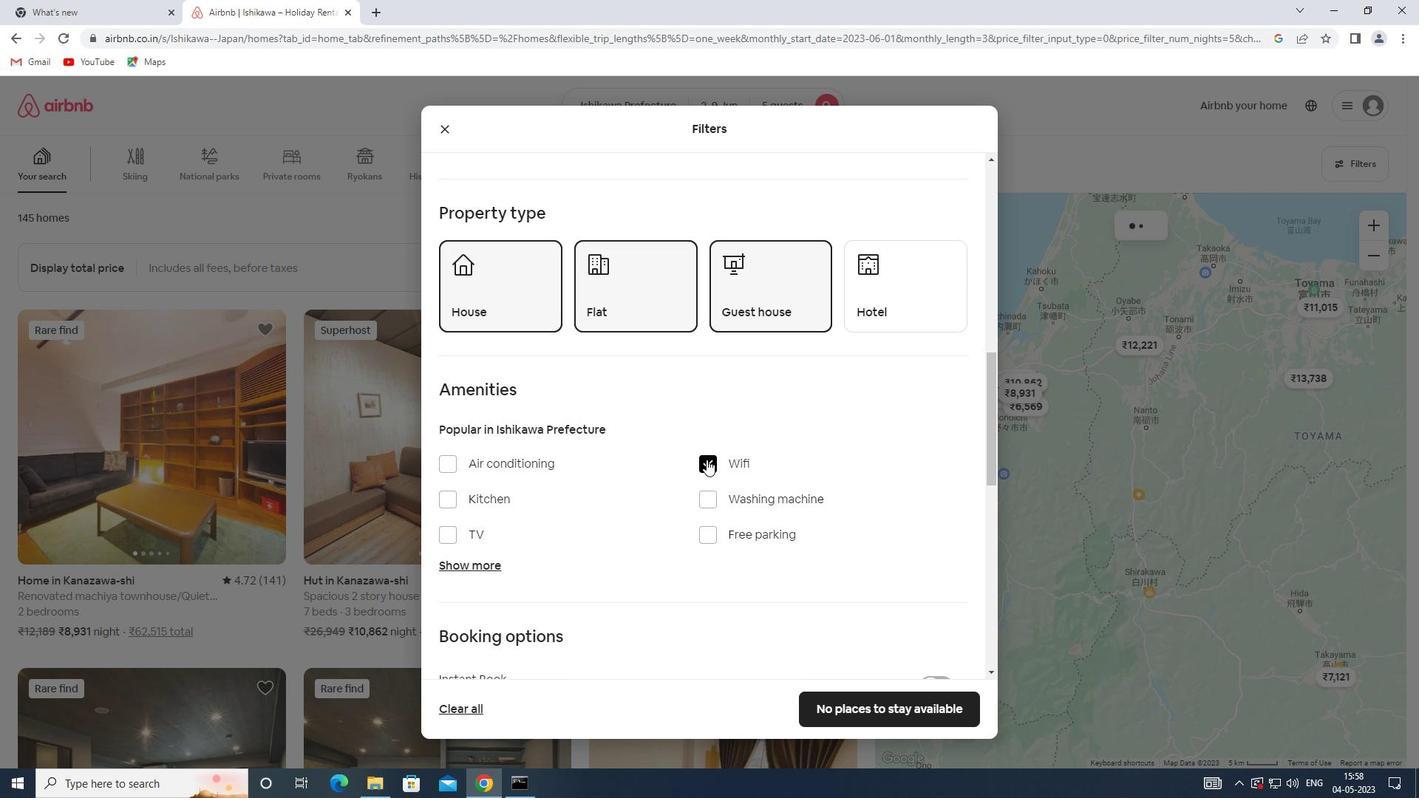
Action: Mouse scrolled (705, 451) with delta (0, 0)
Screenshot: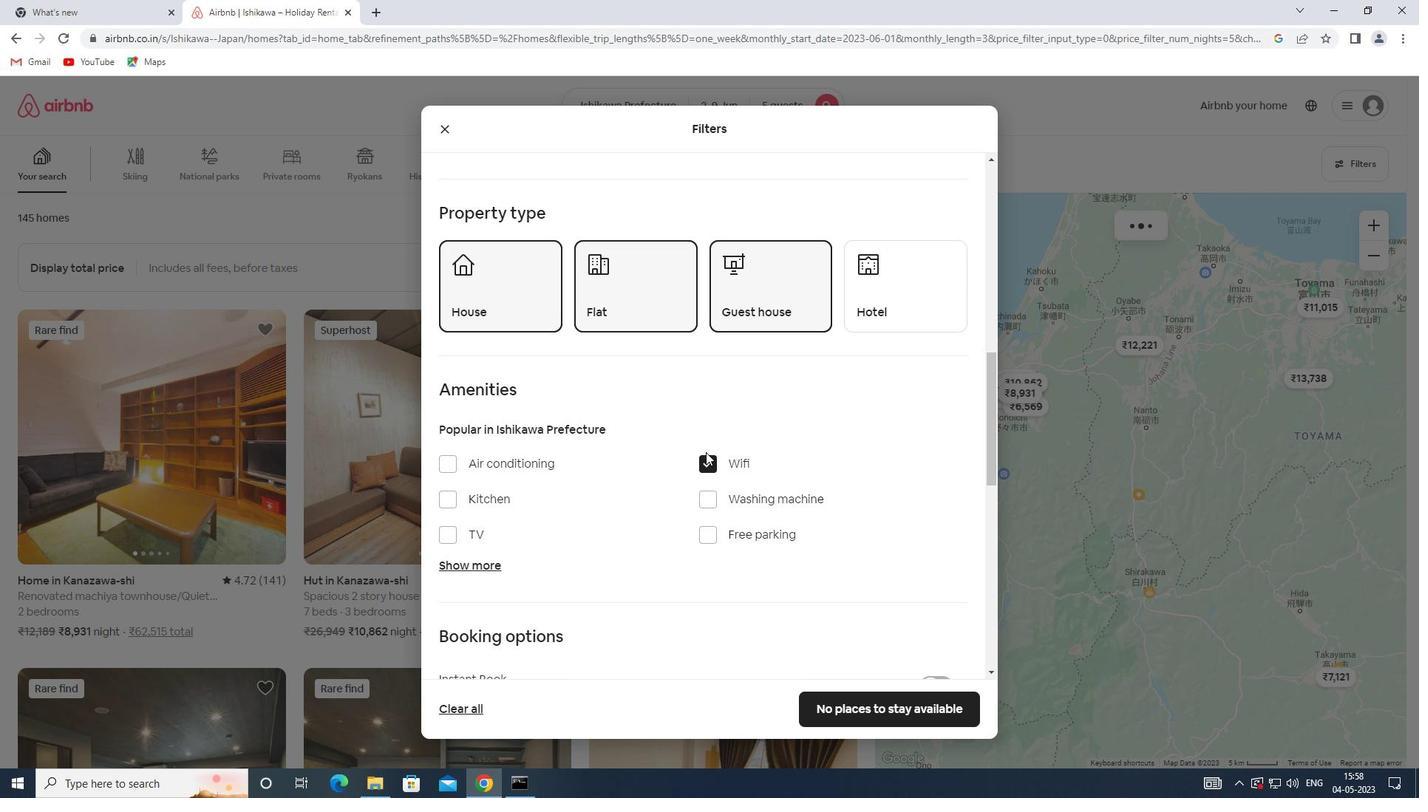 
Action: Mouse scrolled (705, 451) with delta (0, 0)
Screenshot: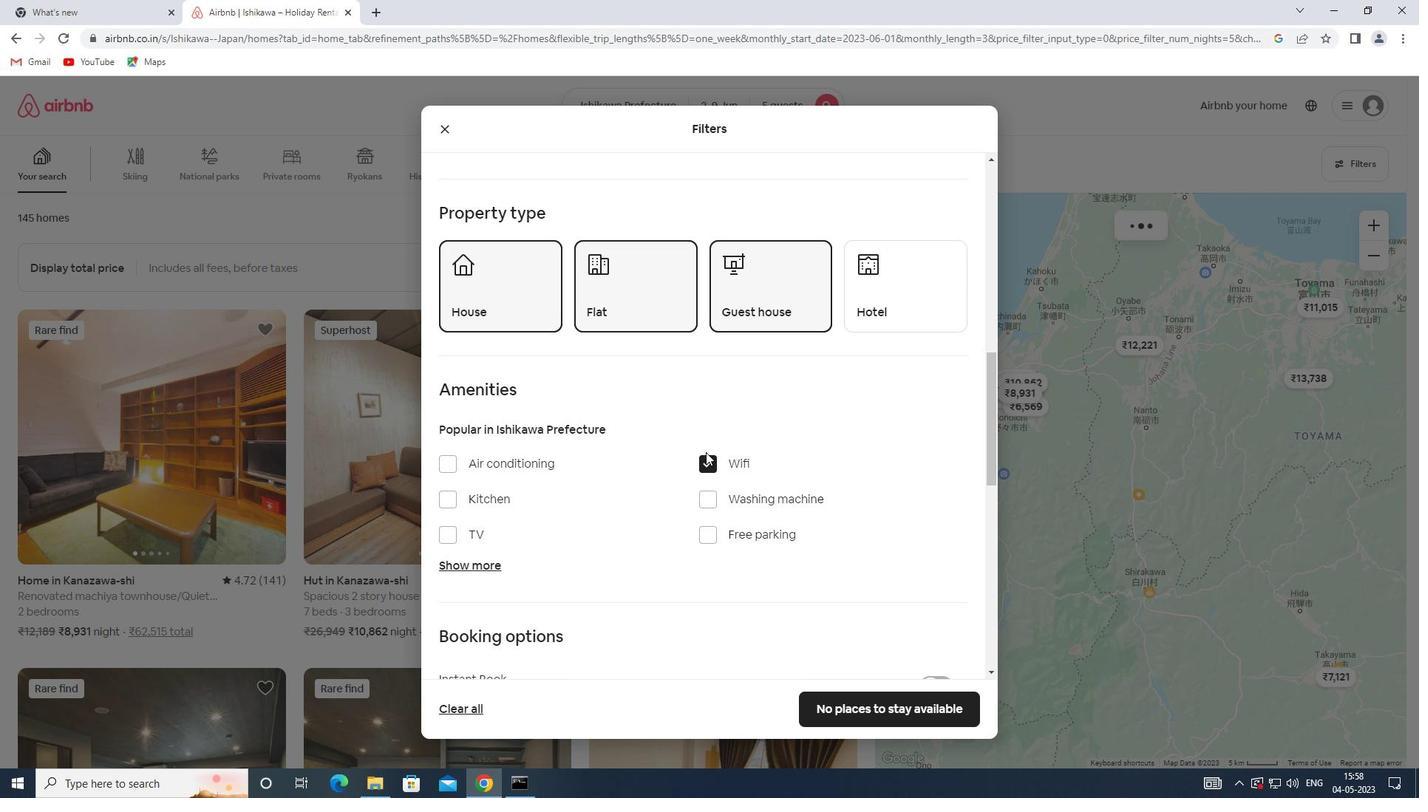 
Action: Mouse scrolled (705, 451) with delta (0, 0)
Screenshot: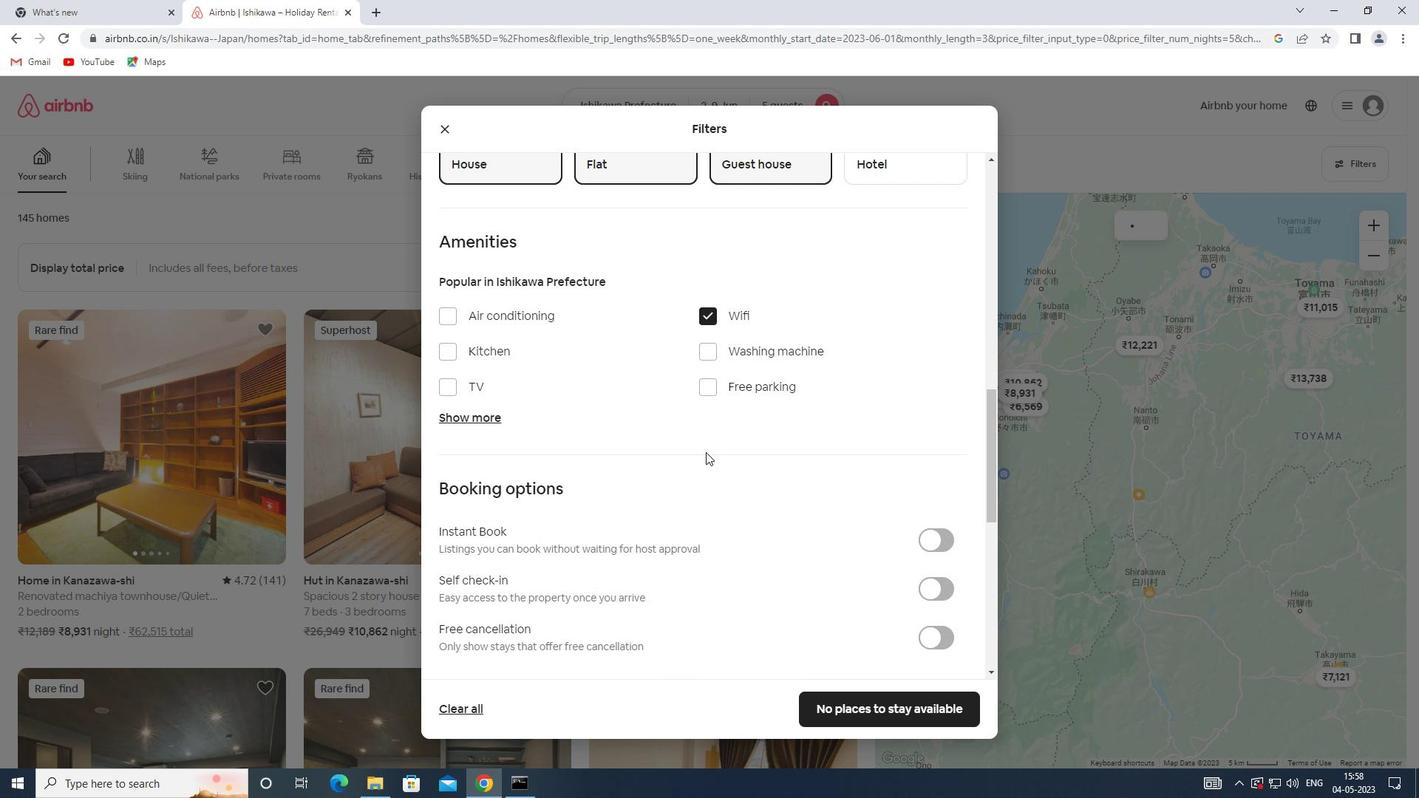 
Action: Mouse scrolled (705, 451) with delta (0, 0)
Screenshot: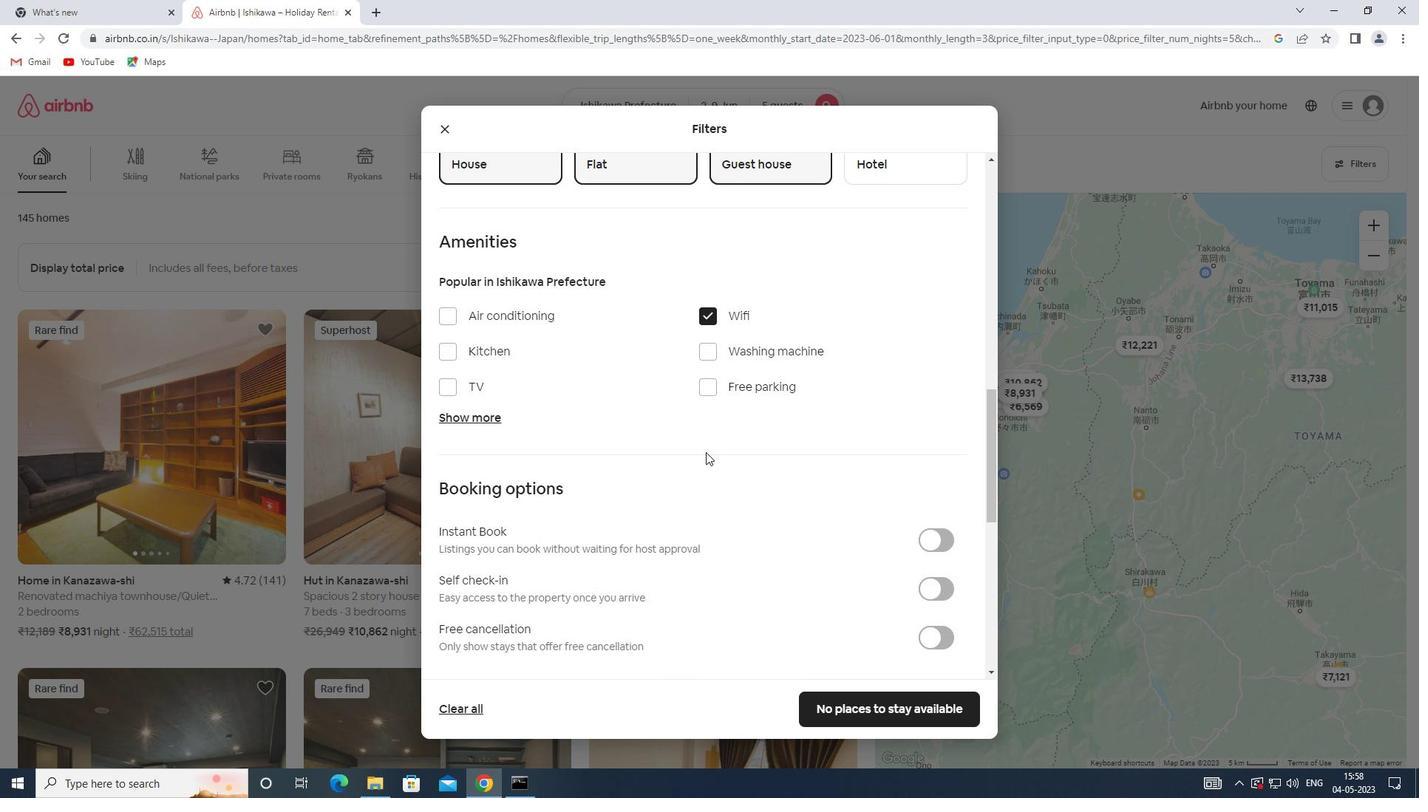 
Action: Mouse scrolled (705, 451) with delta (0, 0)
Screenshot: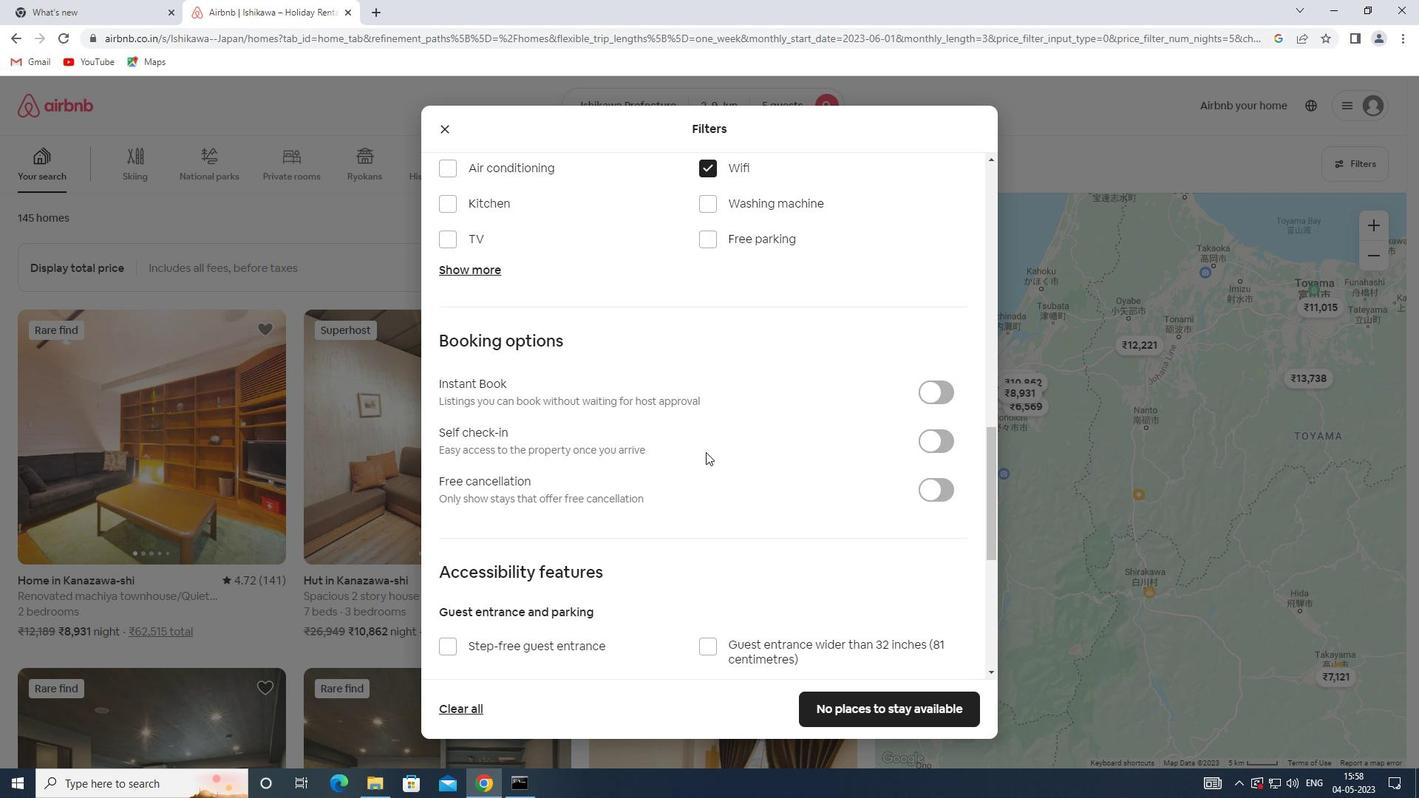 
Action: Mouse moved to (940, 376)
Screenshot: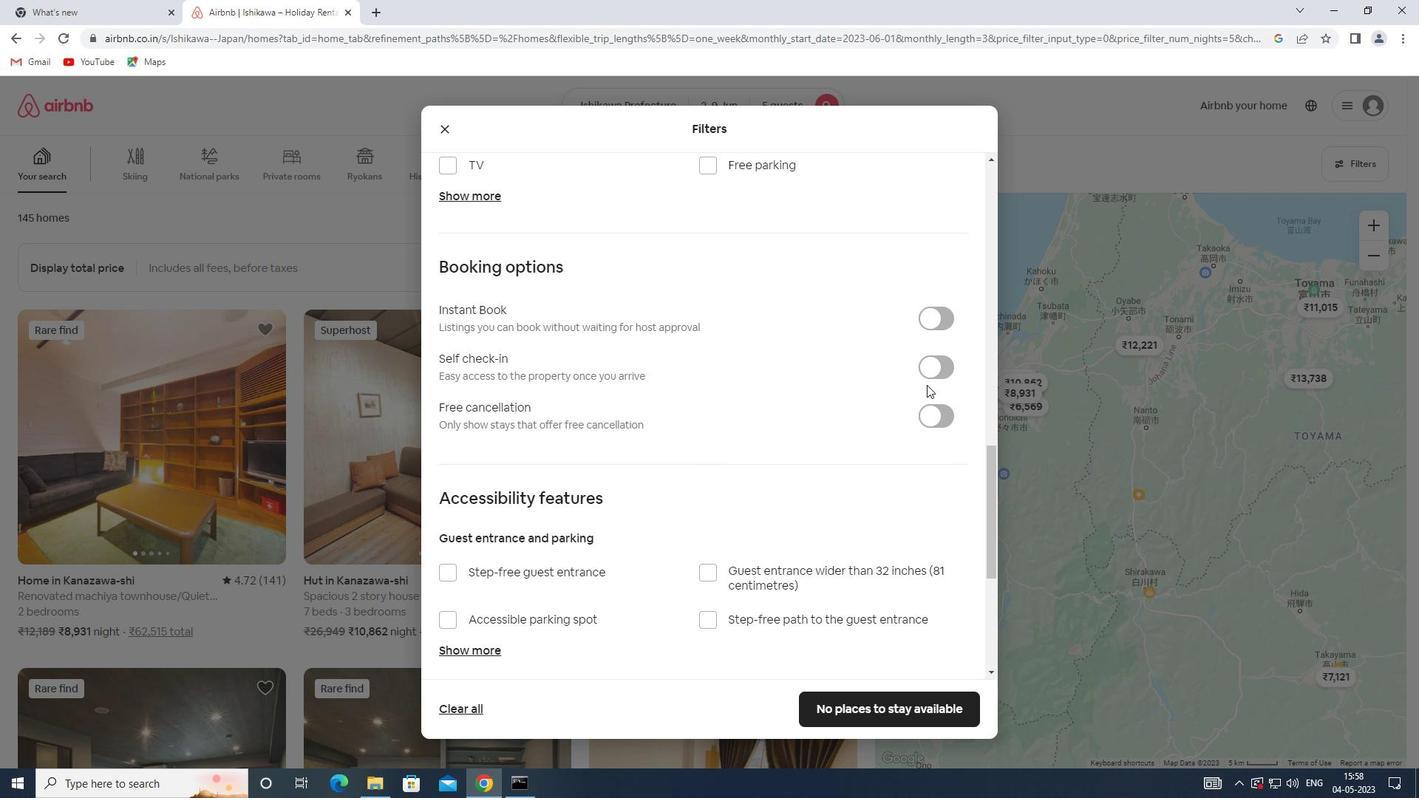 
Action: Mouse pressed left at (940, 376)
Screenshot: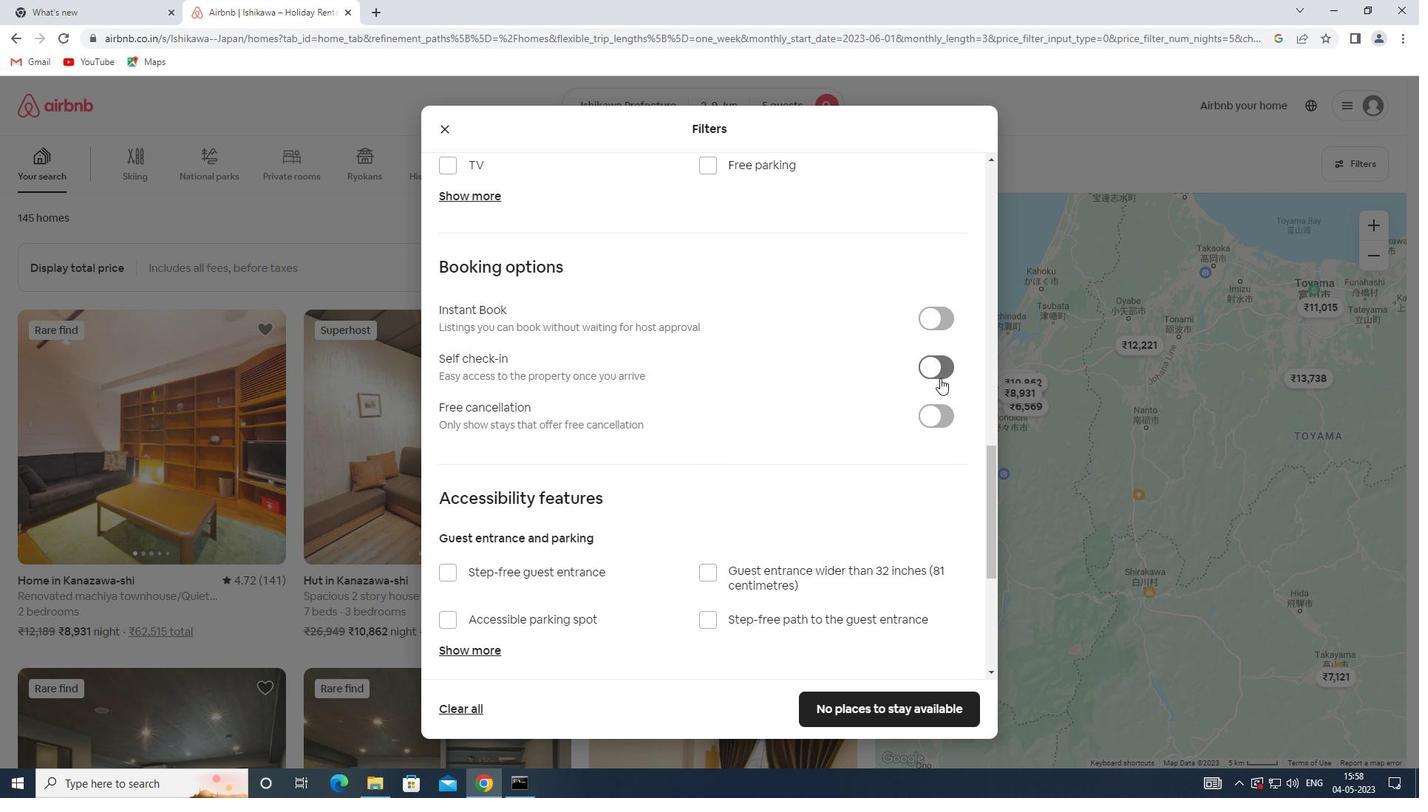 
Action: Mouse moved to (674, 433)
Screenshot: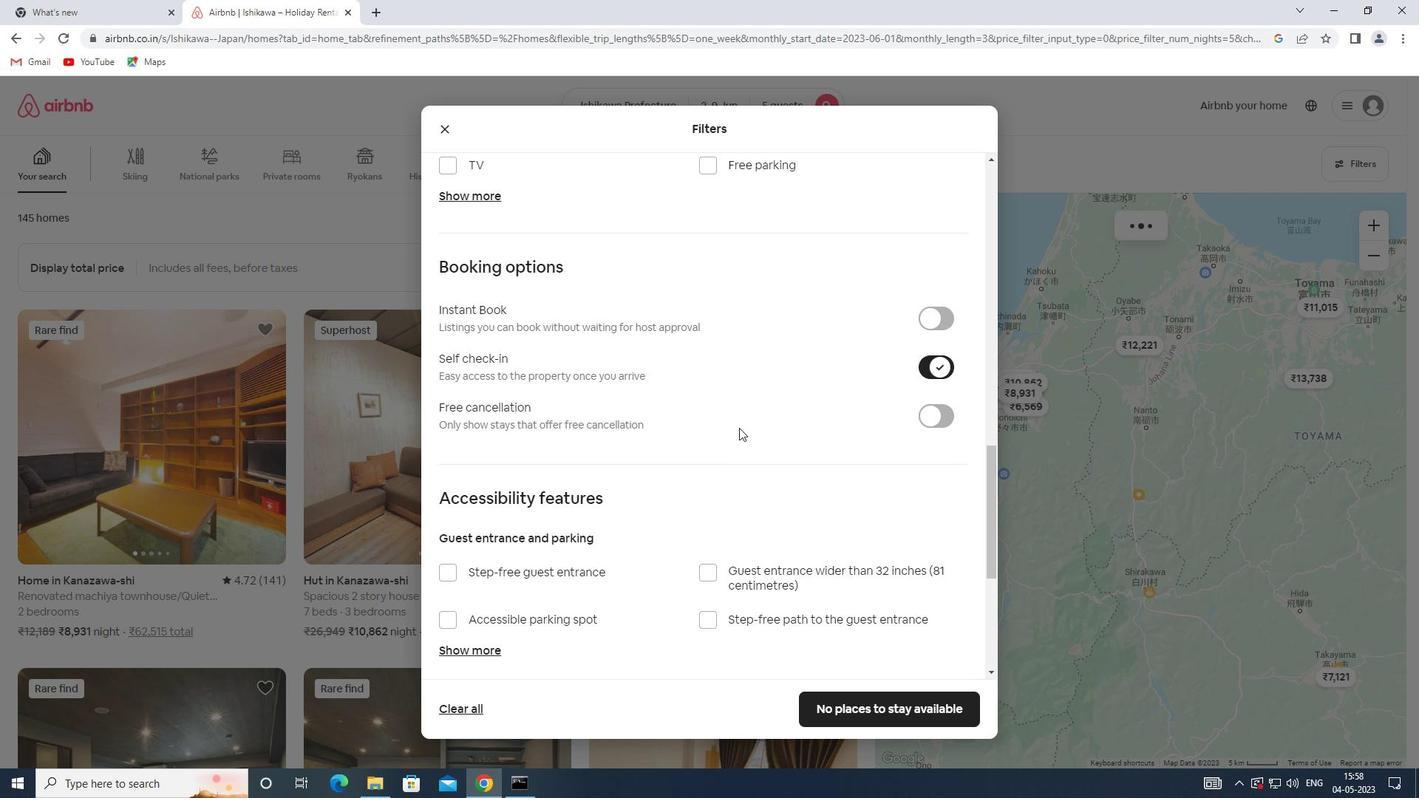 
Action: Mouse scrolled (674, 433) with delta (0, 0)
Screenshot: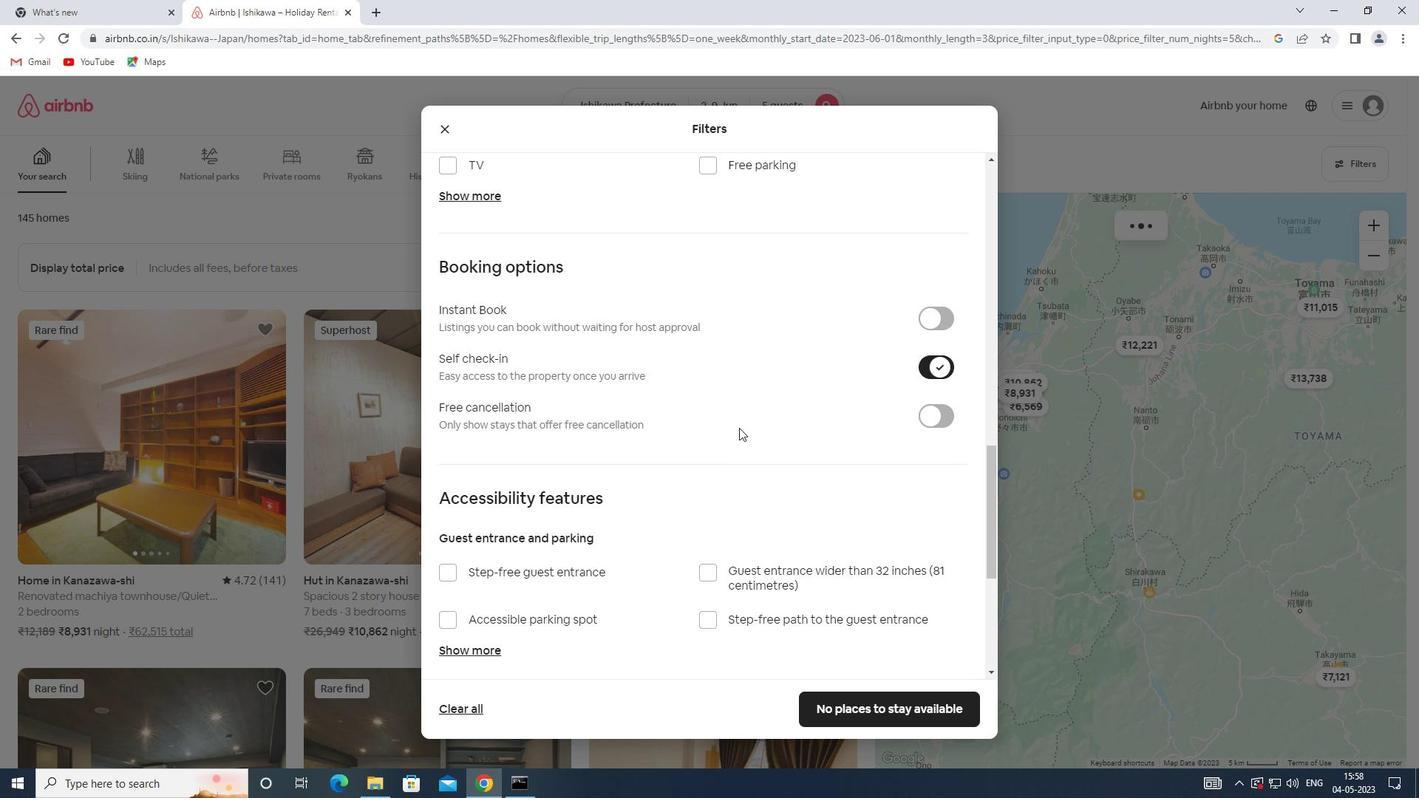 
Action: Mouse scrolled (674, 433) with delta (0, 0)
Screenshot: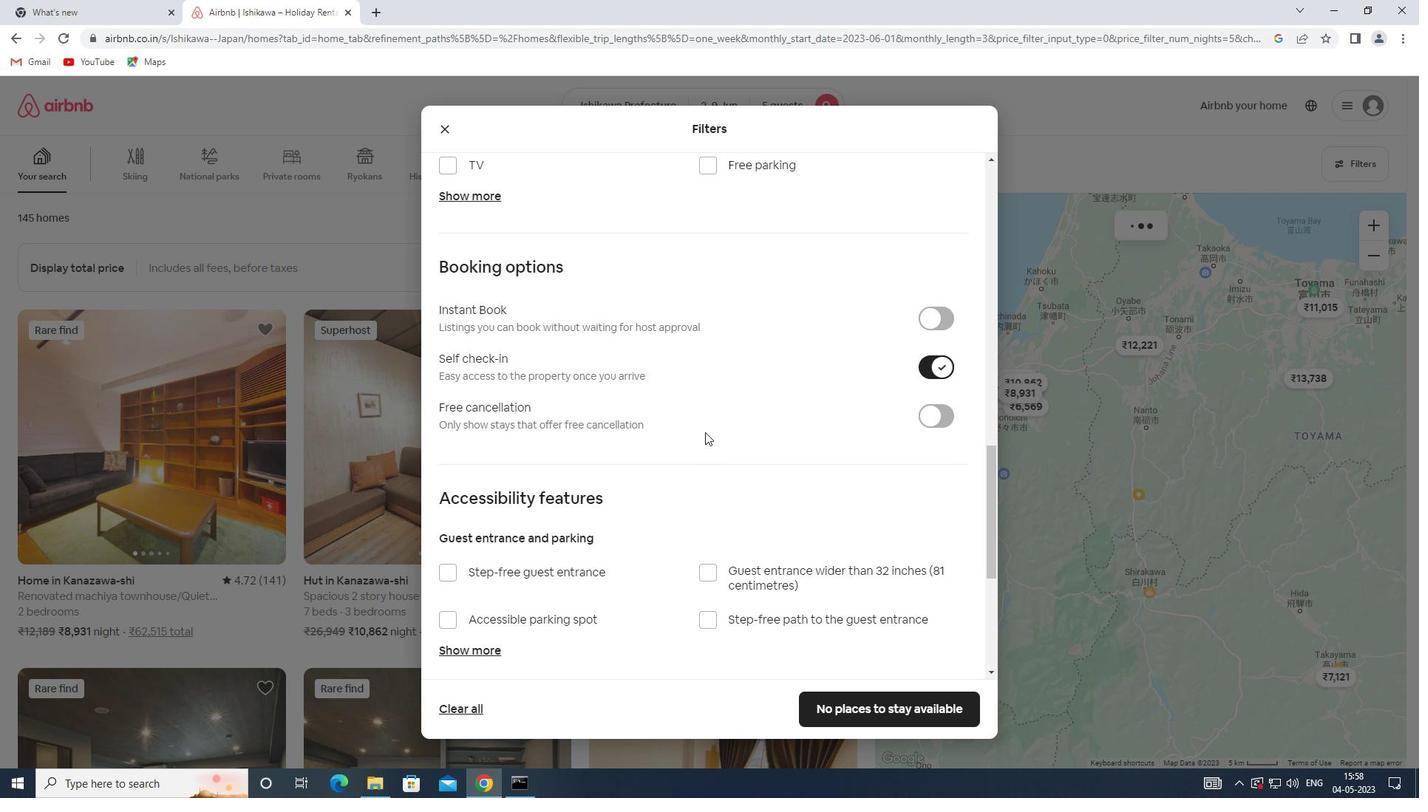
Action: Mouse scrolled (674, 433) with delta (0, 0)
Screenshot: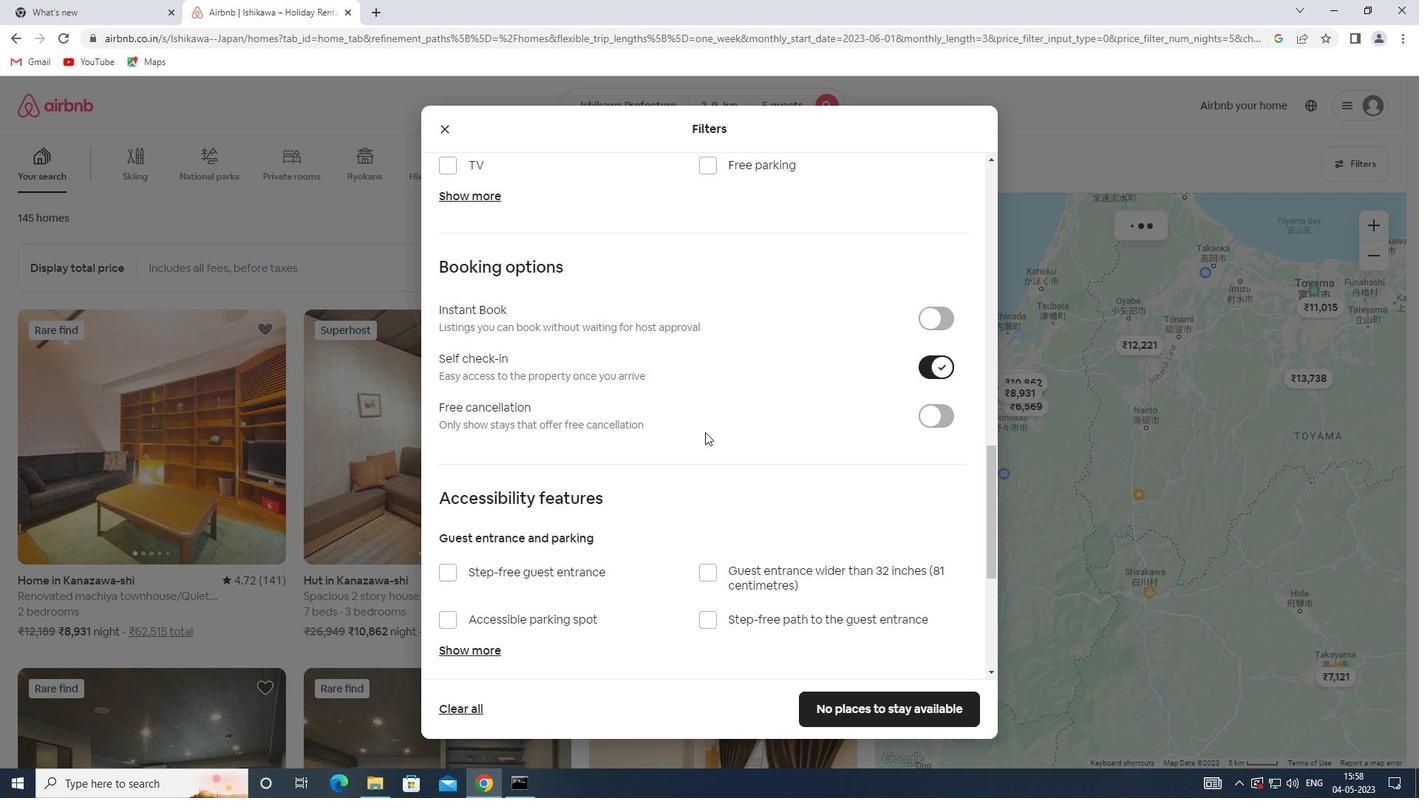 
Action: Mouse moved to (669, 433)
Screenshot: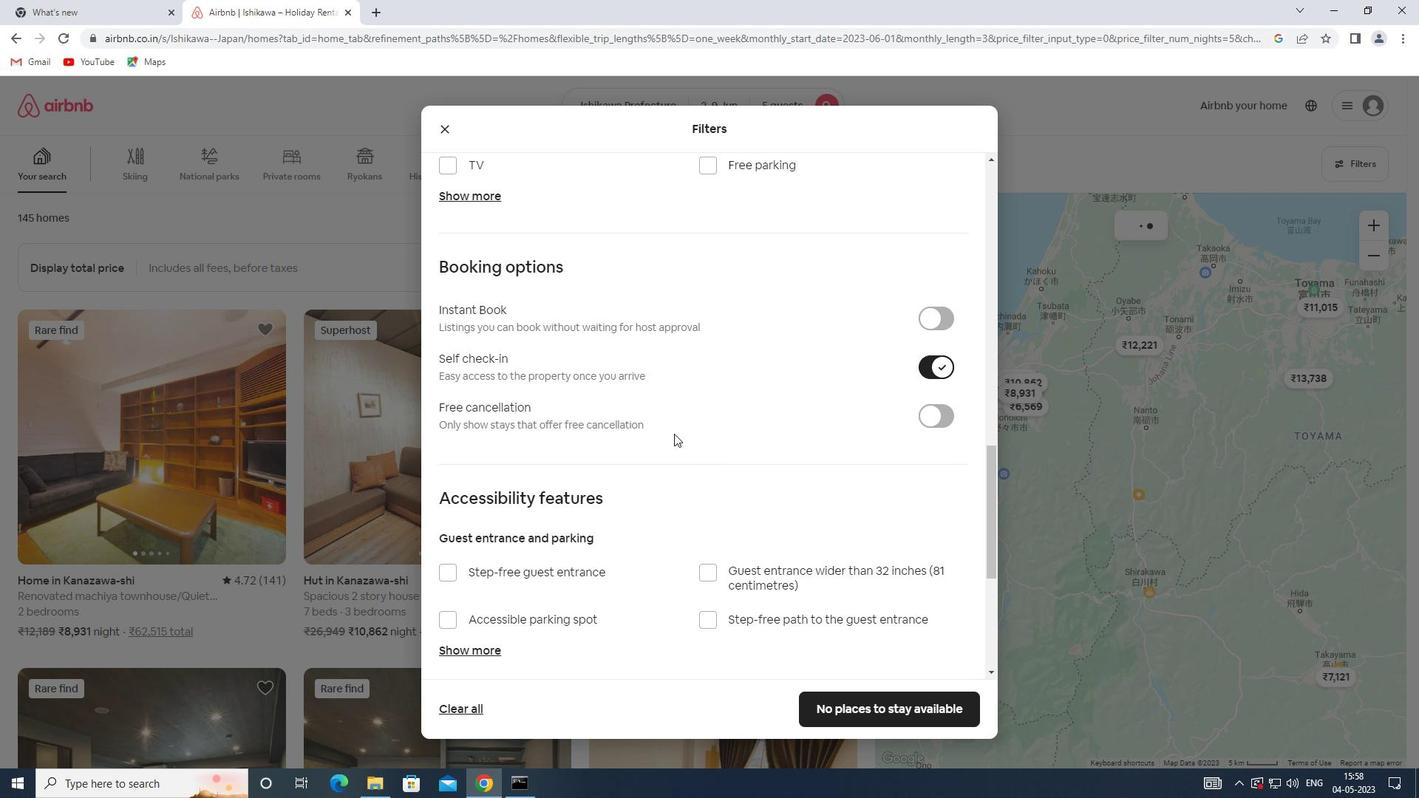 
Action: Mouse scrolled (669, 433) with delta (0, 0)
Screenshot: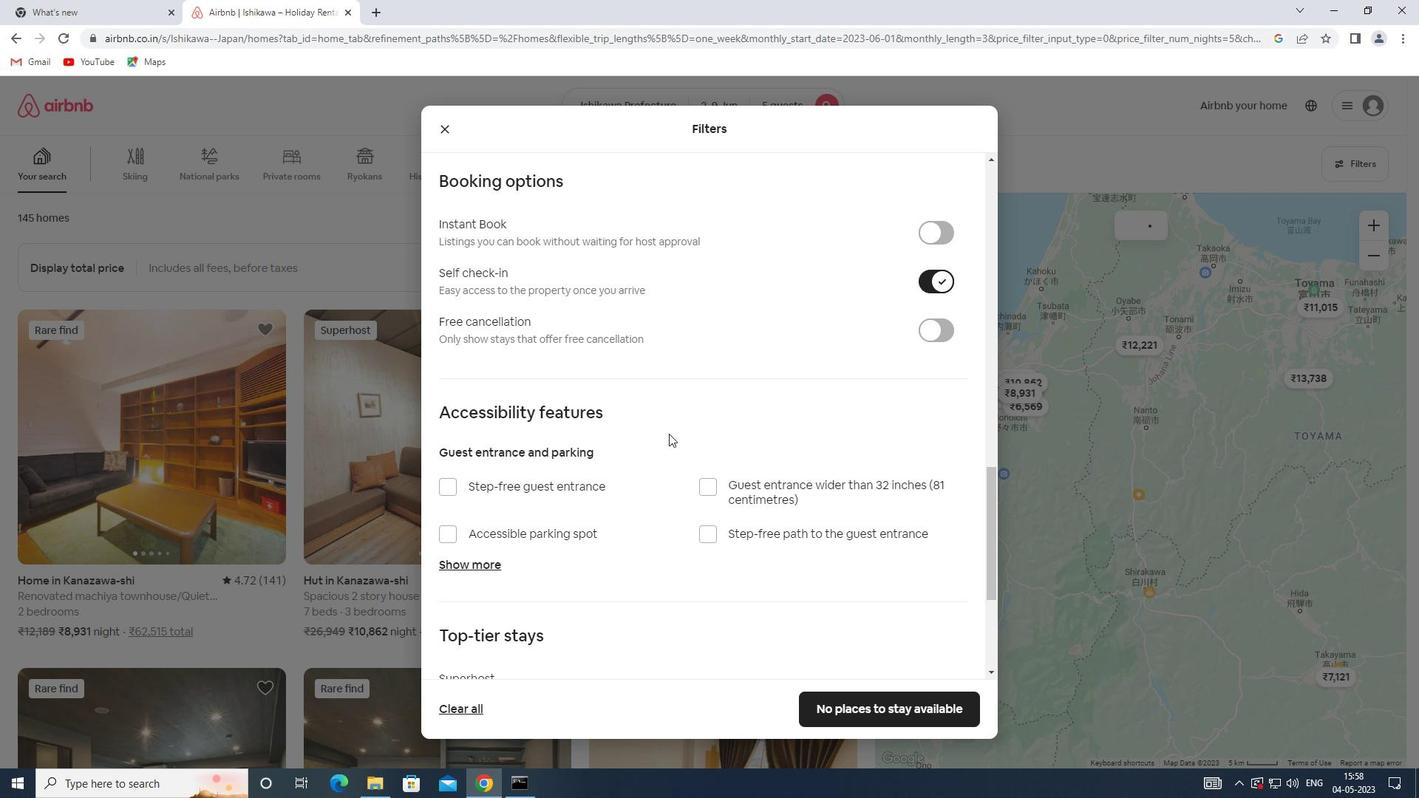 
Action: Mouse scrolled (669, 433) with delta (0, 0)
Screenshot: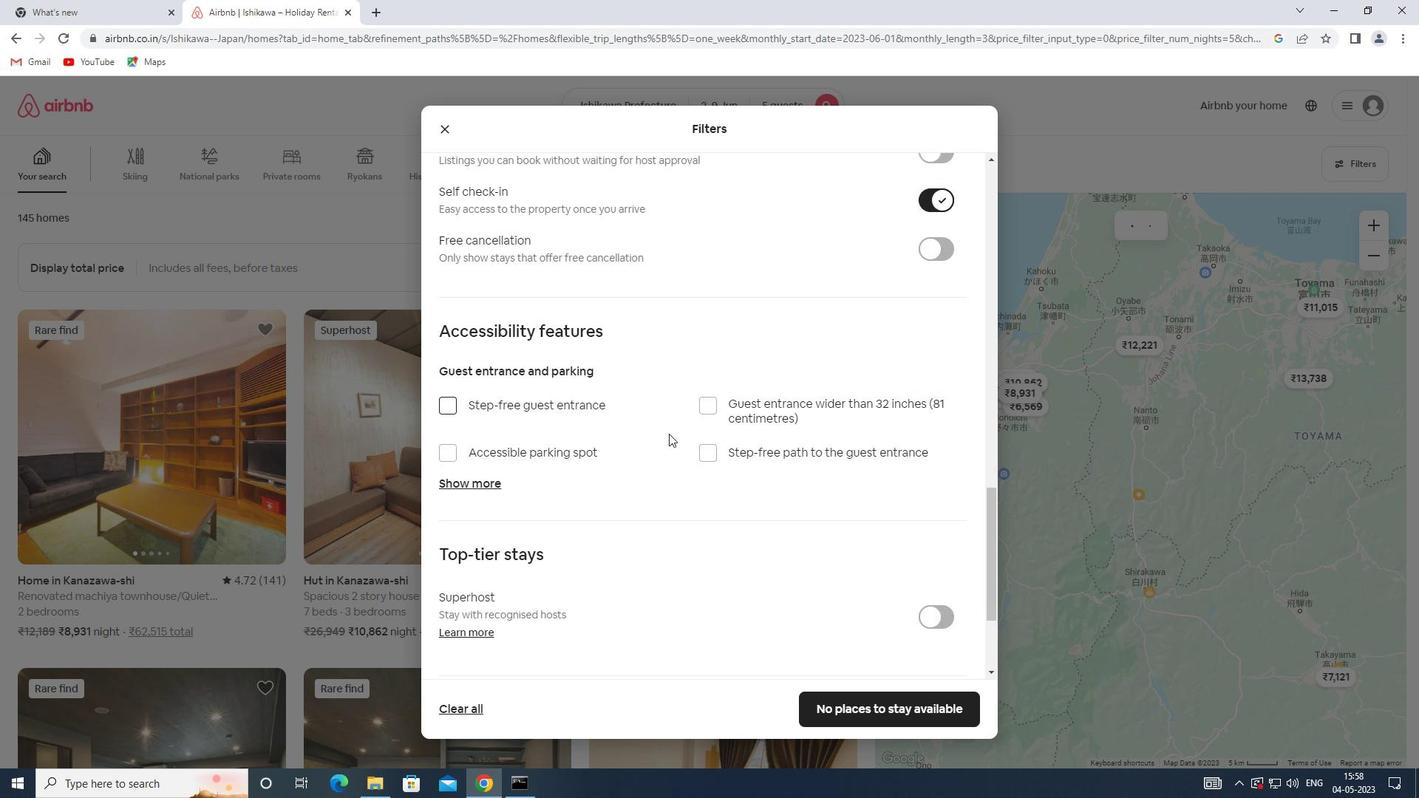 
Action: Mouse scrolled (669, 433) with delta (0, 0)
Screenshot: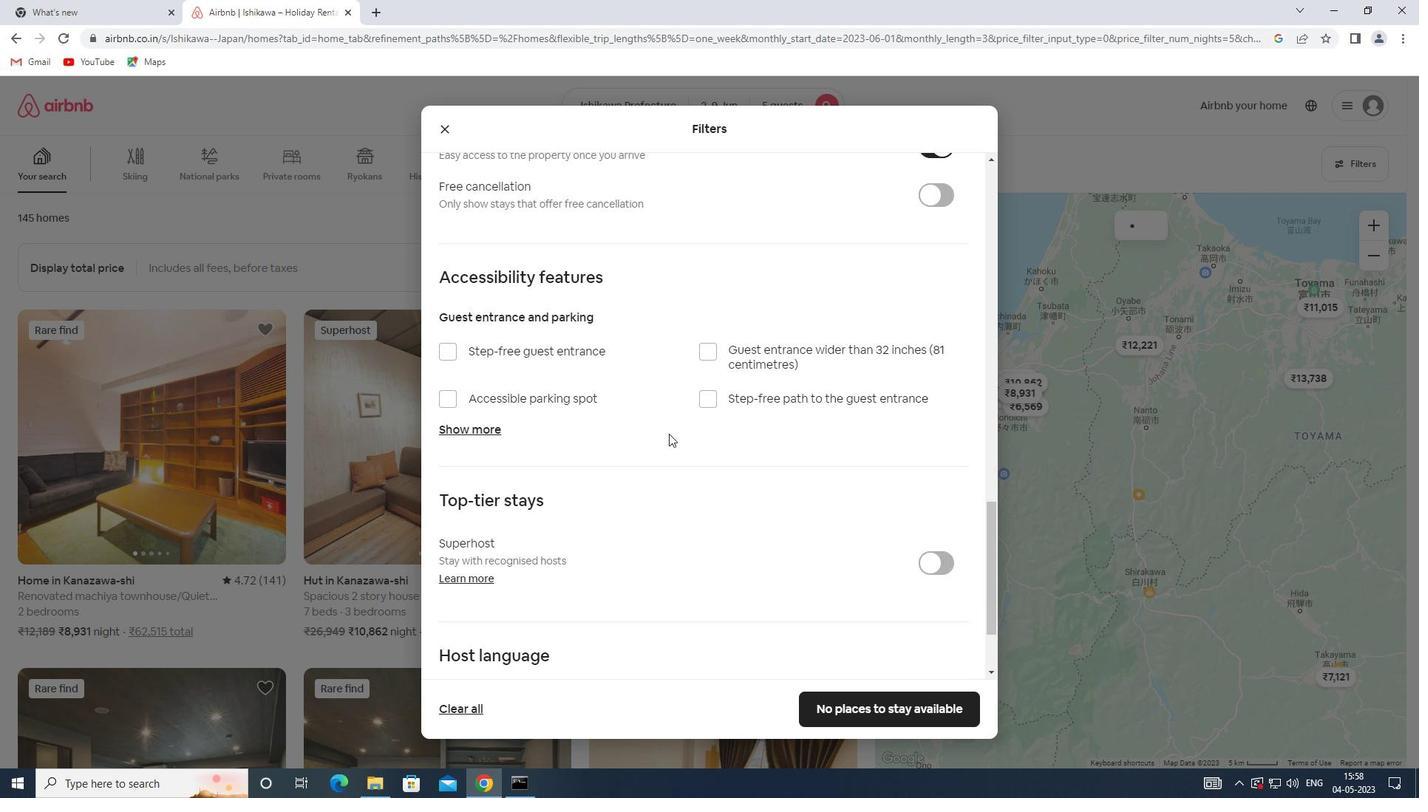 
Action: Mouse moved to (667, 433)
Screenshot: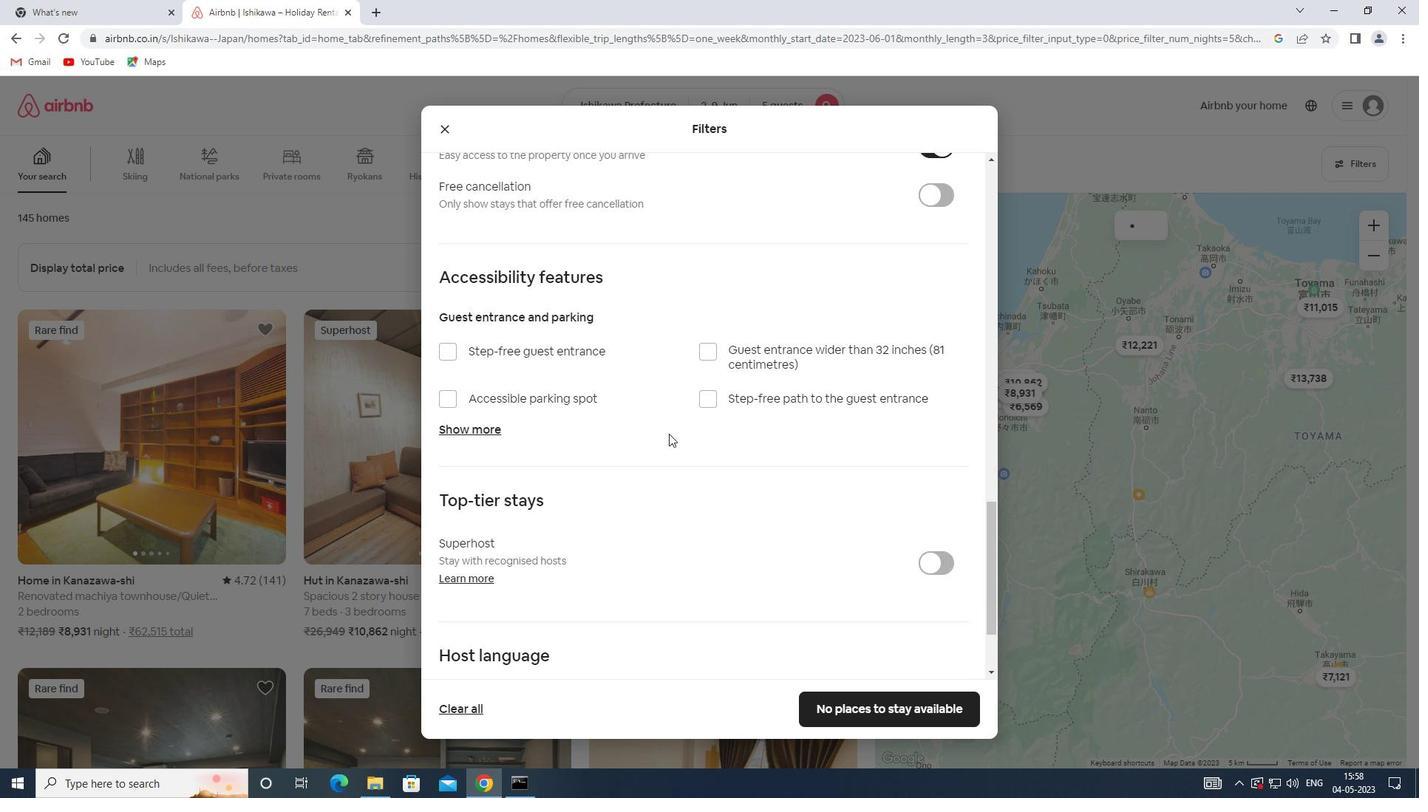 
Action: Mouse scrolled (667, 433) with delta (0, 0)
Screenshot: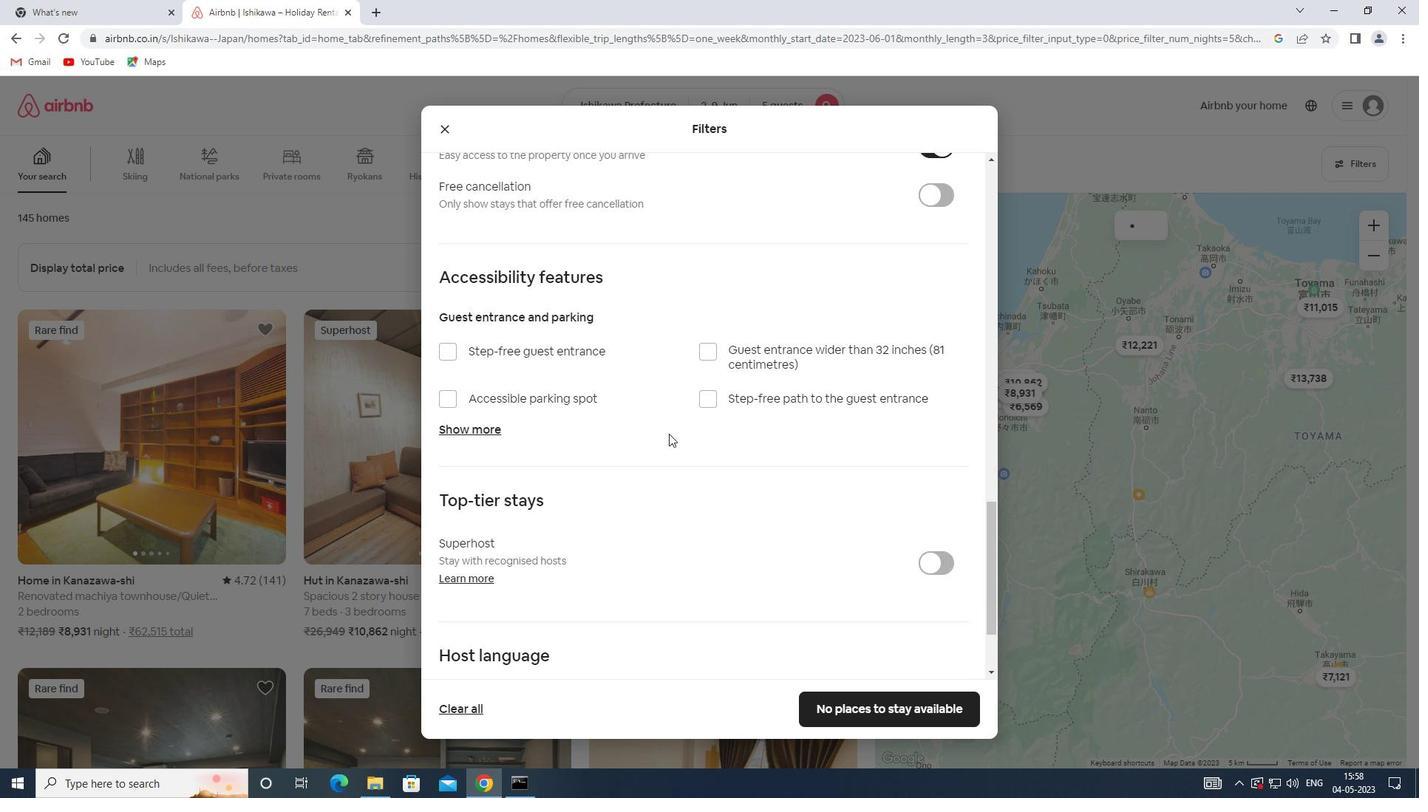
Action: Mouse moved to (484, 571)
Screenshot: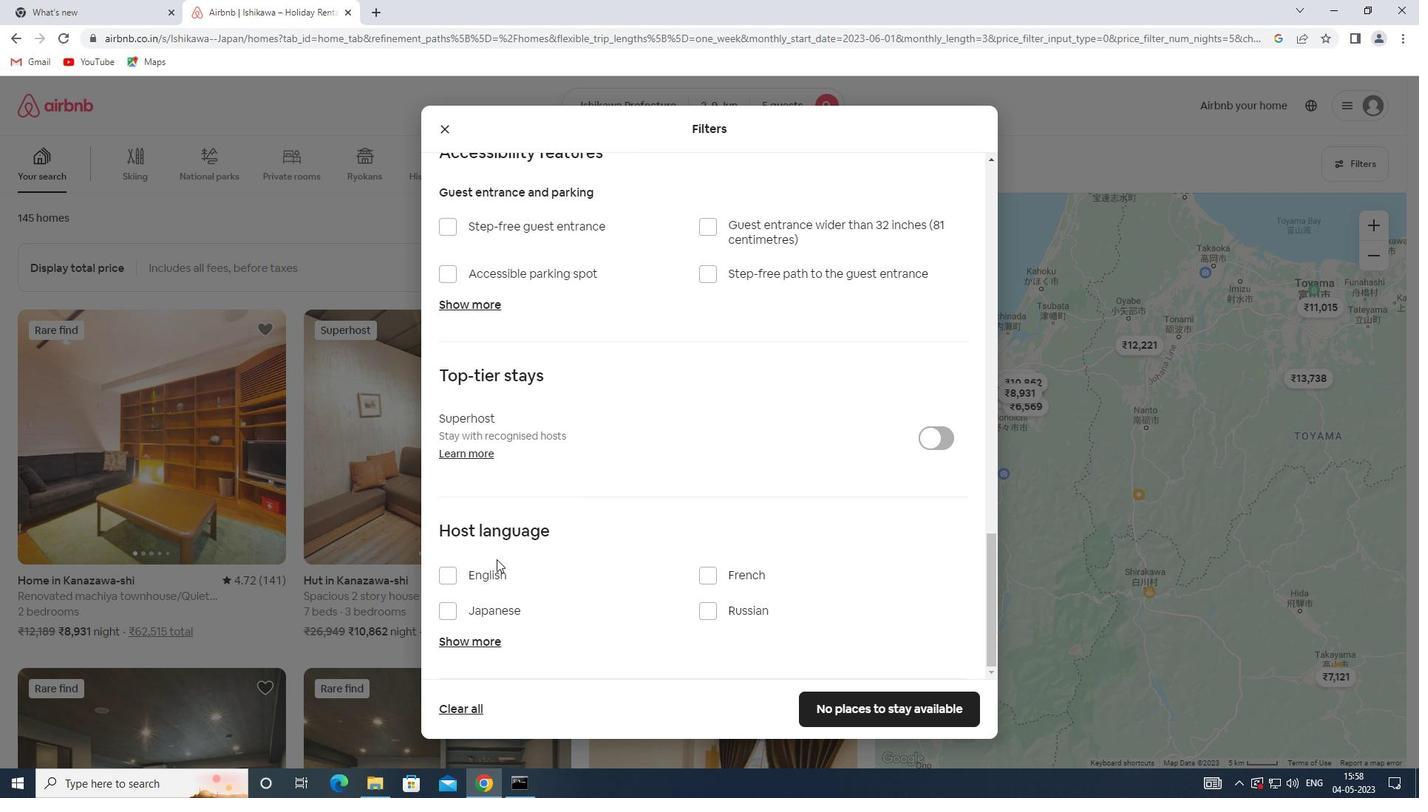 
Action: Mouse pressed left at (484, 571)
Screenshot: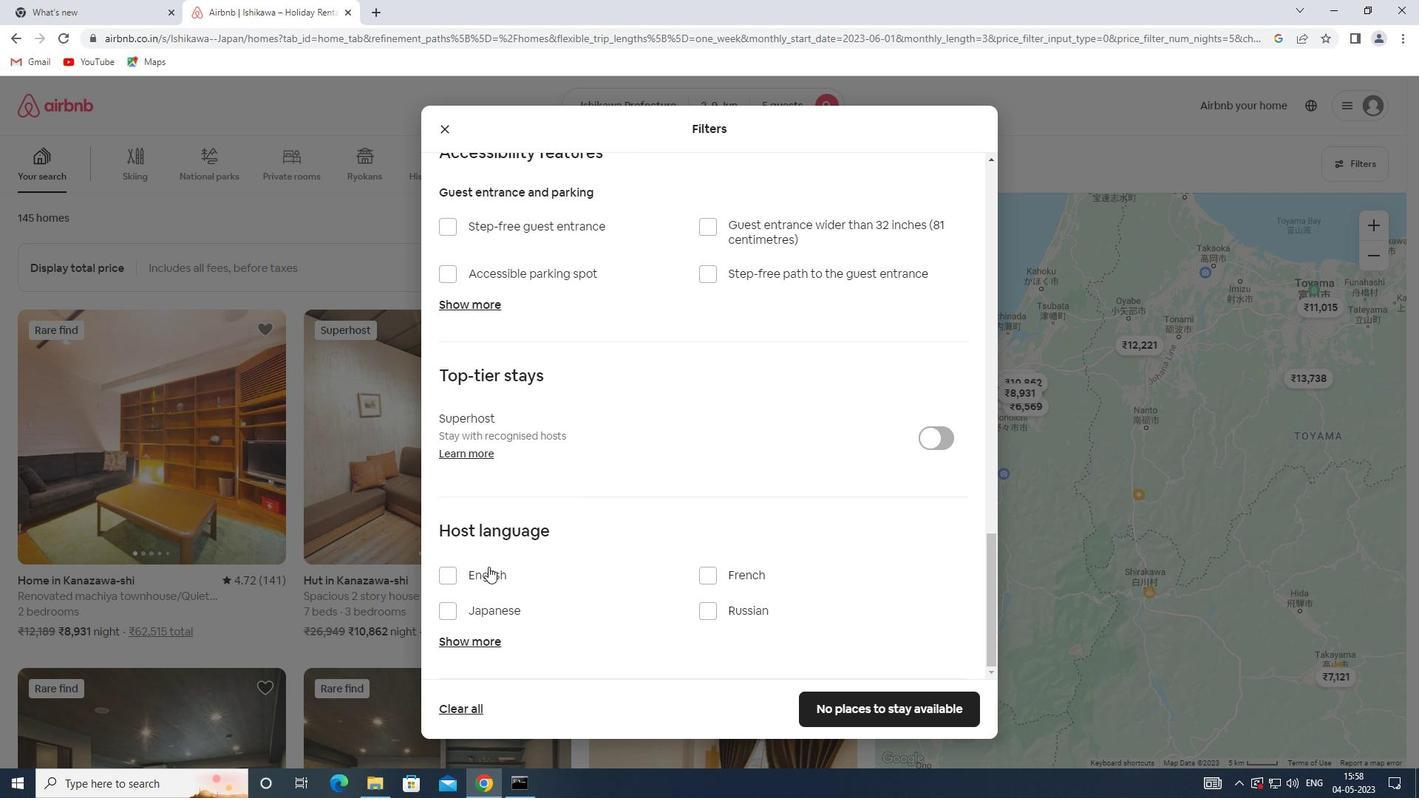 
Action: Mouse moved to (850, 703)
Screenshot: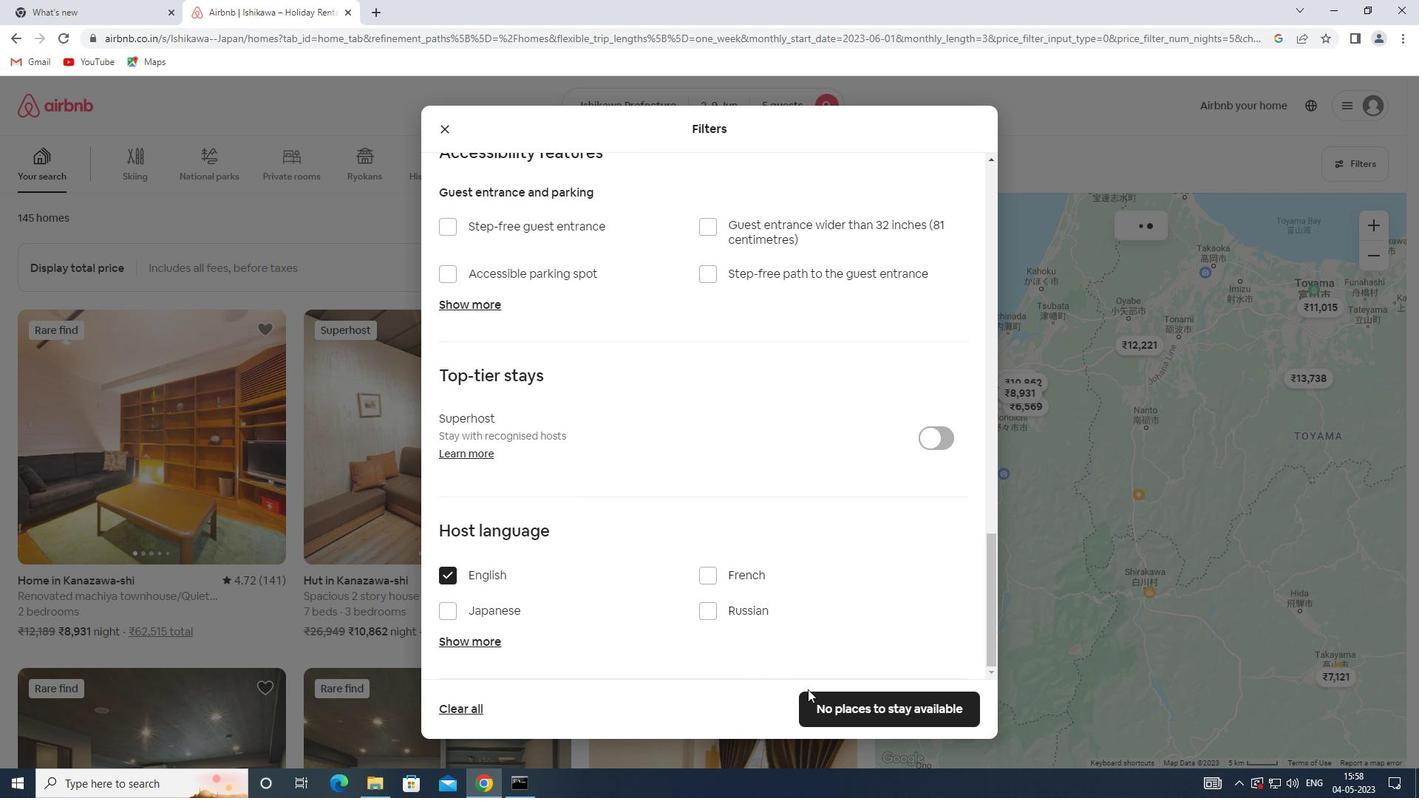 
Action: Mouse pressed left at (850, 703)
Screenshot: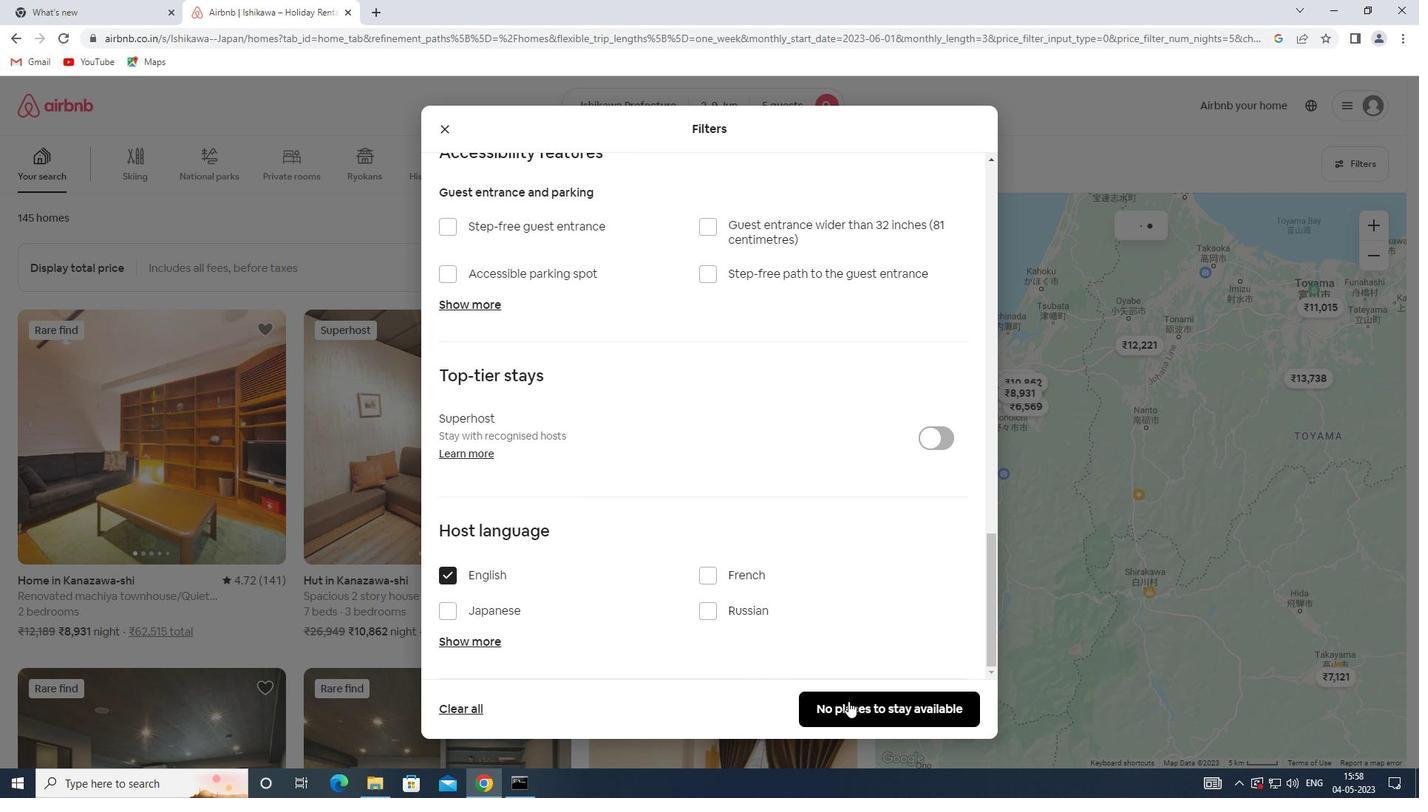 
Action: Mouse moved to (850, 700)
Screenshot: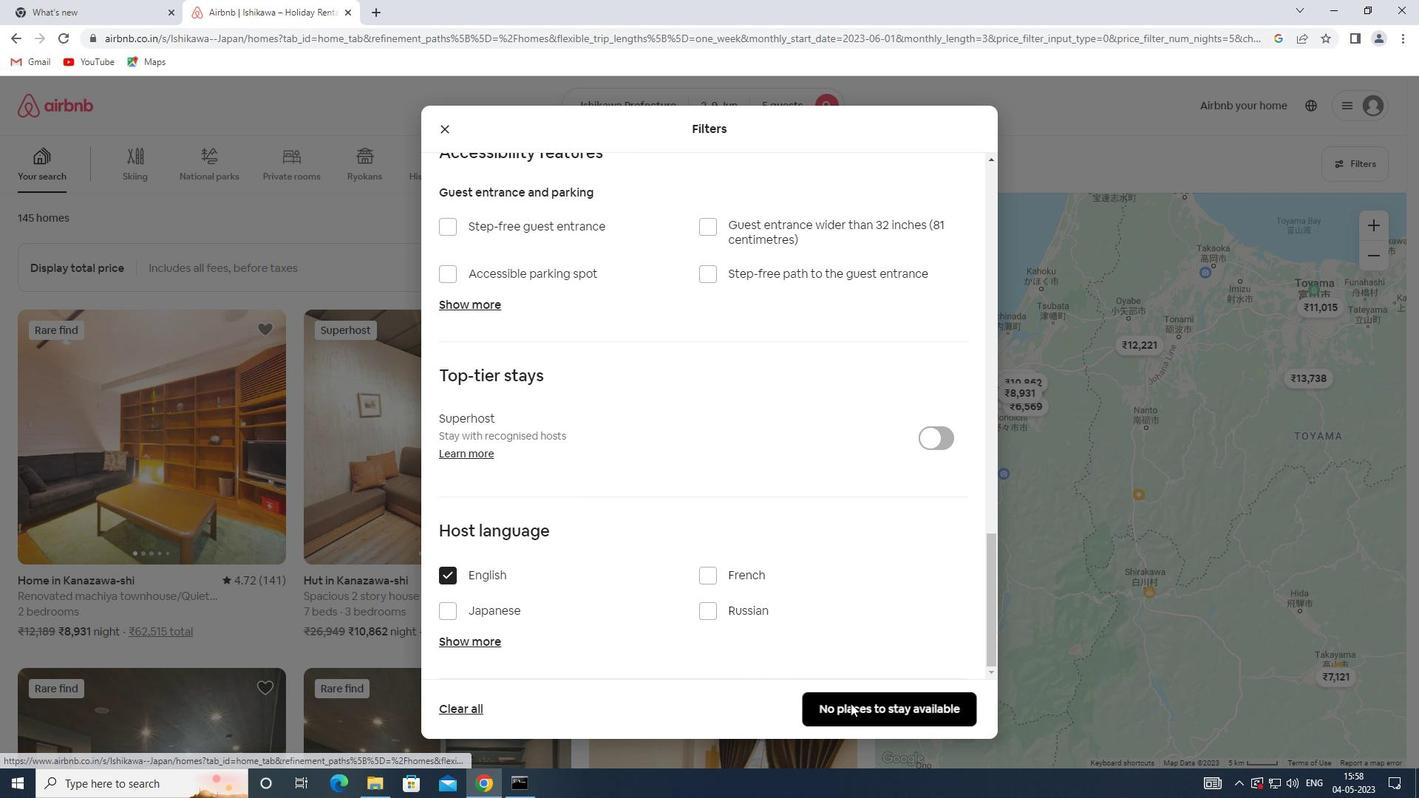 
